 Task: Search one way flight ticket for 1 adult, 6 children, 1 infant in seat and 1 infant on lap in business from Omaha: Eppley Airfield to Greenville: Pitt-greenville Airport on 5-2-2023. Number of bags: 8 checked bags. Price is upto 75000. Outbound departure time preference is 11:45.
Action: Mouse moved to (337, 278)
Screenshot: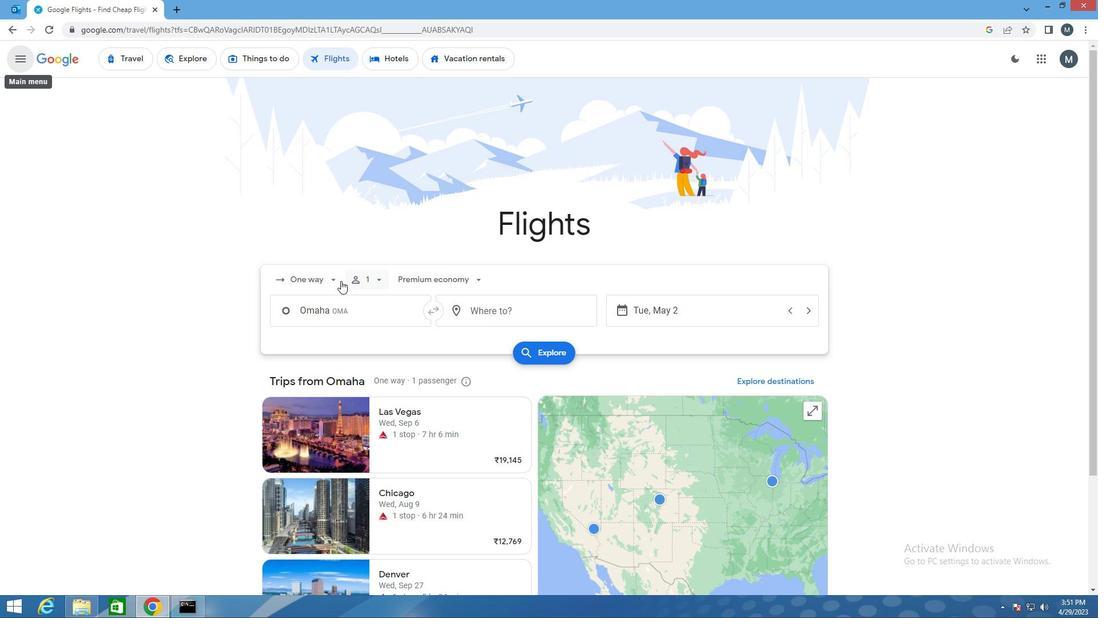 
Action: Mouse pressed left at (337, 278)
Screenshot: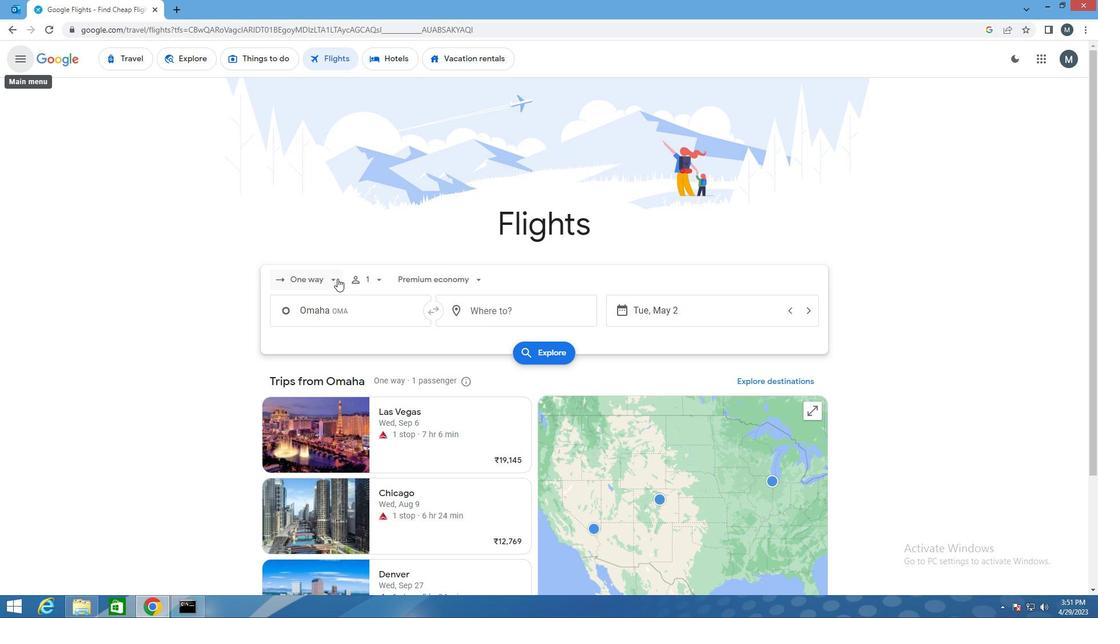 
Action: Mouse moved to (342, 331)
Screenshot: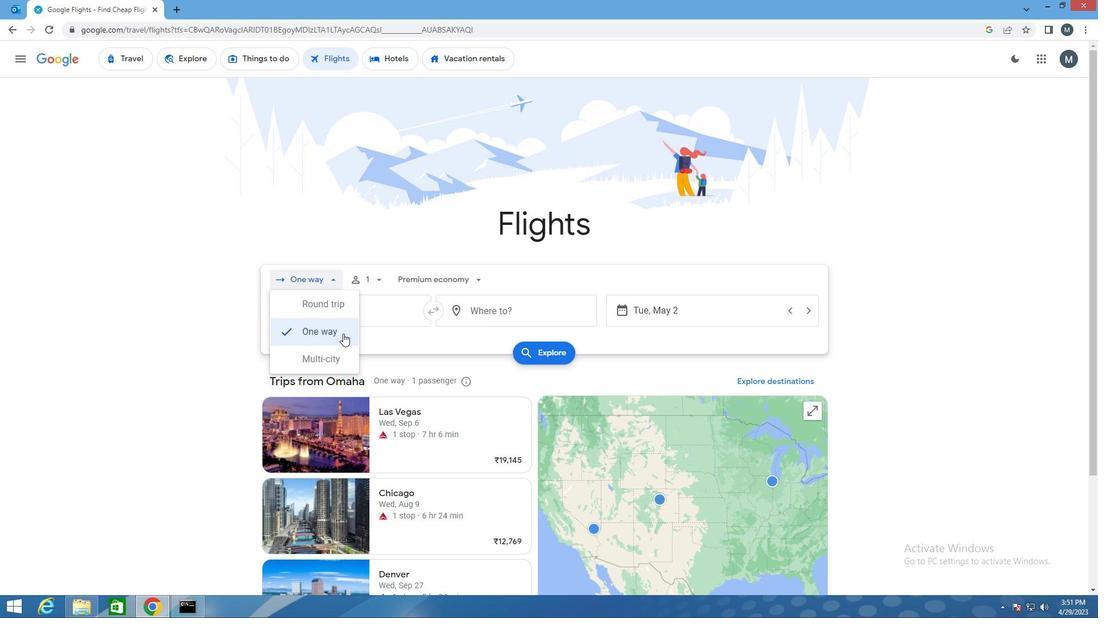 
Action: Mouse pressed left at (342, 331)
Screenshot: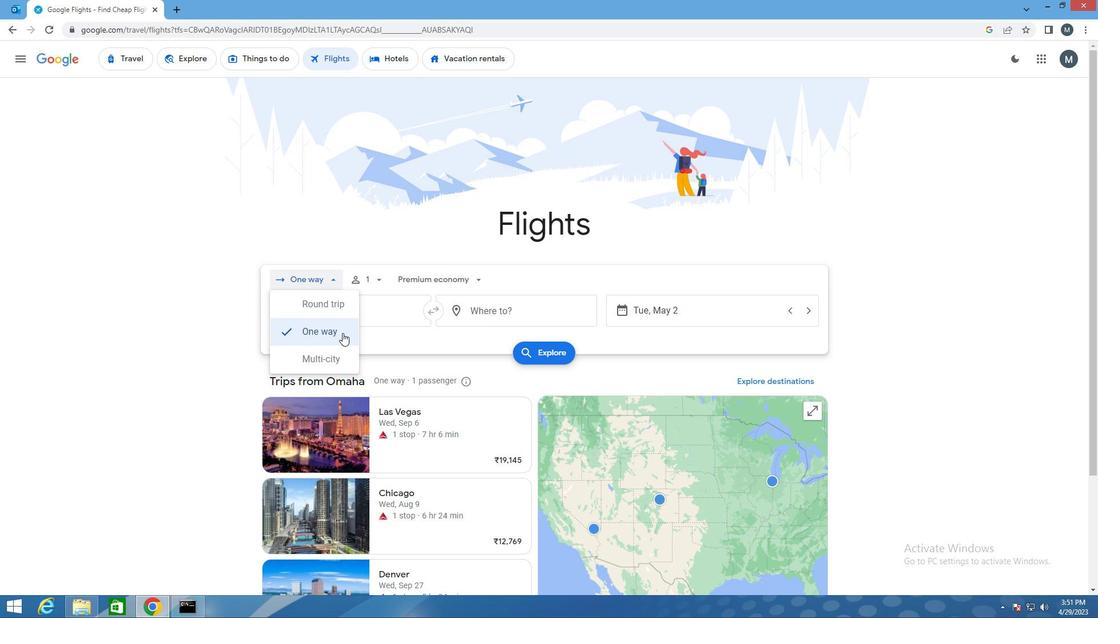 
Action: Mouse moved to (383, 285)
Screenshot: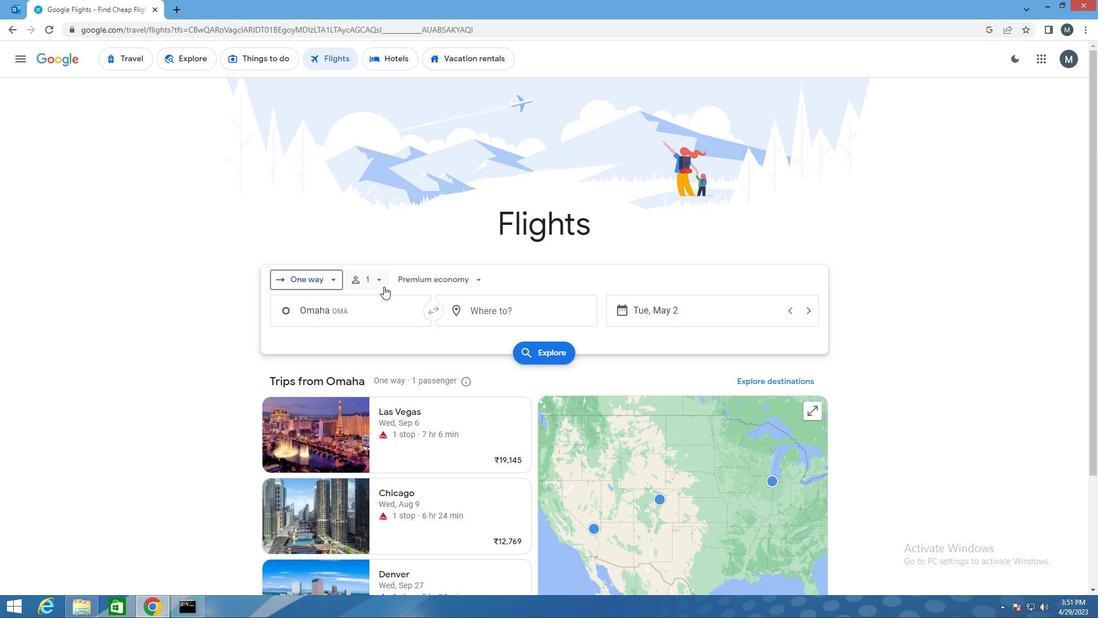 
Action: Mouse pressed left at (383, 285)
Screenshot: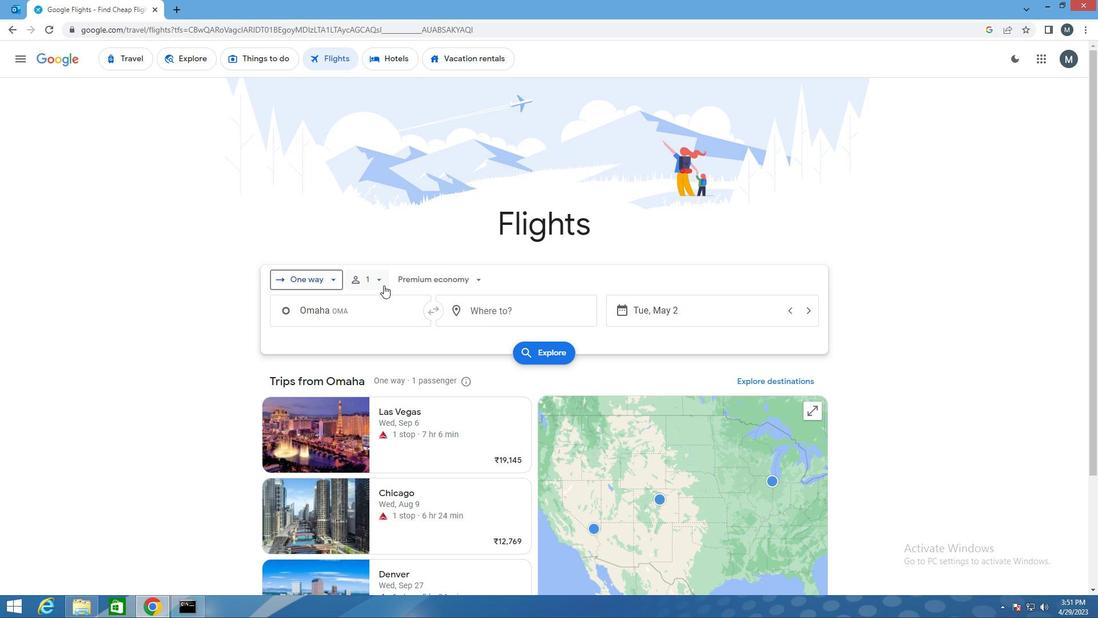 
Action: Mouse moved to (466, 335)
Screenshot: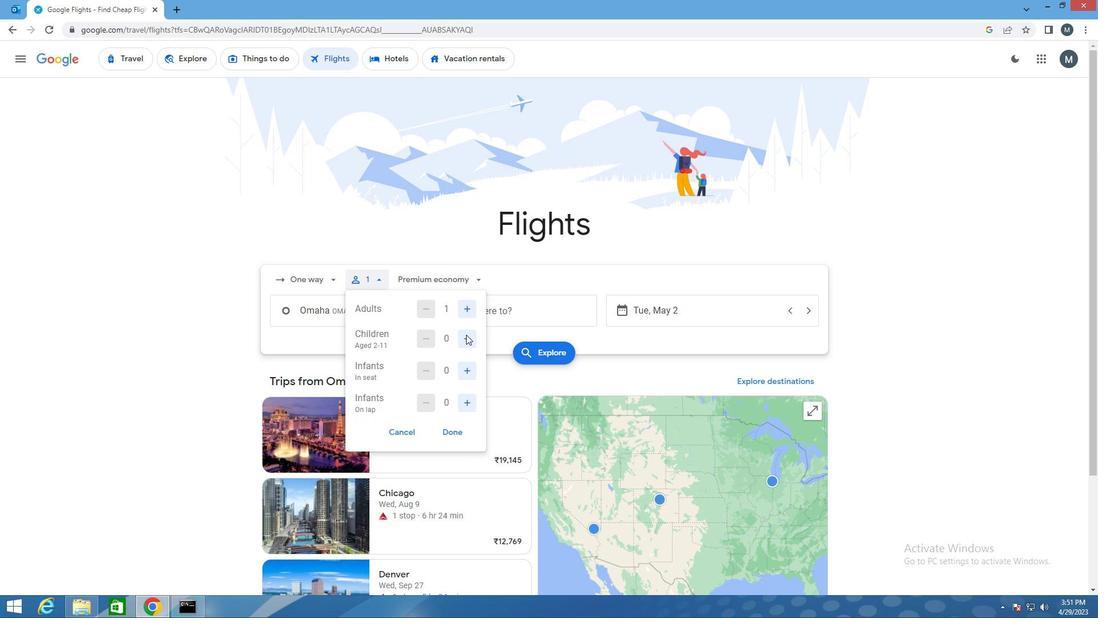 
Action: Mouse pressed left at (466, 335)
Screenshot: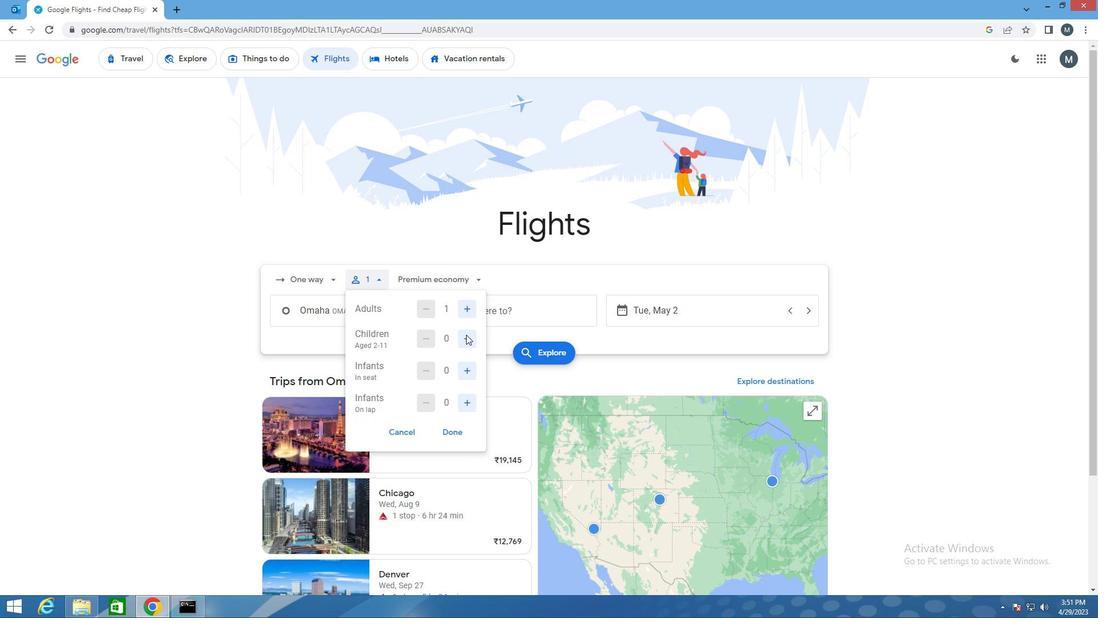 
Action: Mouse moved to (466, 337)
Screenshot: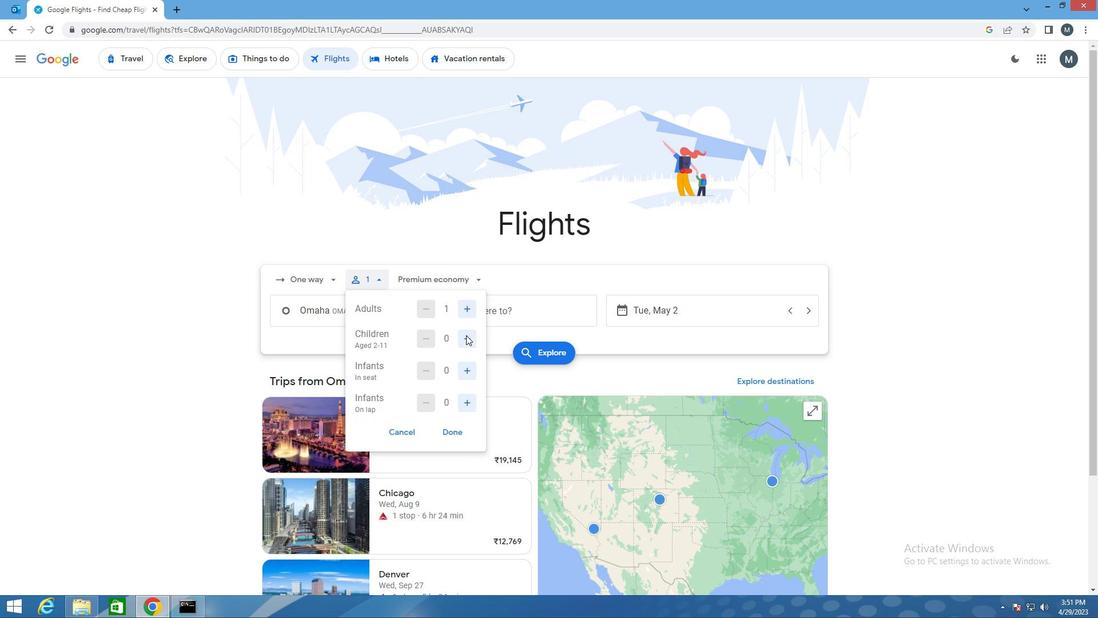 
Action: Mouse pressed left at (466, 337)
Screenshot: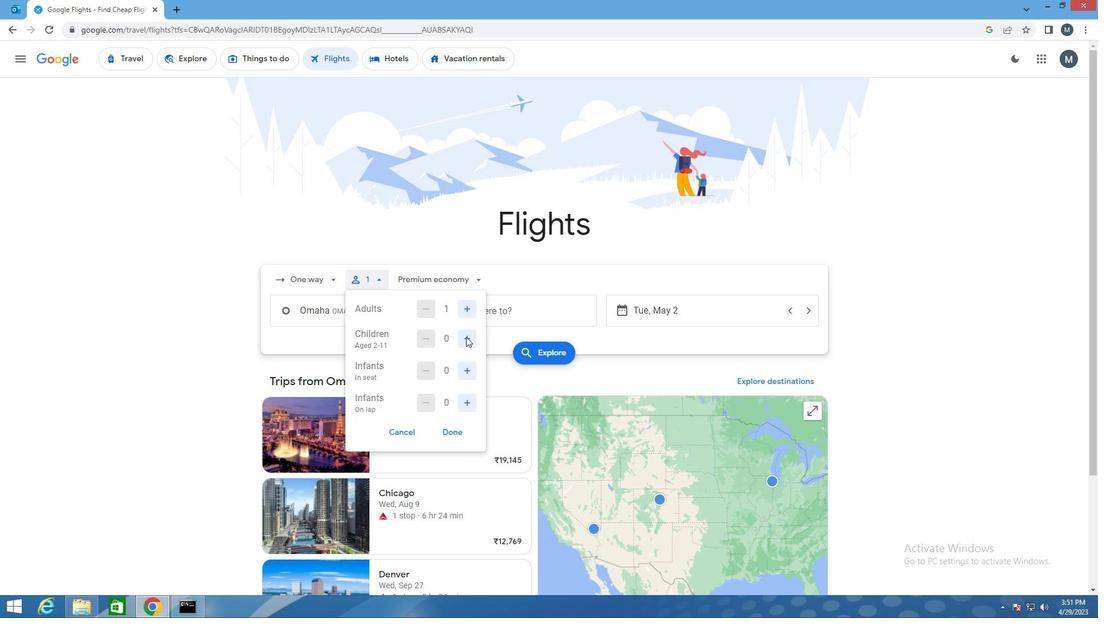 
Action: Mouse pressed left at (466, 337)
Screenshot: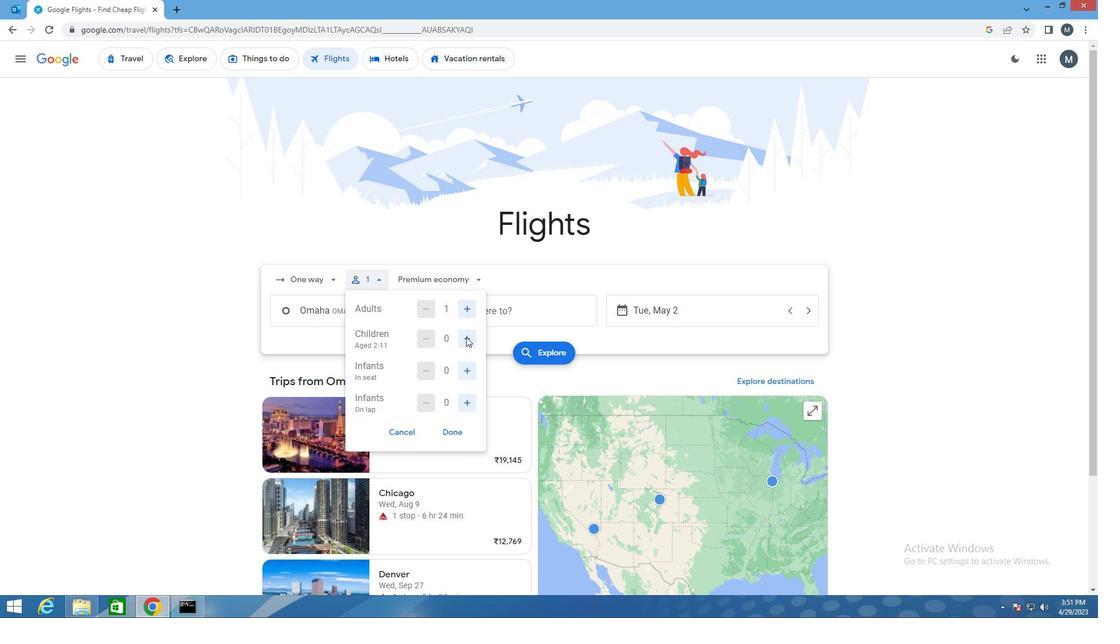 
Action: Mouse moved to (468, 342)
Screenshot: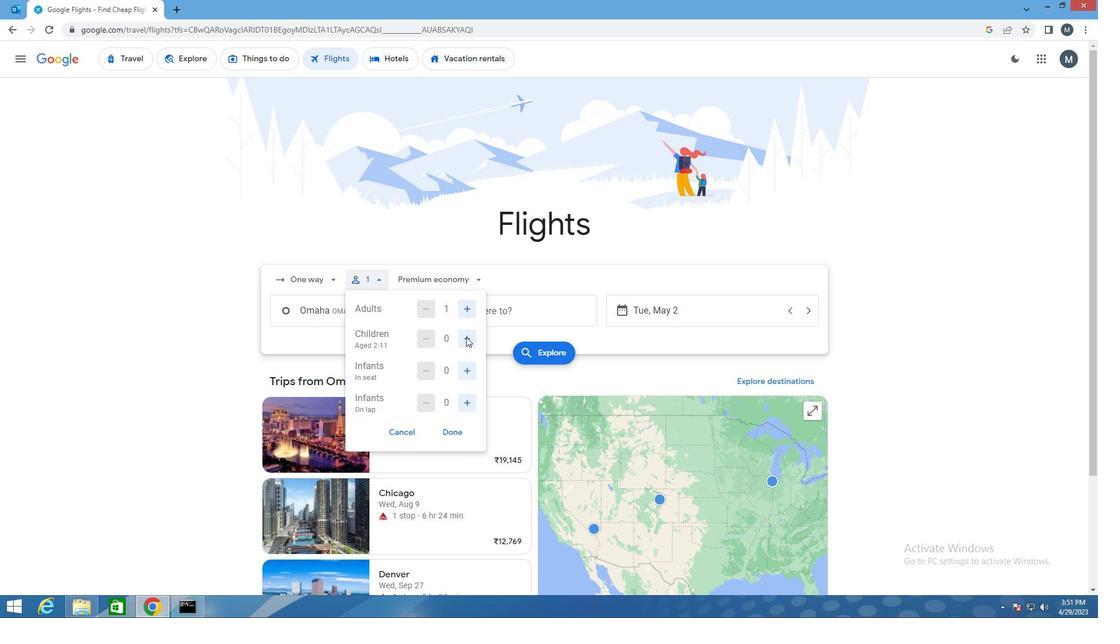
Action: Mouse pressed left at (468, 342)
Screenshot: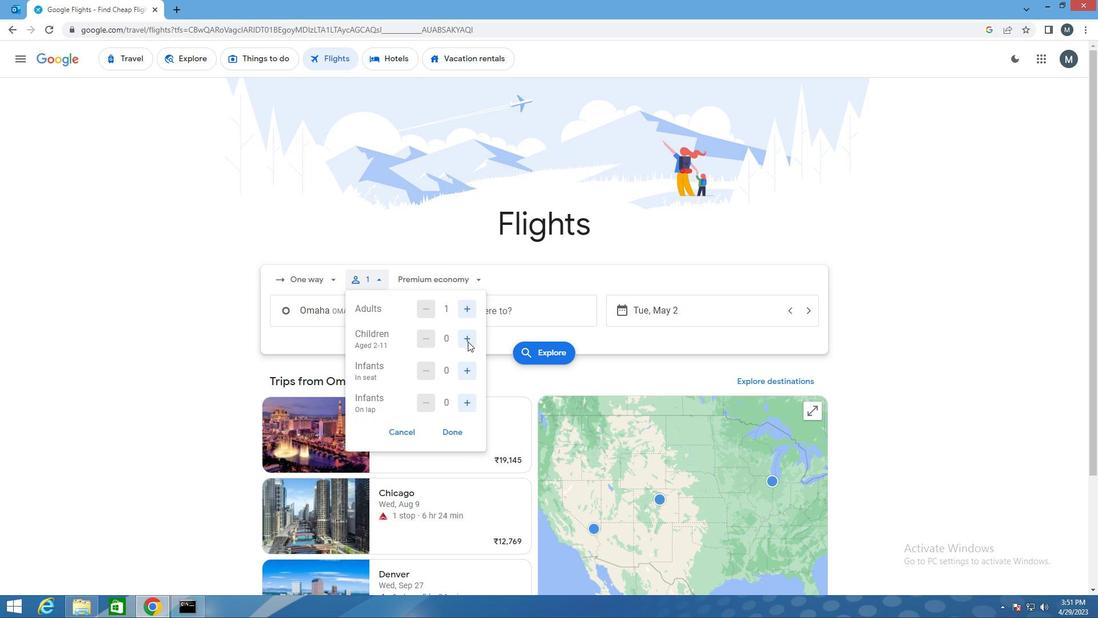 
Action: Mouse moved to (468, 342)
Screenshot: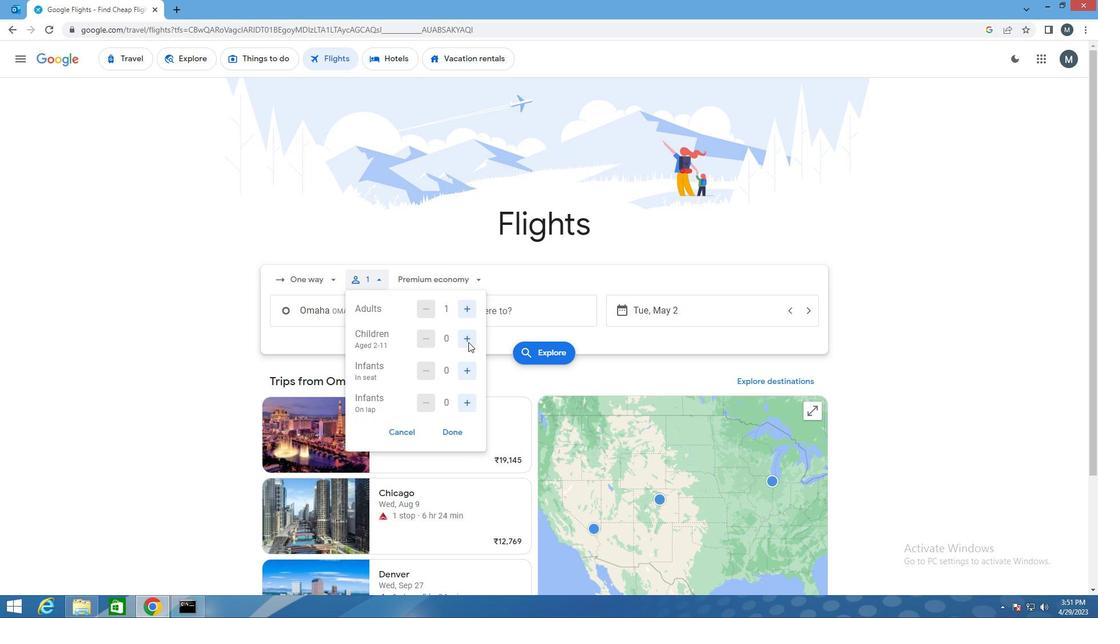 
Action: Mouse pressed left at (468, 342)
Screenshot: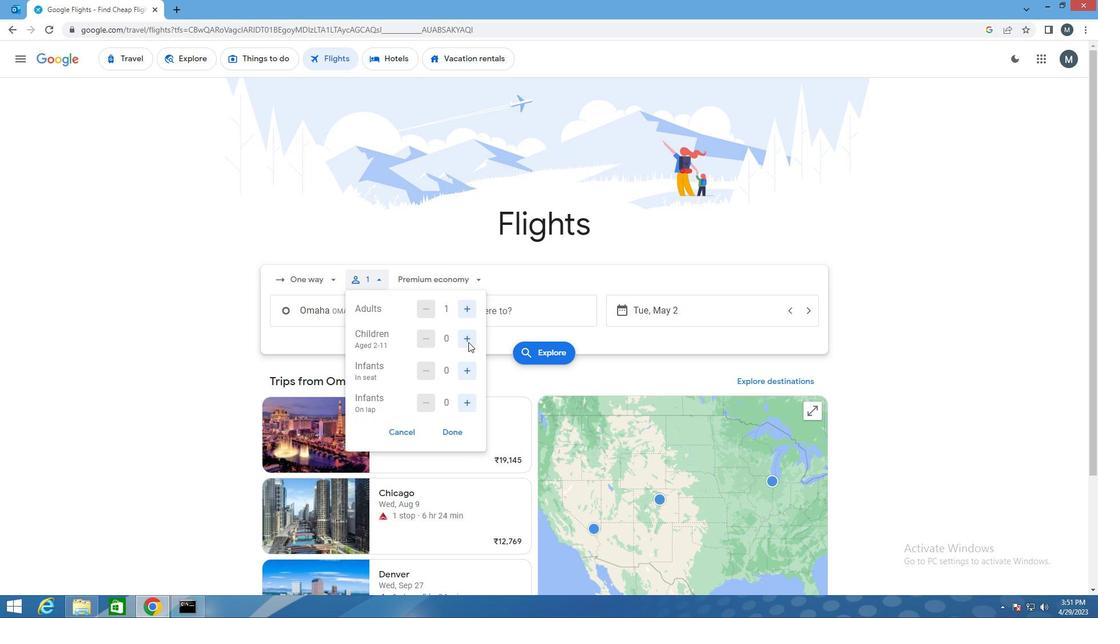 
Action: Mouse moved to (468, 339)
Screenshot: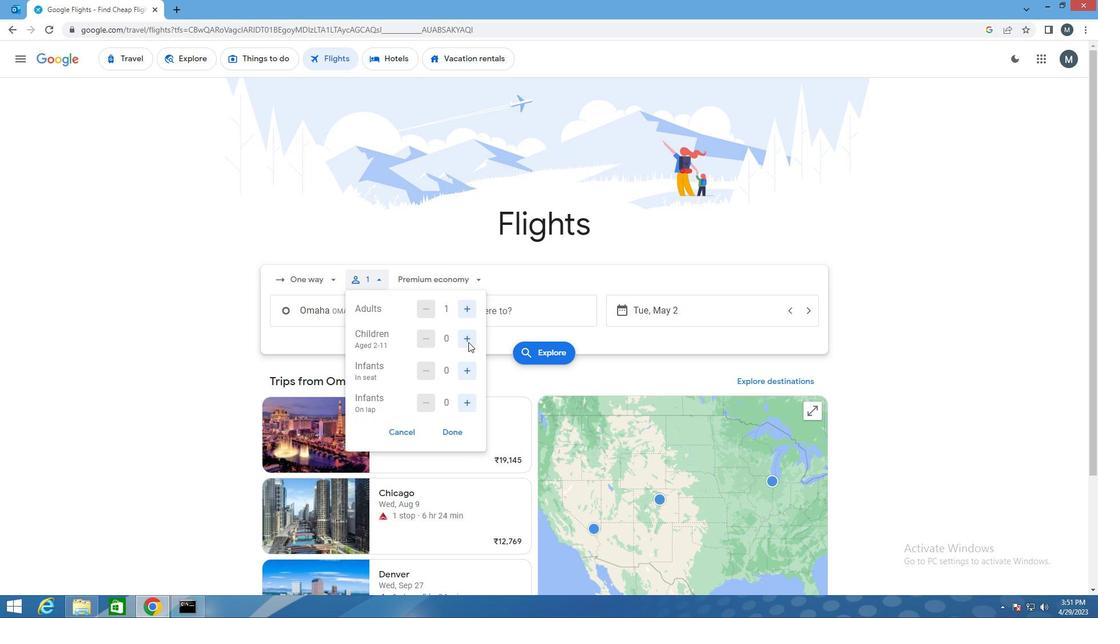 
Action: Mouse pressed left at (468, 339)
Screenshot: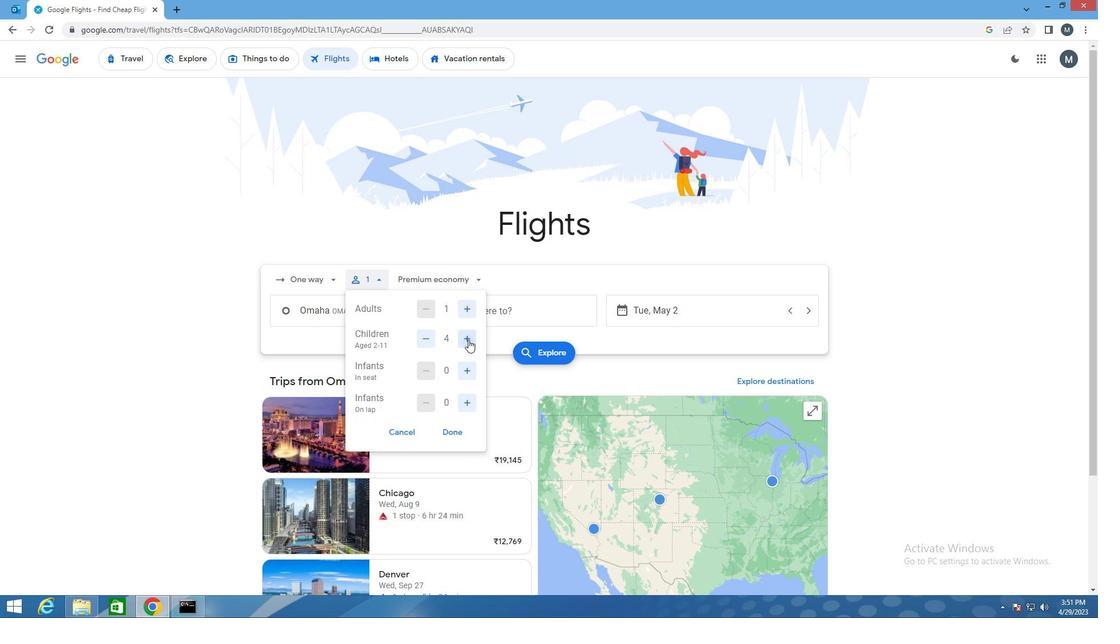 
Action: Mouse moved to (468, 369)
Screenshot: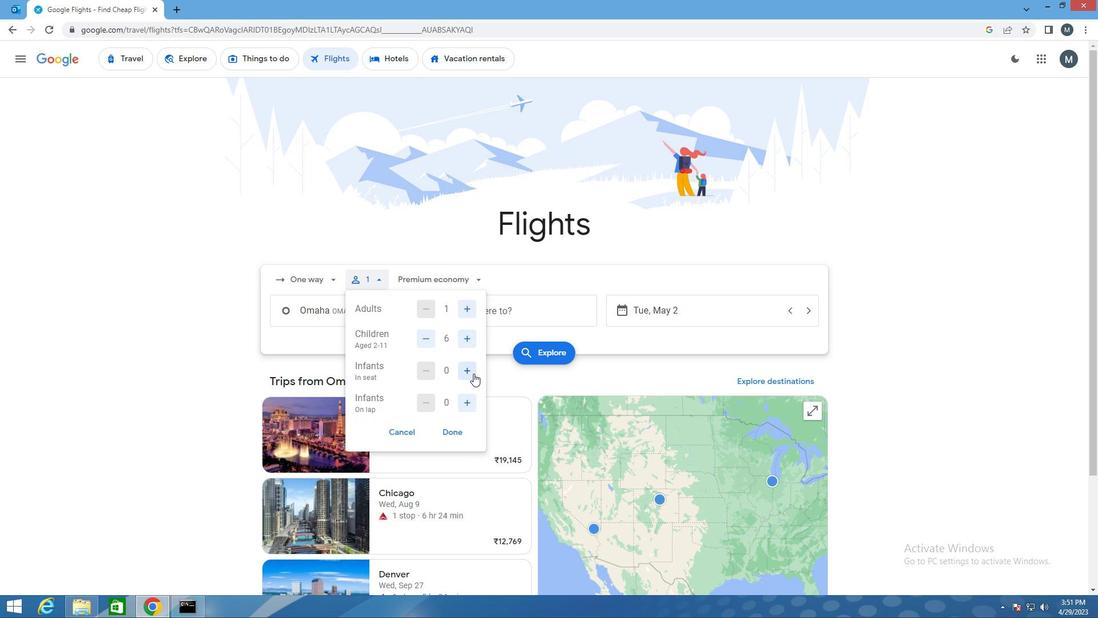 
Action: Mouse pressed left at (468, 369)
Screenshot: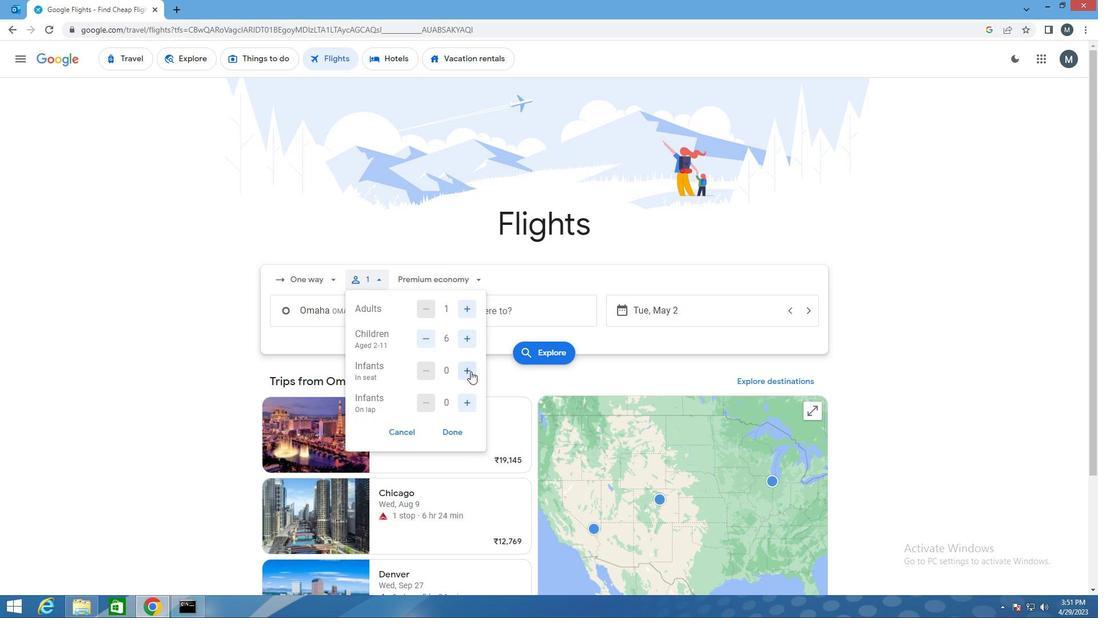 
Action: Mouse moved to (464, 404)
Screenshot: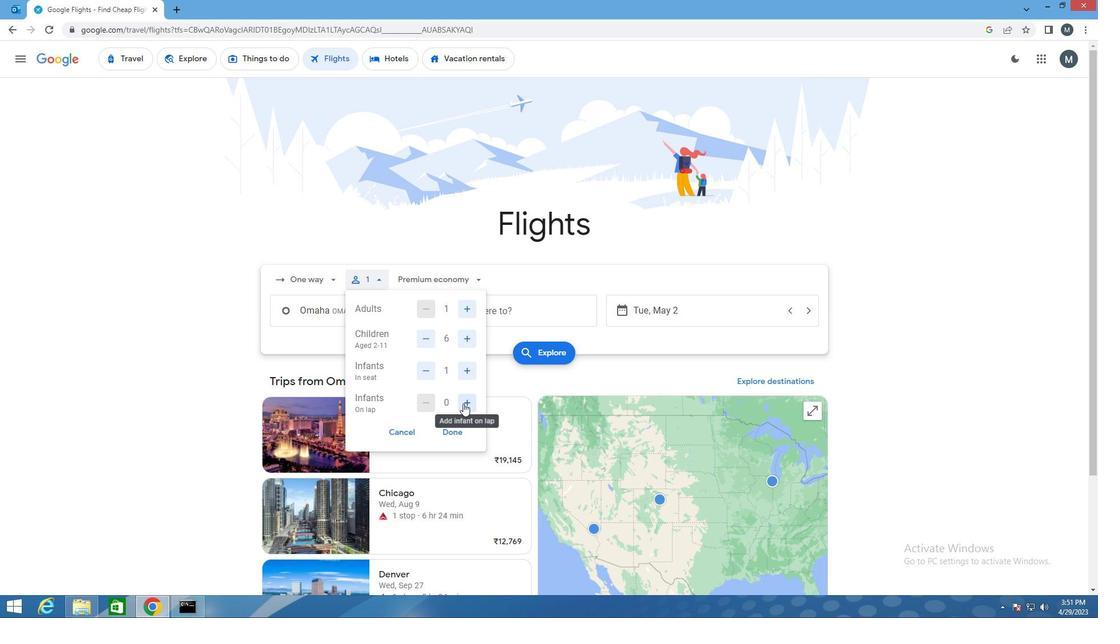 
Action: Mouse pressed left at (464, 404)
Screenshot: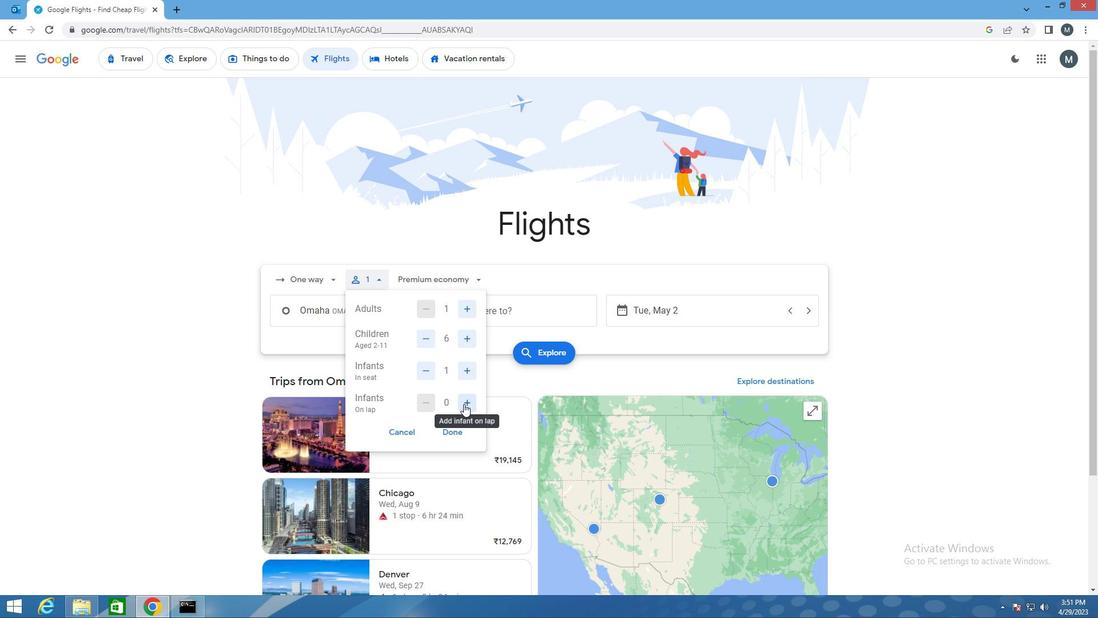 
Action: Mouse moved to (448, 420)
Screenshot: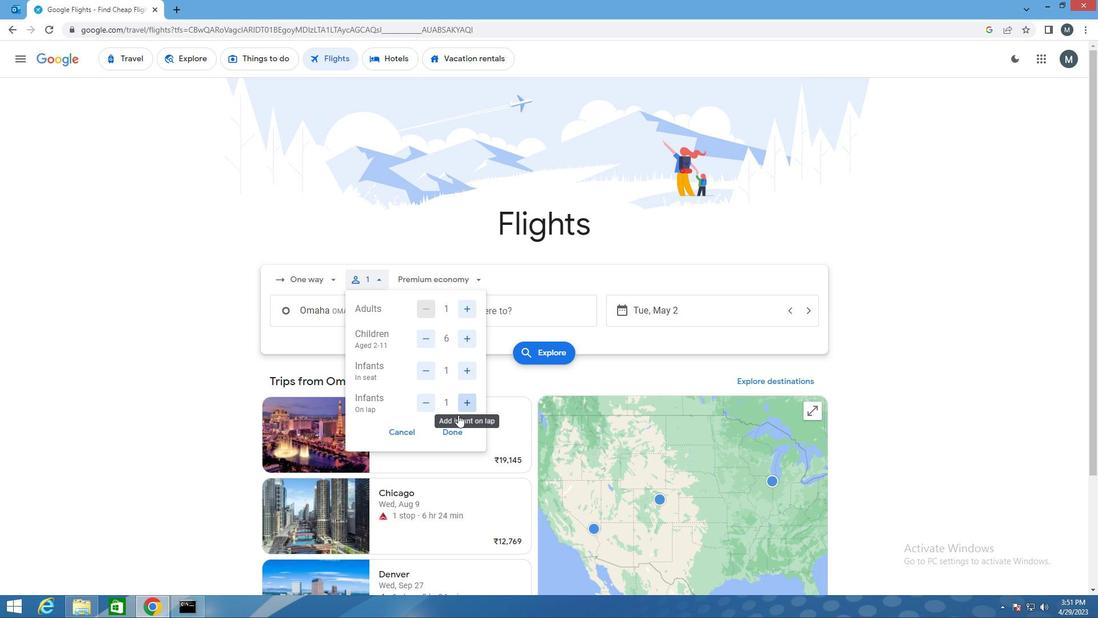 
Action: Mouse pressed left at (448, 420)
Screenshot: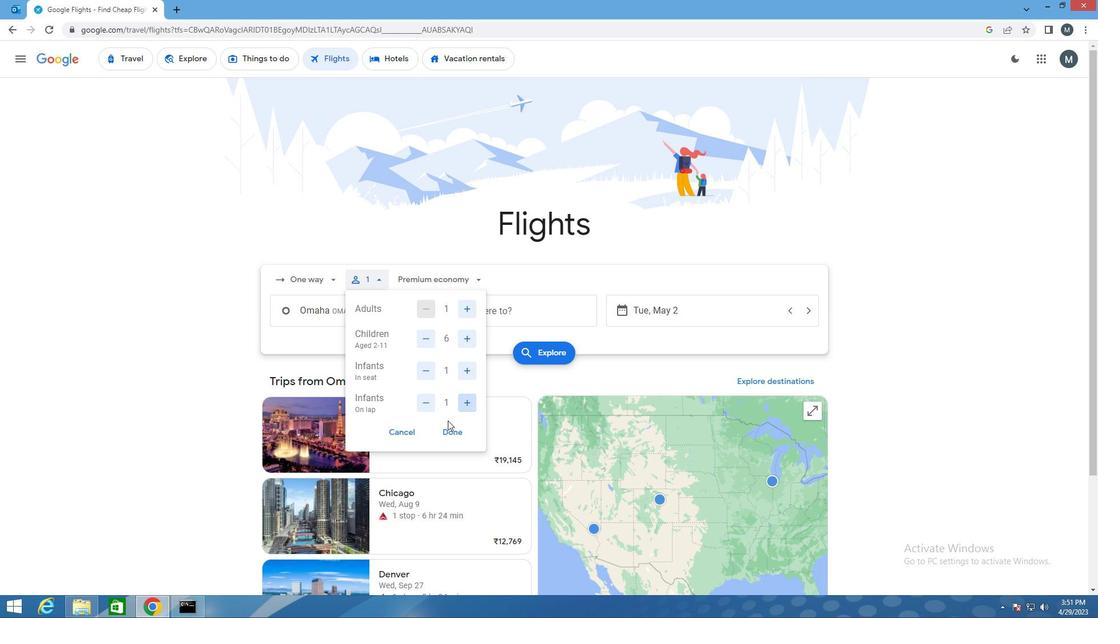 
Action: Mouse moved to (451, 432)
Screenshot: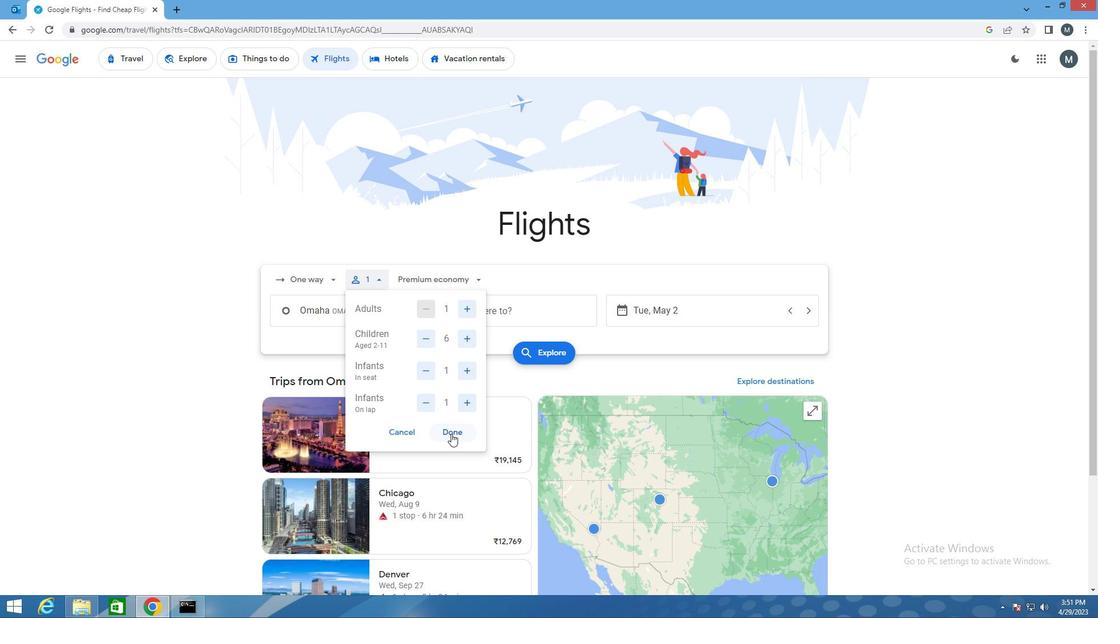 
Action: Mouse pressed left at (451, 432)
Screenshot: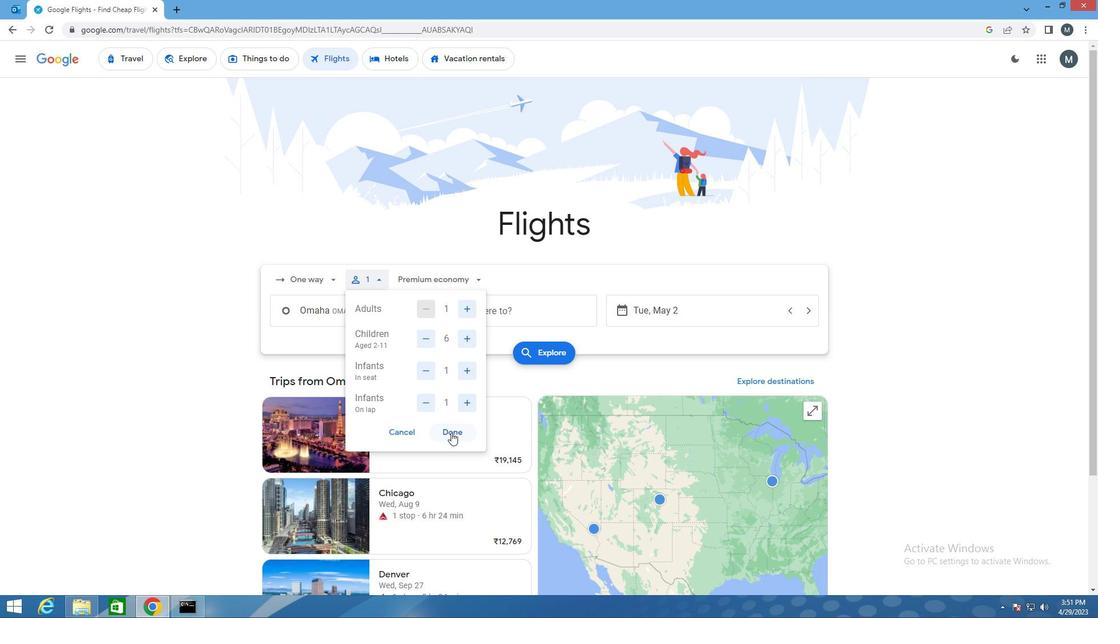 
Action: Mouse moved to (440, 278)
Screenshot: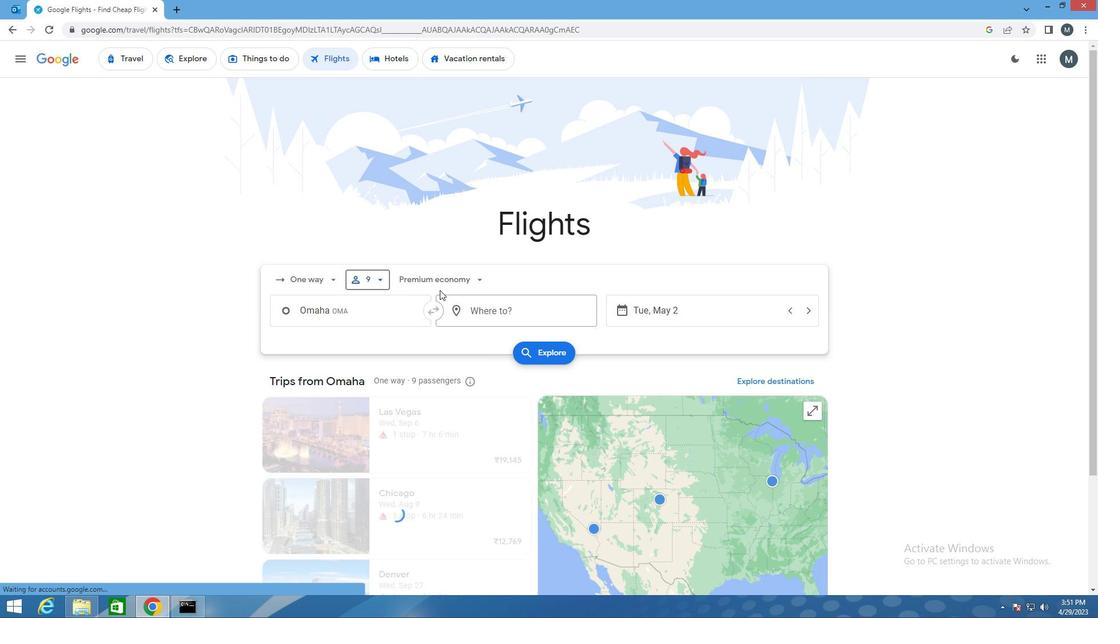 
Action: Mouse pressed left at (440, 278)
Screenshot: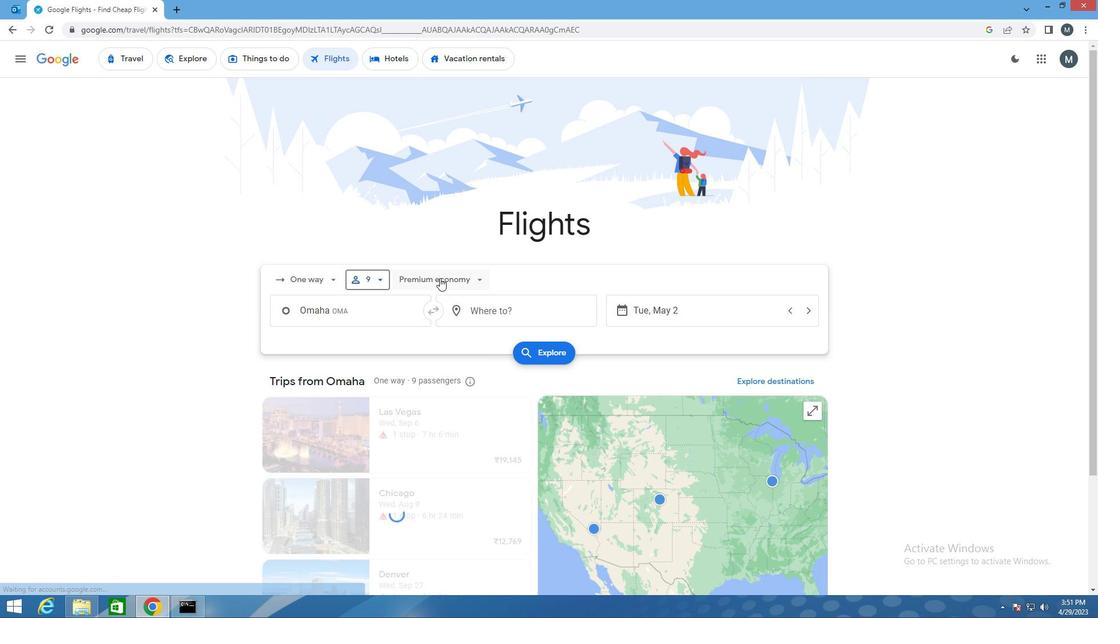 
Action: Mouse moved to (446, 362)
Screenshot: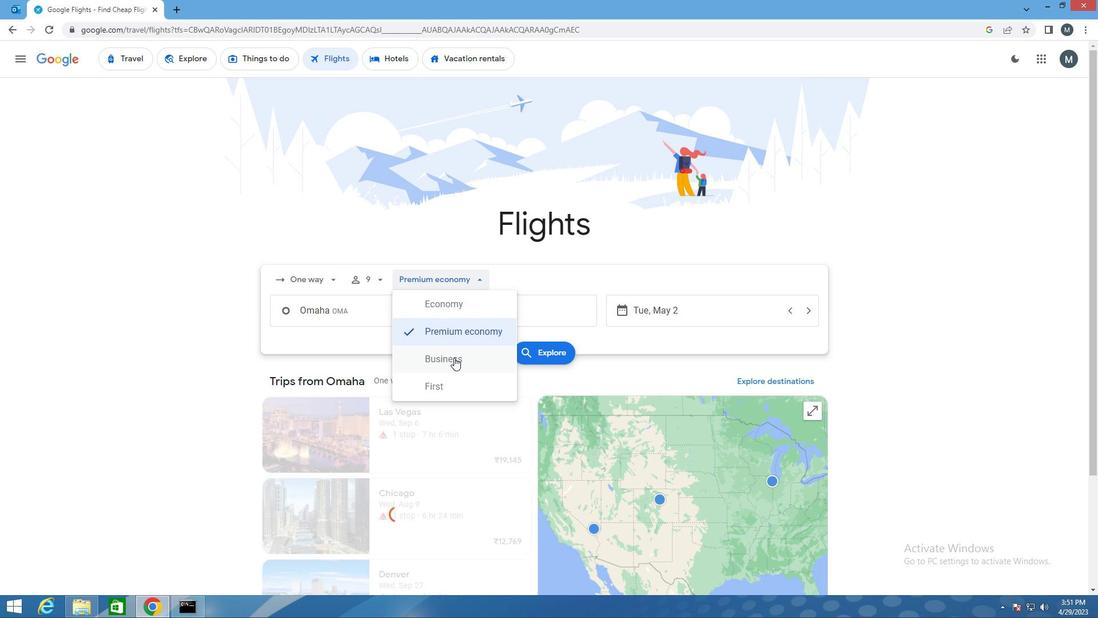
Action: Mouse pressed left at (446, 362)
Screenshot: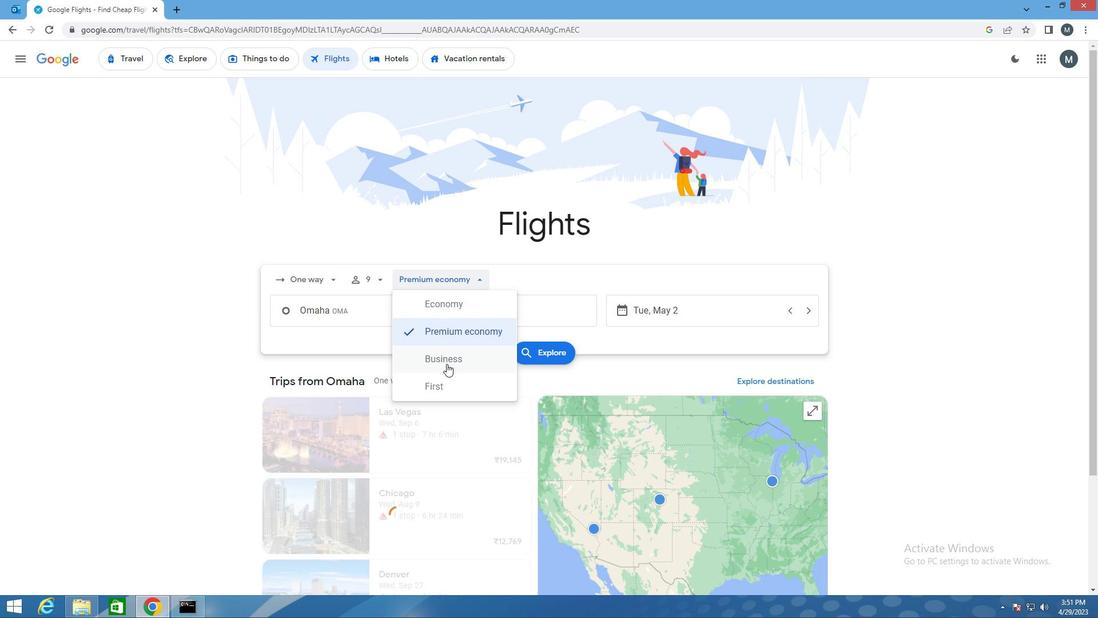 
Action: Mouse moved to (358, 315)
Screenshot: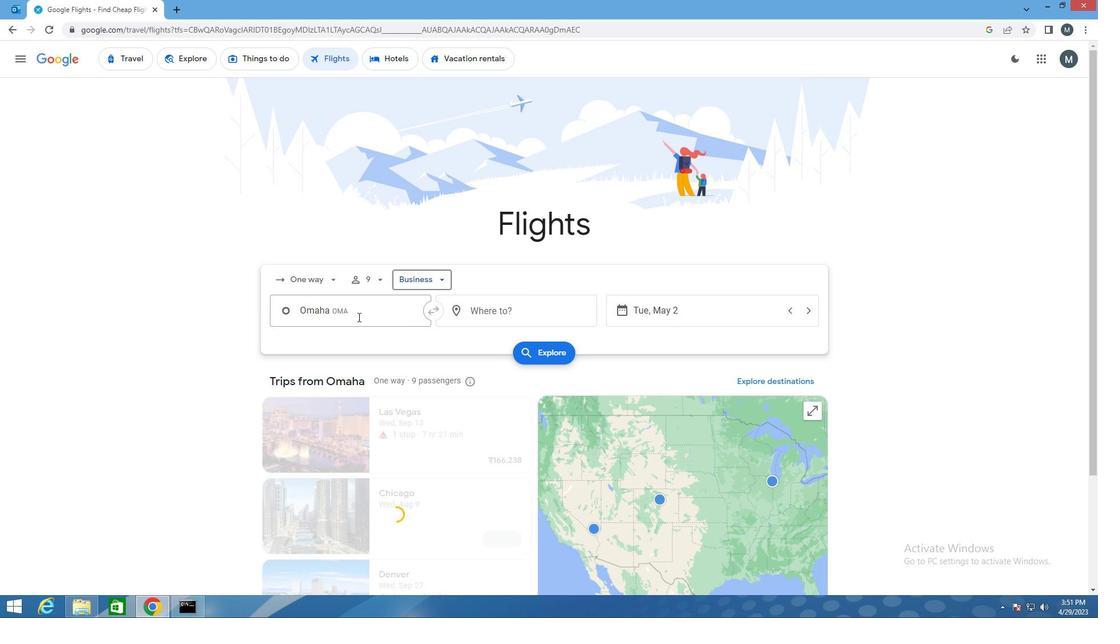 
Action: Mouse pressed left at (358, 315)
Screenshot: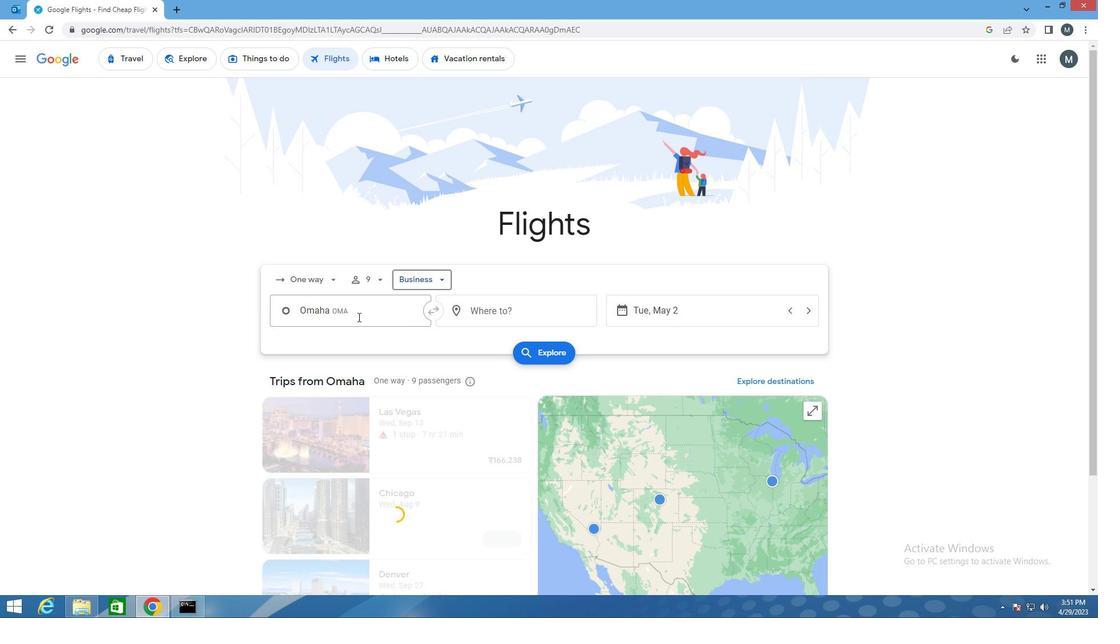 
Action: Key pressed oma
Screenshot: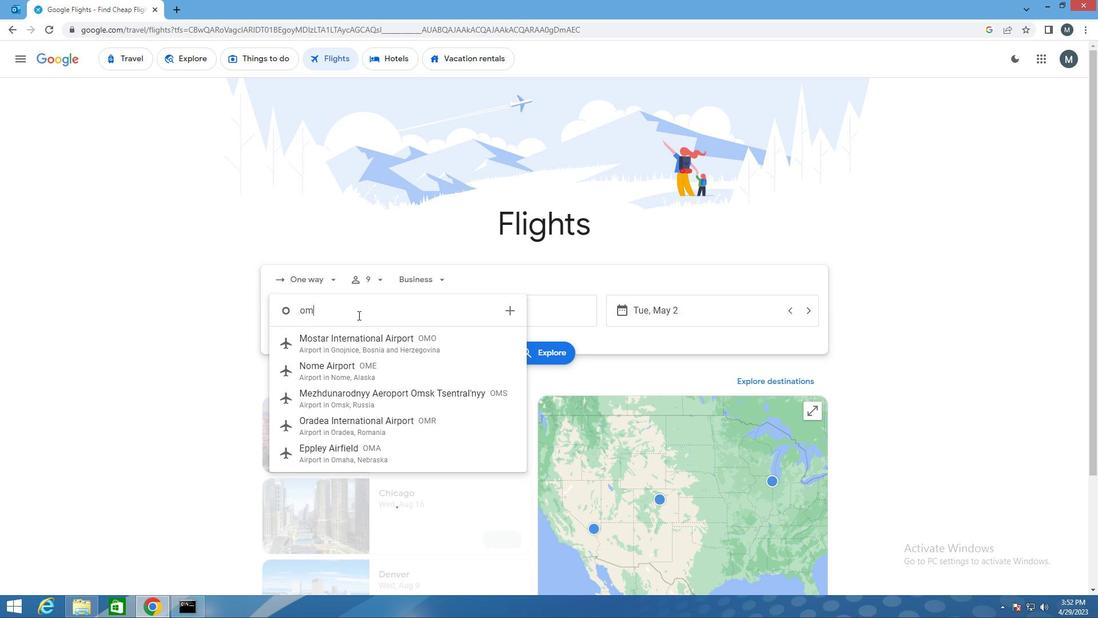 
Action: Mouse moved to (367, 342)
Screenshot: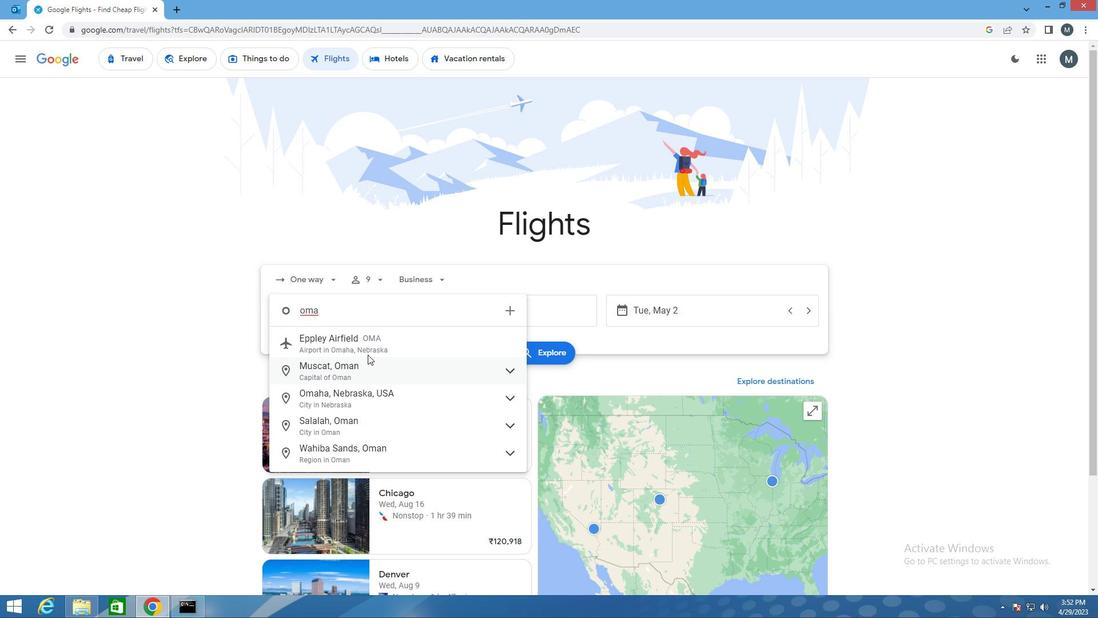 
Action: Mouse pressed left at (367, 342)
Screenshot: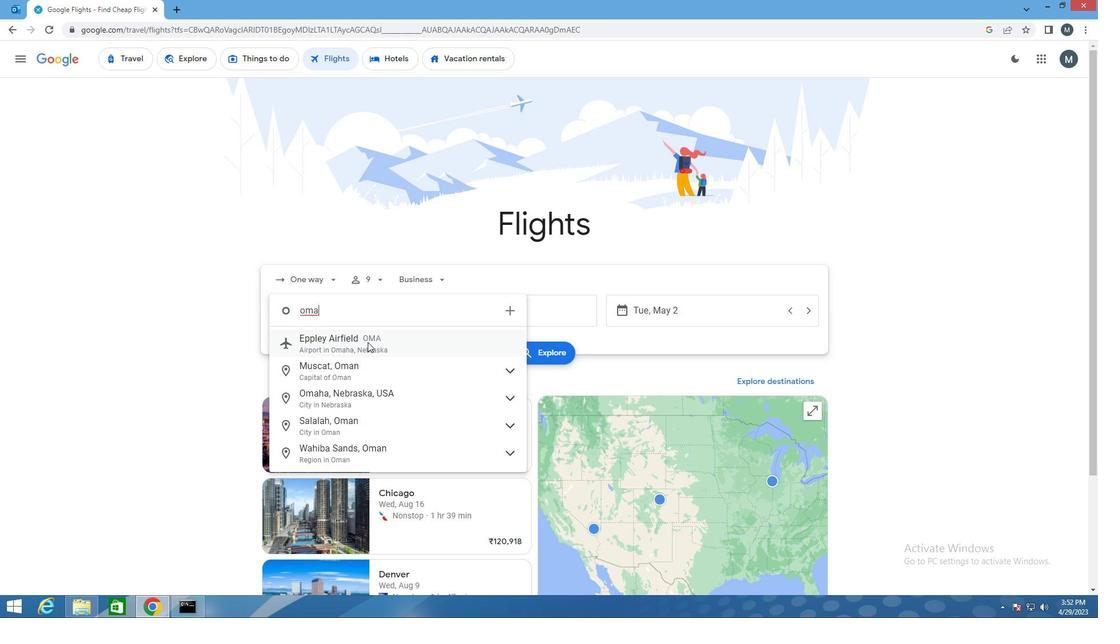 
Action: Mouse moved to (482, 313)
Screenshot: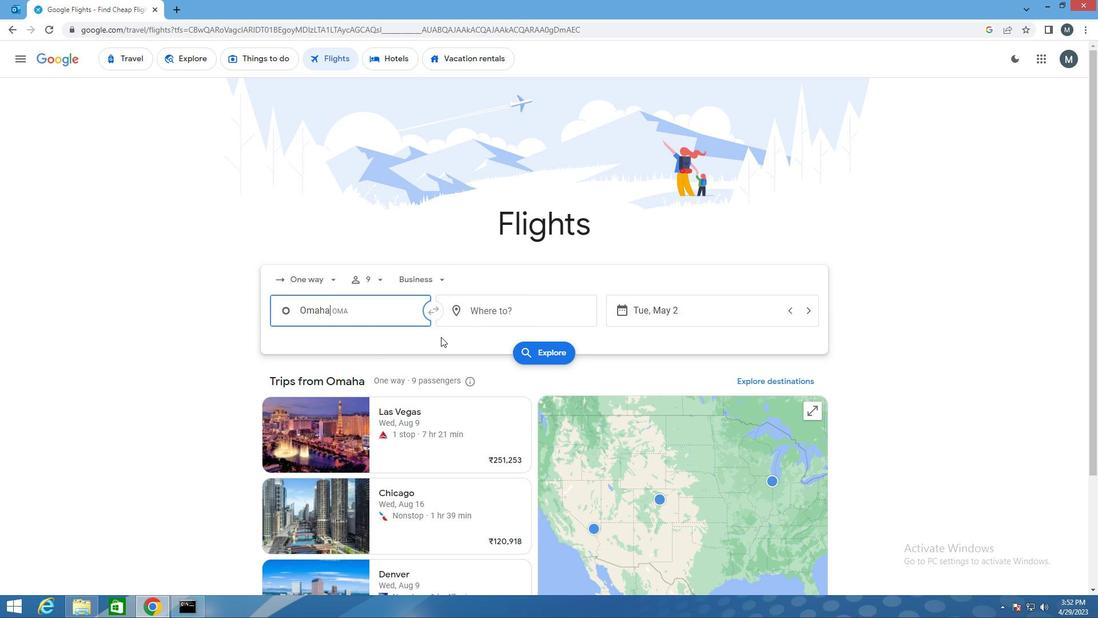 
Action: Mouse pressed left at (482, 313)
Screenshot: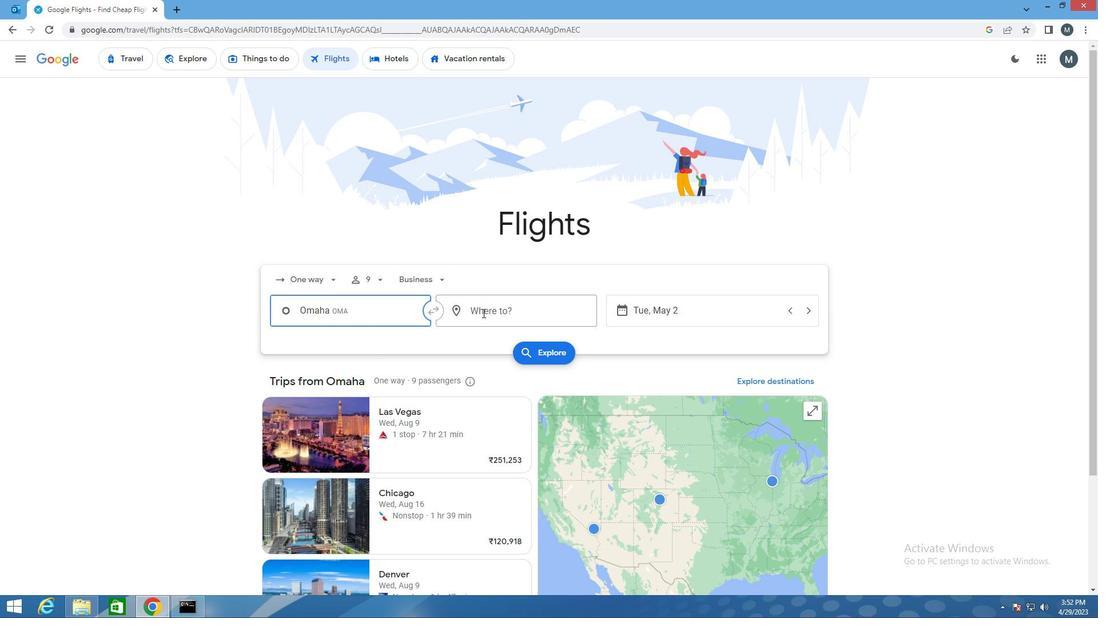 
Action: Mouse moved to (482, 311)
Screenshot: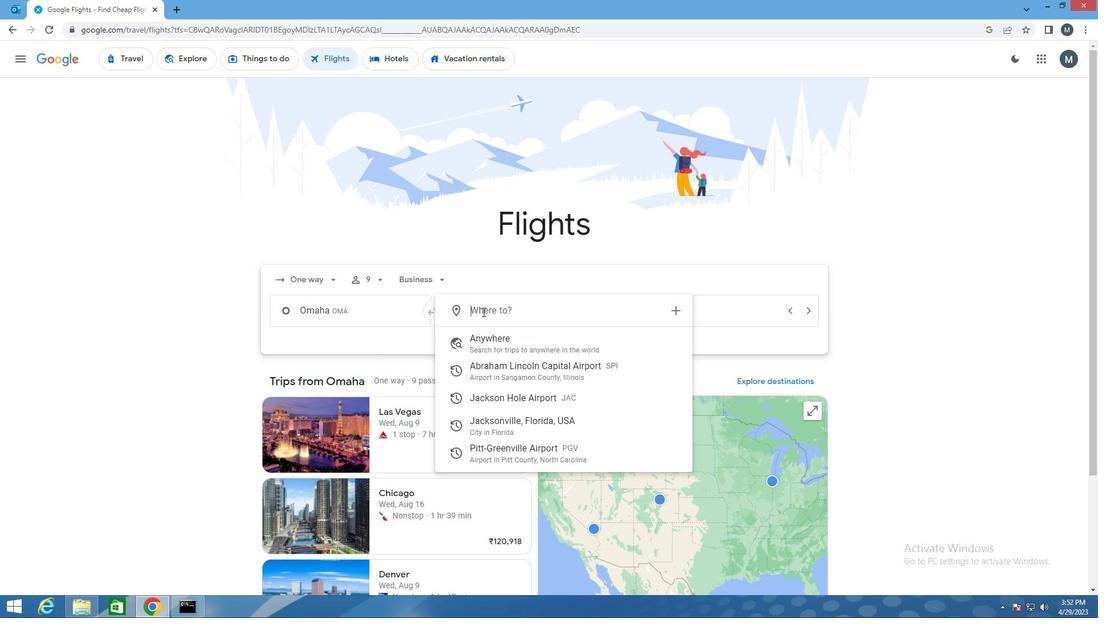 
Action: Key pressed pgv
Screenshot: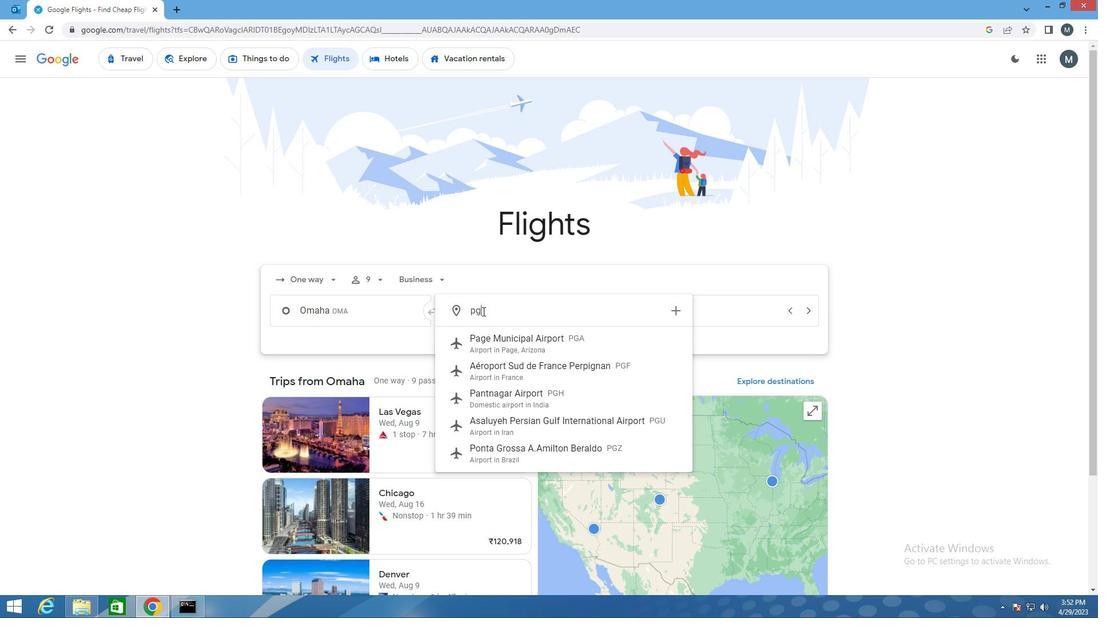
Action: Mouse moved to (499, 349)
Screenshot: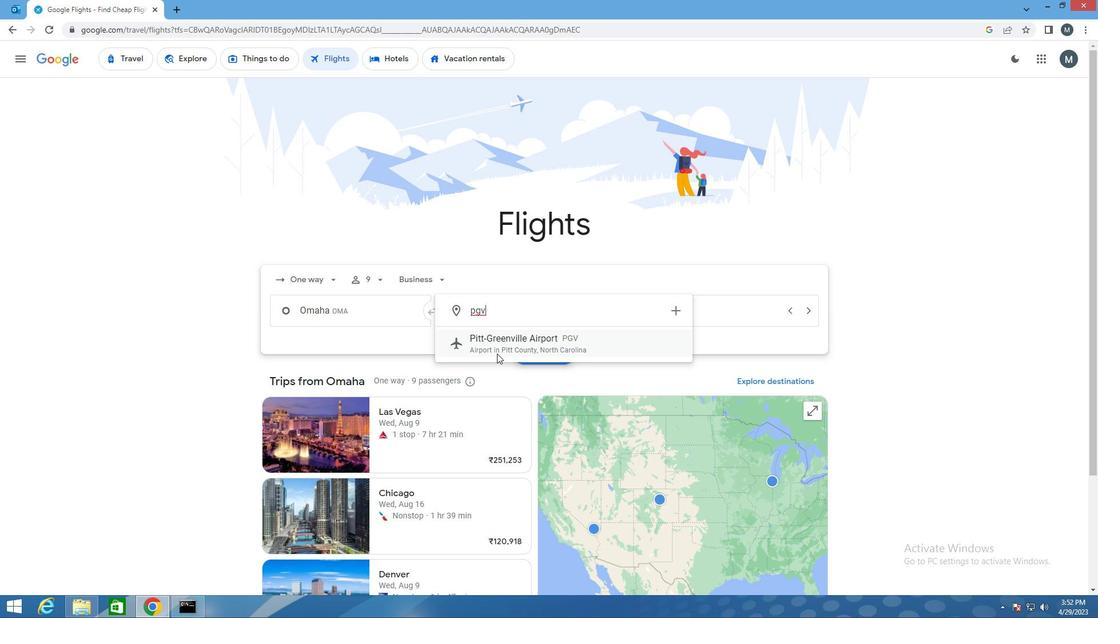 
Action: Mouse pressed left at (499, 349)
Screenshot: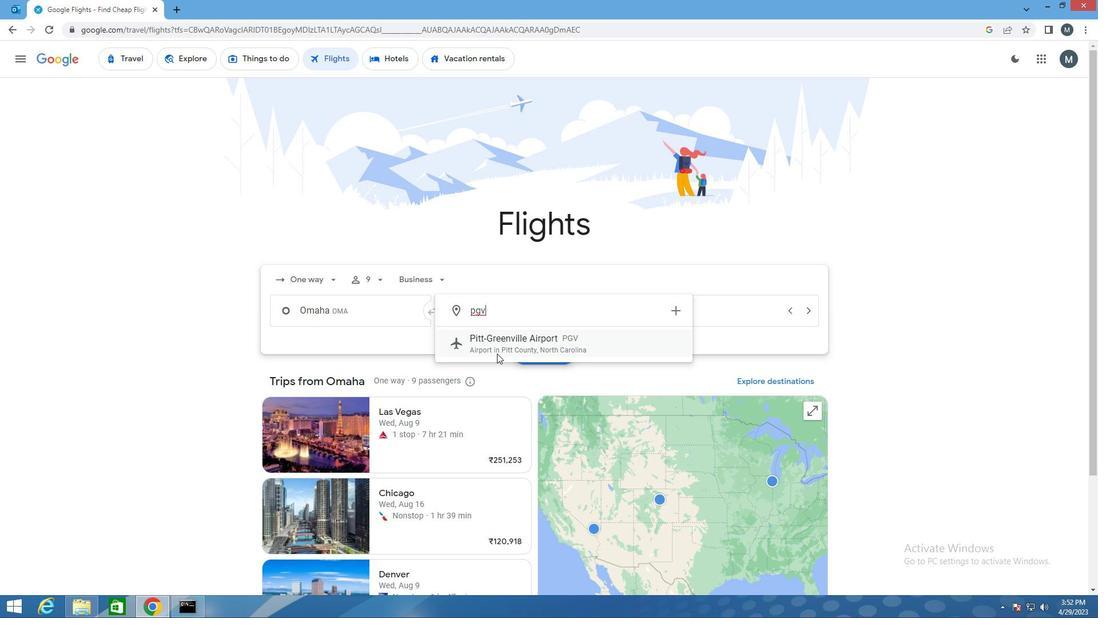 
Action: Mouse moved to (714, 314)
Screenshot: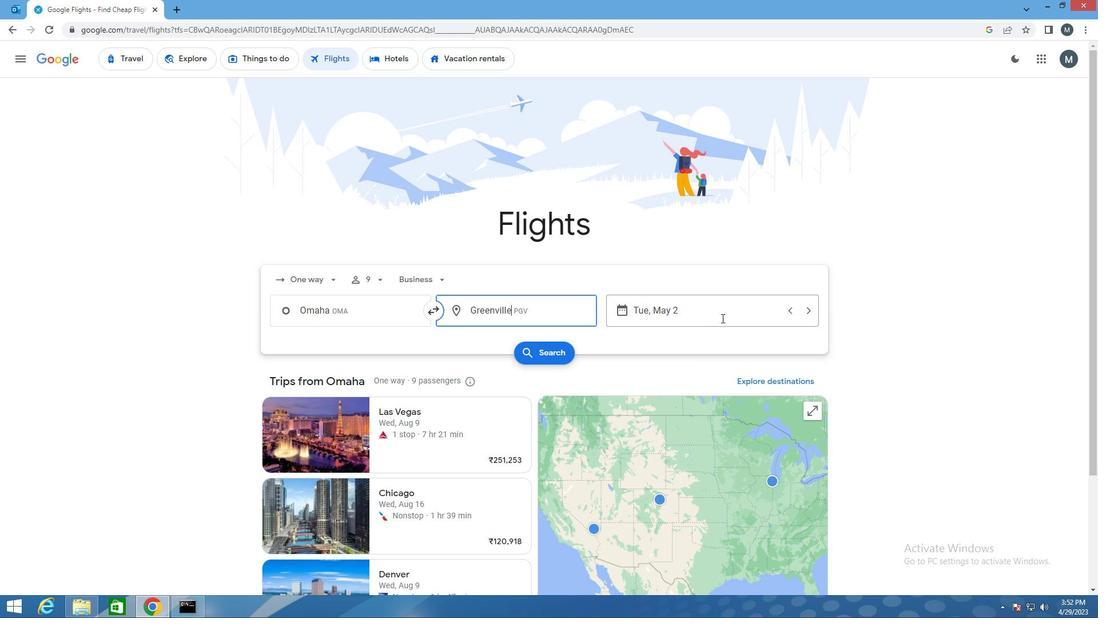 
Action: Mouse pressed left at (714, 314)
Screenshot: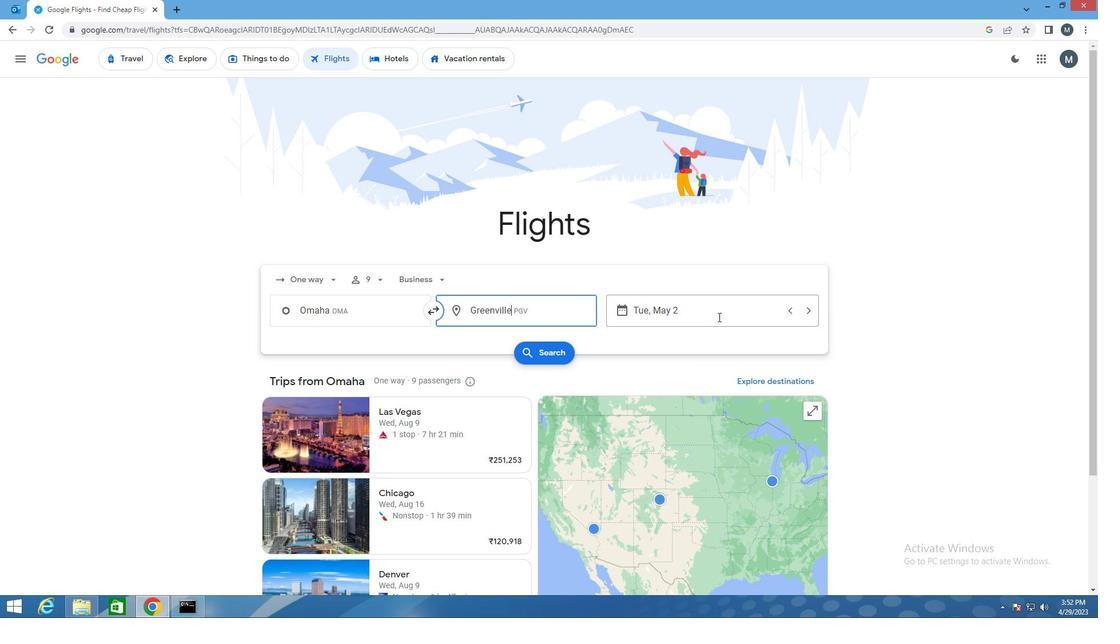 
Action: Mouse moved to (682, 390)
Screenshot: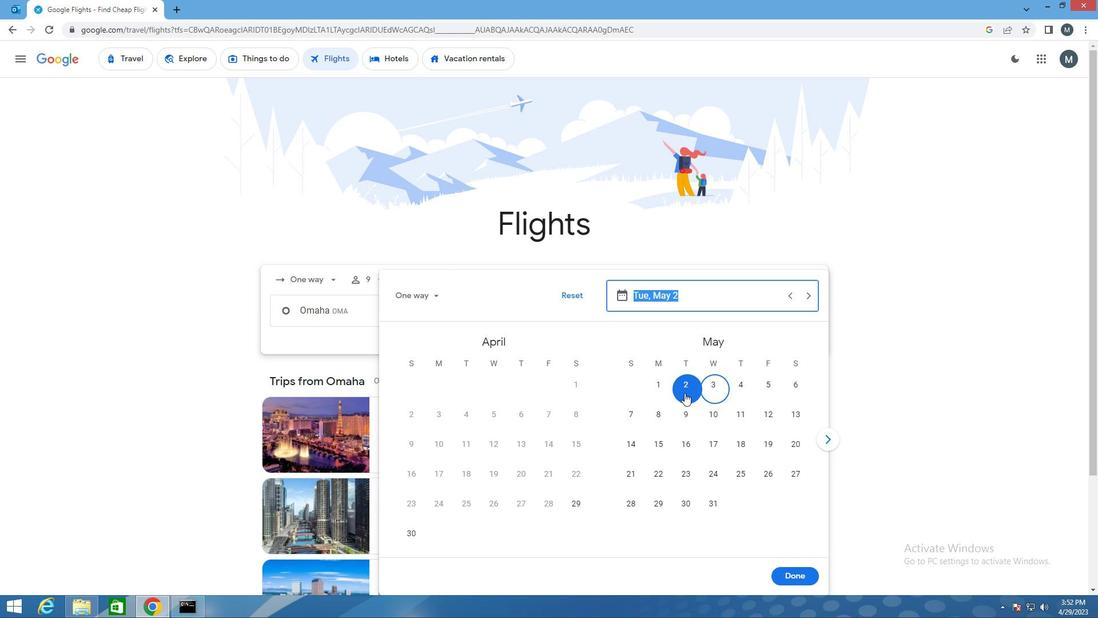 
Action: Mouse pressed left at (682, 390)
Screenshot: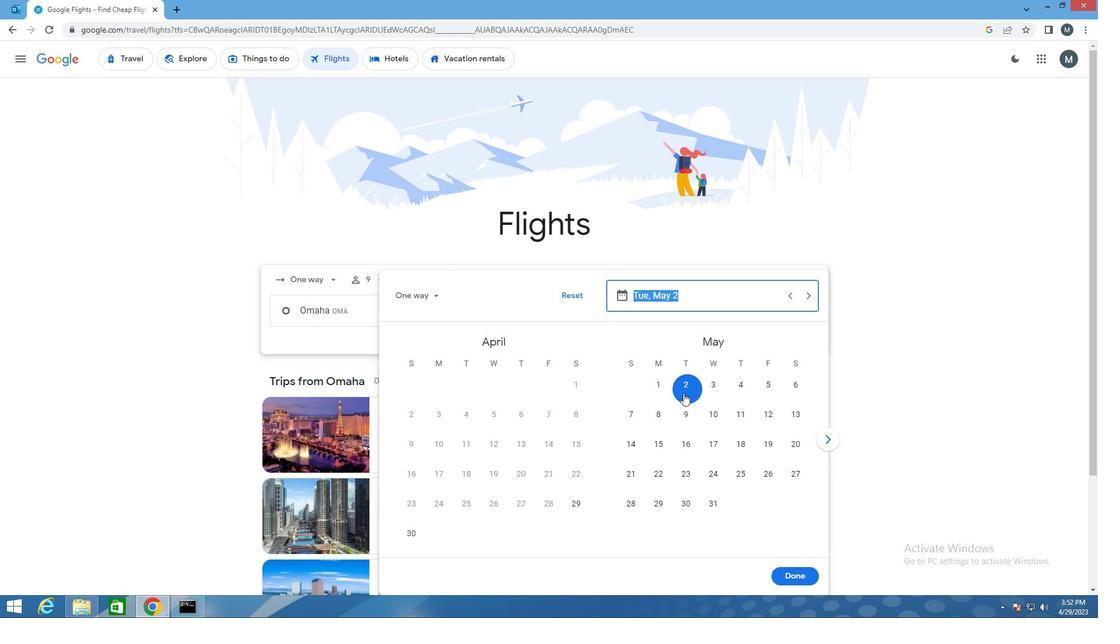 
Action: Mouse moved to (800, 578)
Screenshot: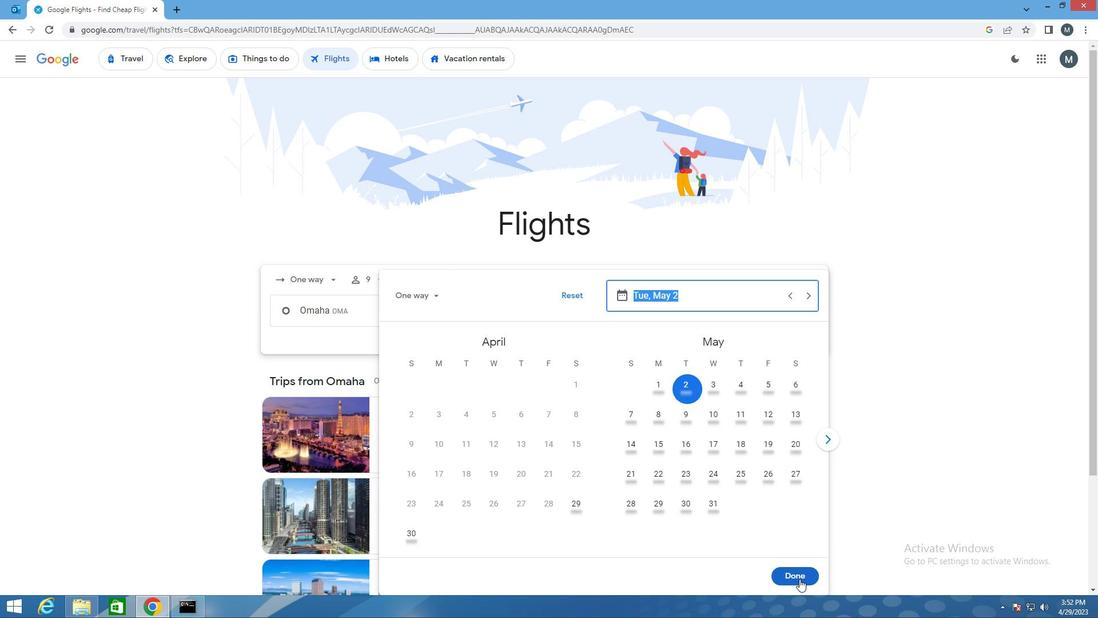 
Action: Mouse pressed left at (800, 578)
Screenshot: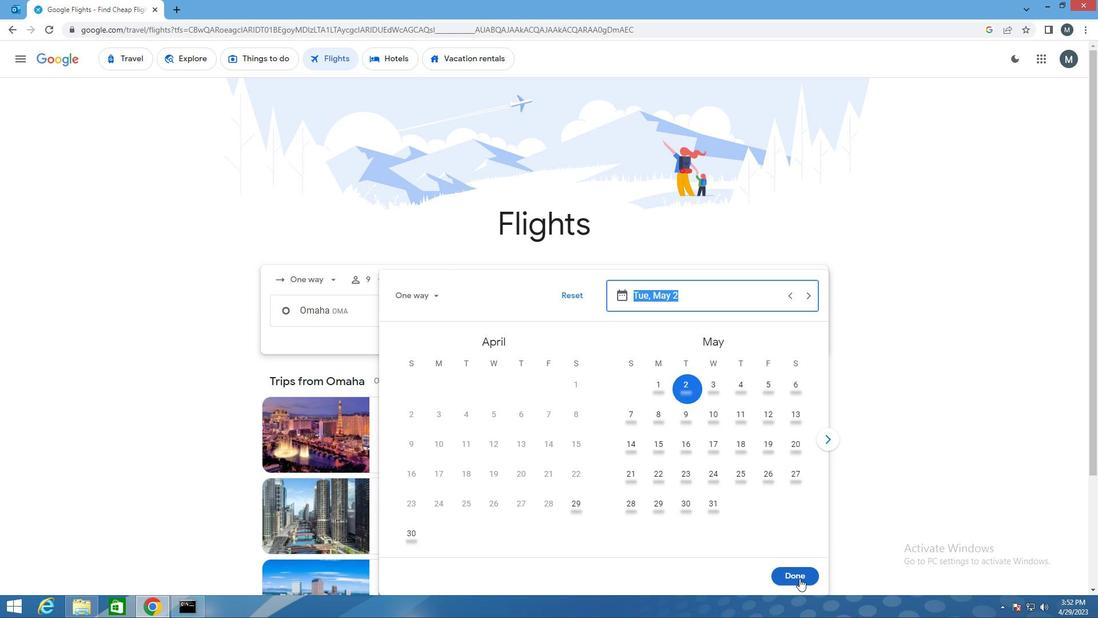 
Action: Mouse moved to (544, 345)
Screenshot: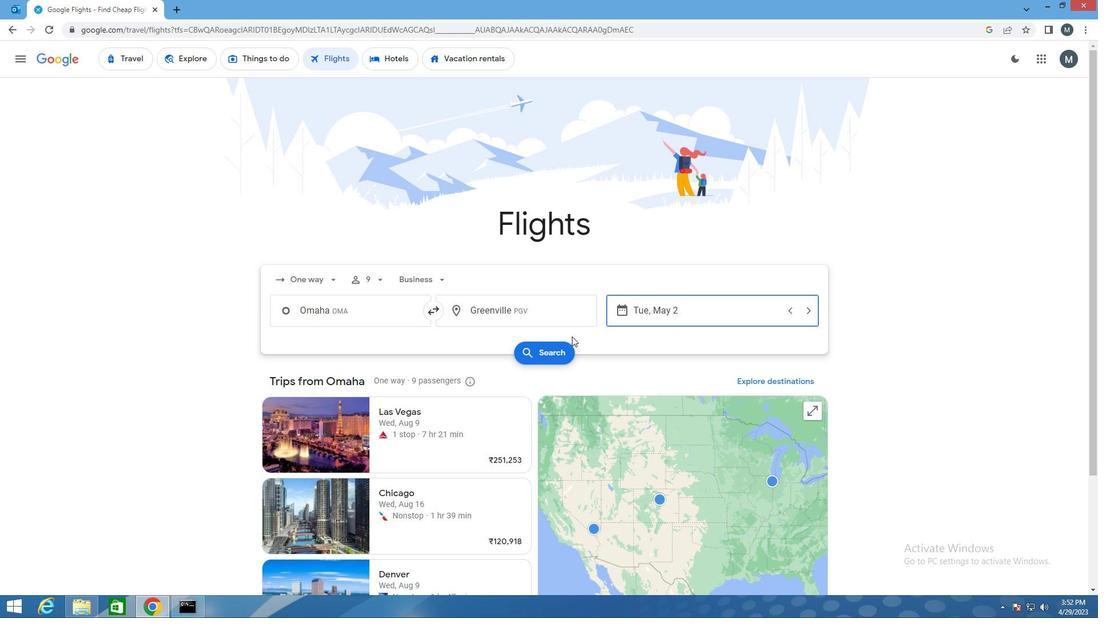 
Action: Mouse pressed left at (544, 345)
Screenshot: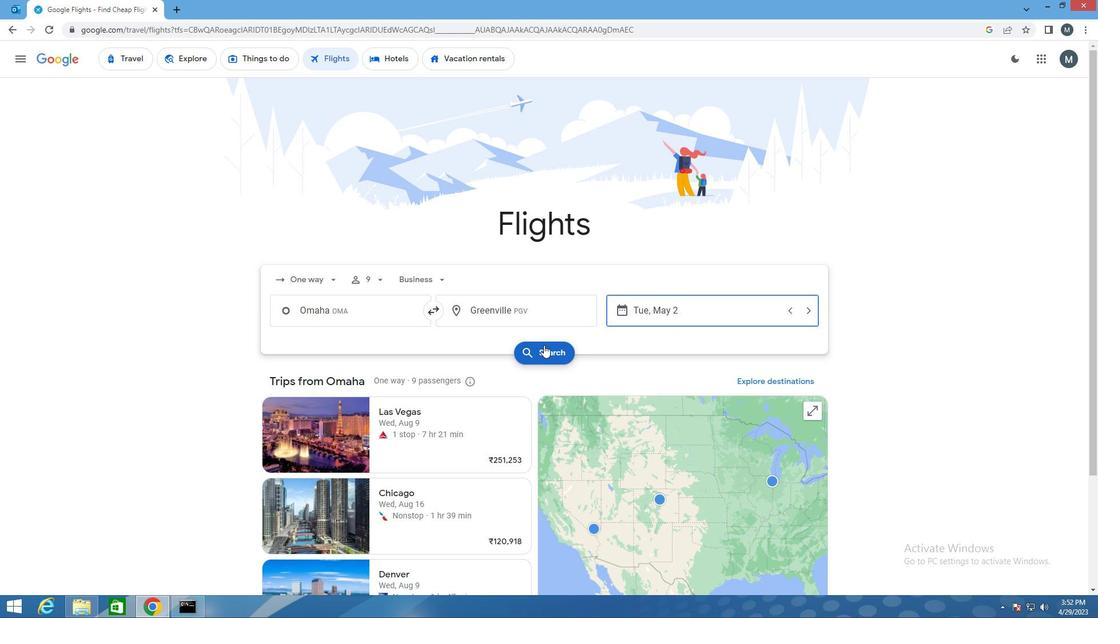 
Action: Mouse moved to (298, 161)
Screenshot: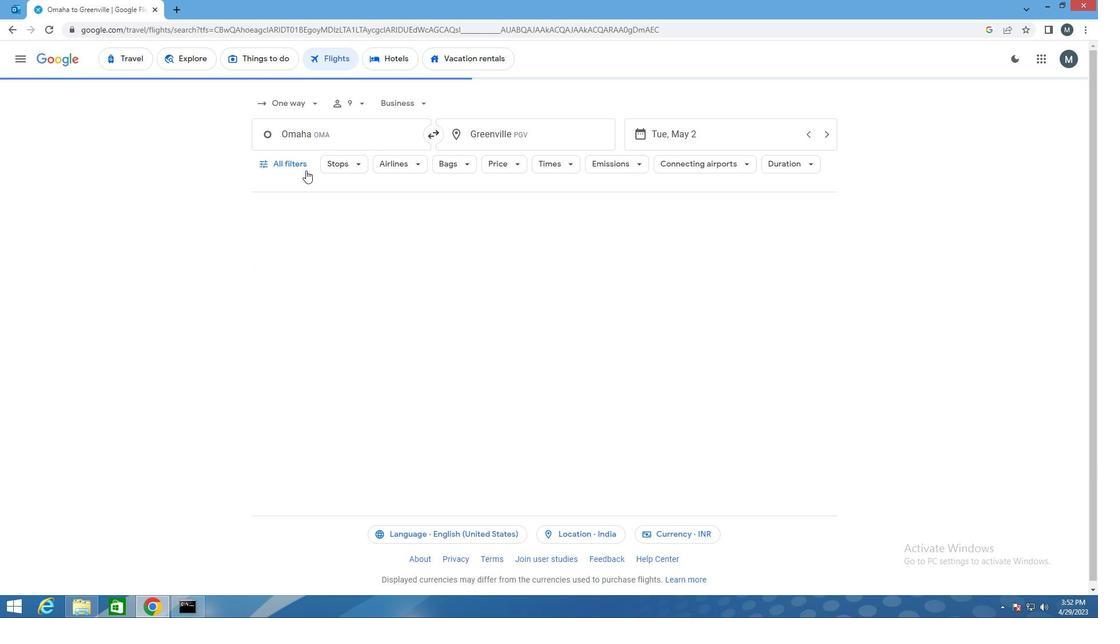 
Action: Mouse pressed left at (298, 161)
Screenshot: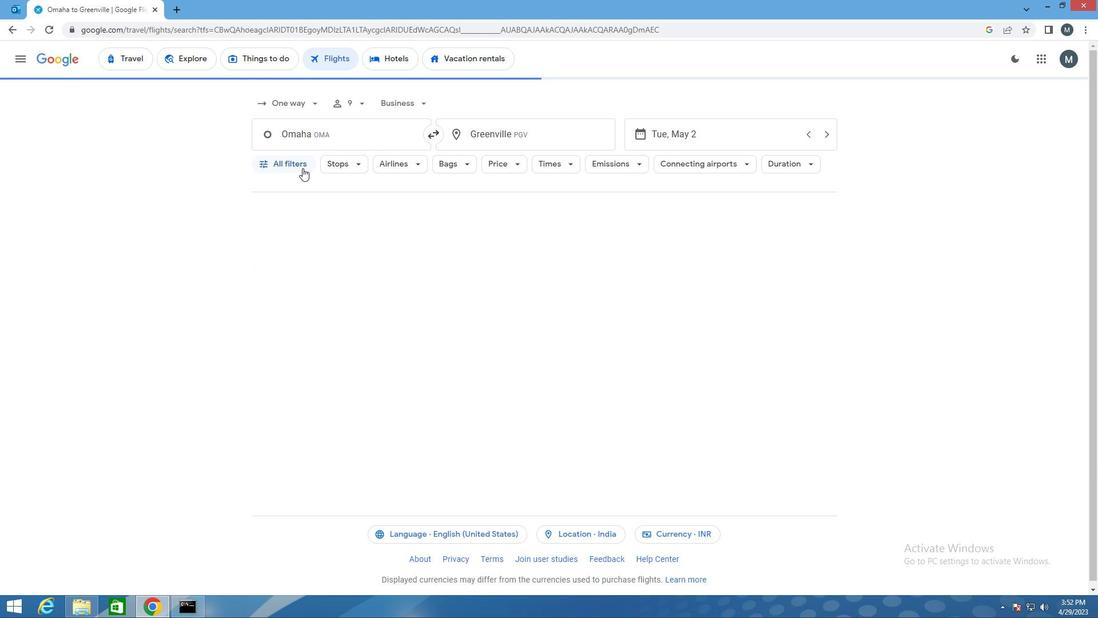
Action: Mouse moved to (315, 303)
Screenshot: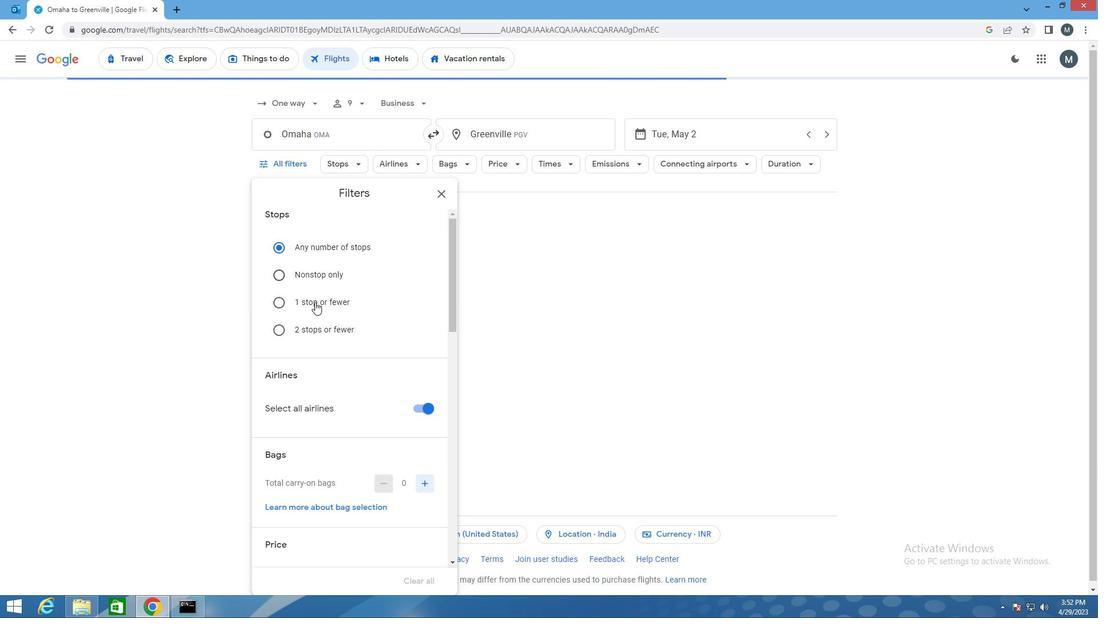 
Action: Mouse scrolled (315, 303) with delta (0, 0)
Screenshot: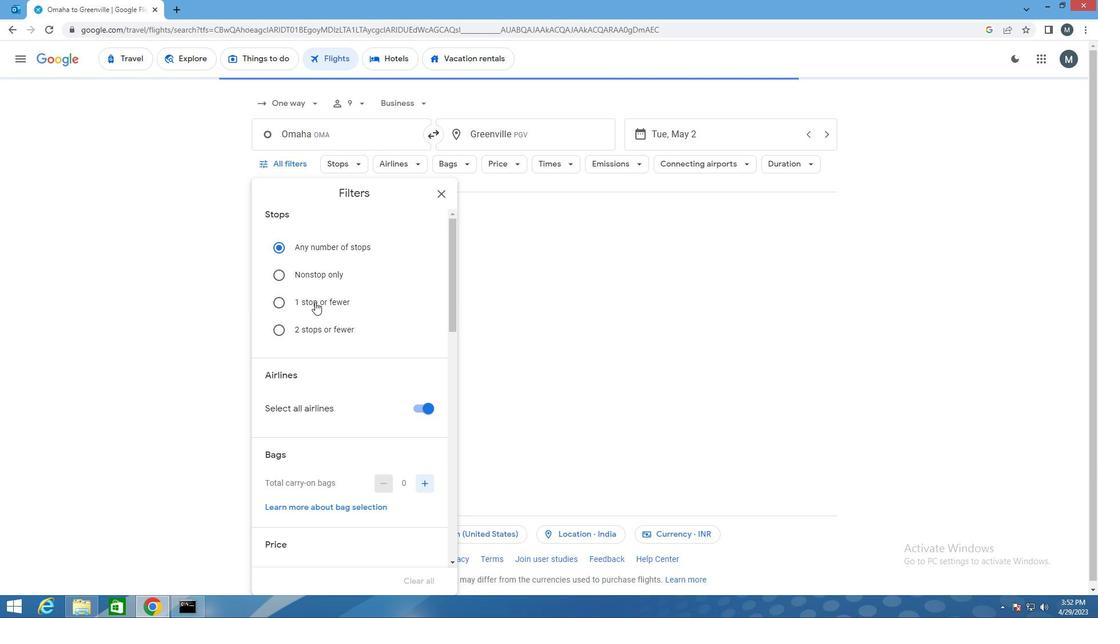 
Action: Mouse moved to (420, 342)
Screenshot: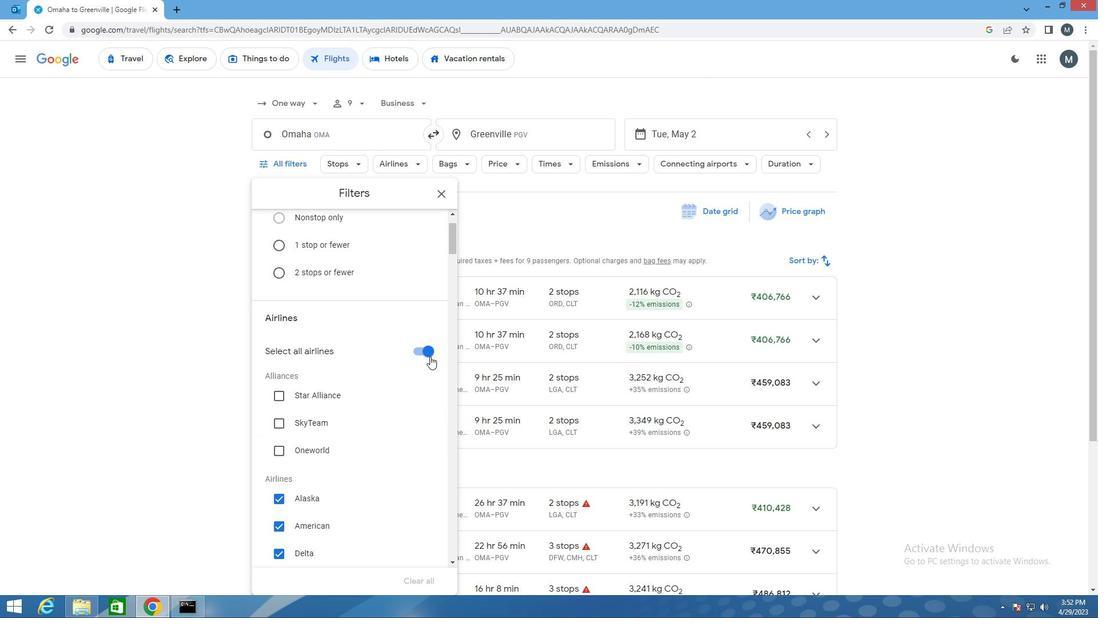 
Action: Mouse pressed left at (420, 342)
Screenshot: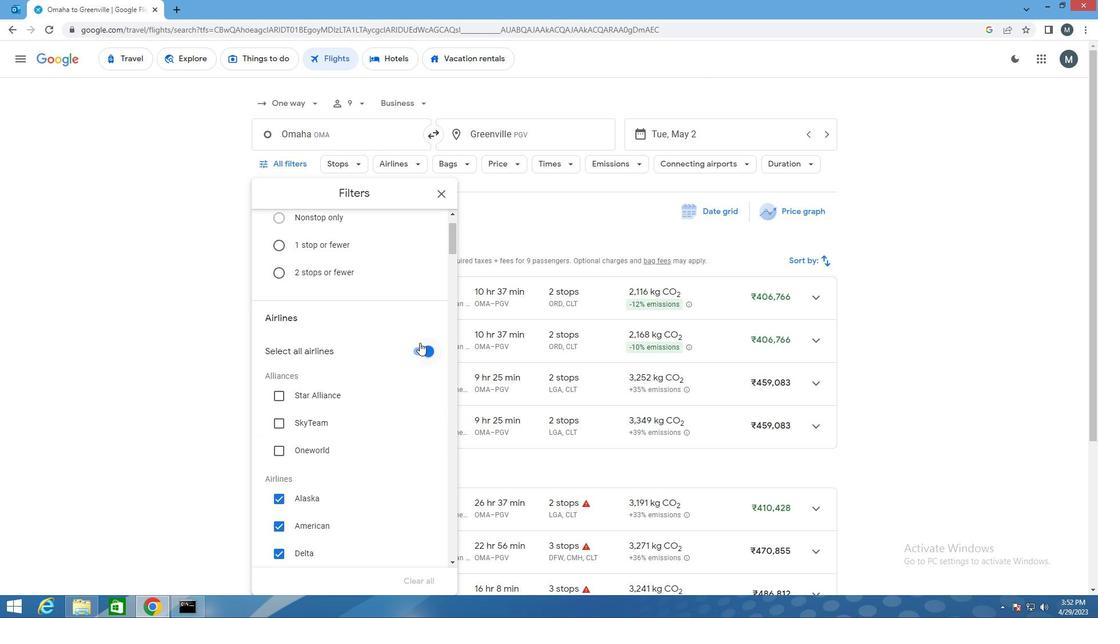 
Action: Mouse moved to (377, 358)
Screenshot: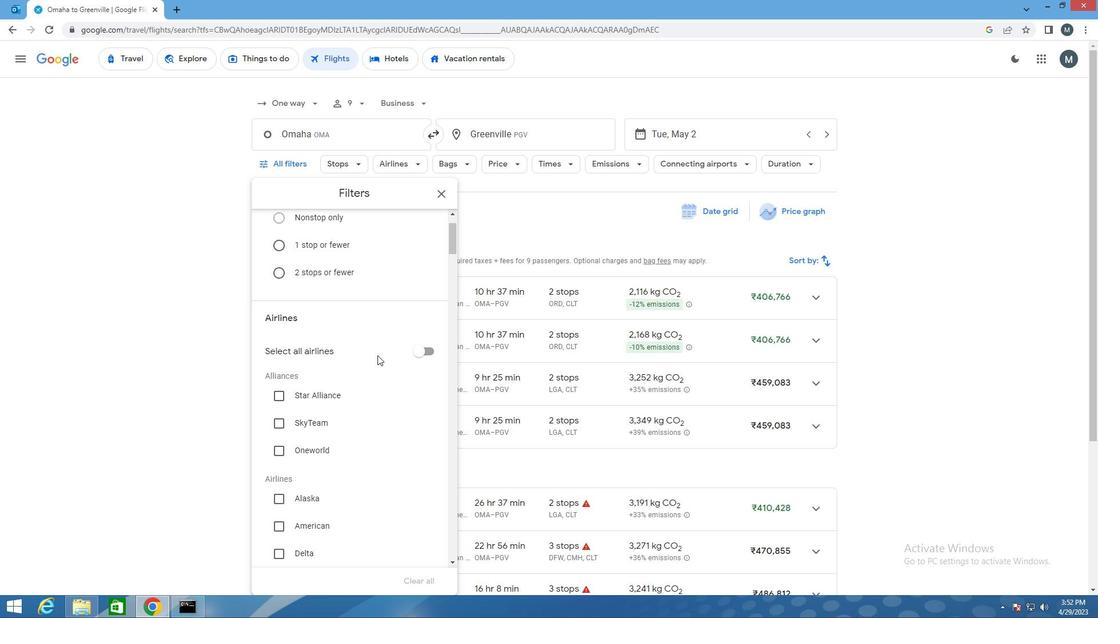
Action: Mouse scrolled (377, 357) with delta (0, 0)
Screenshot: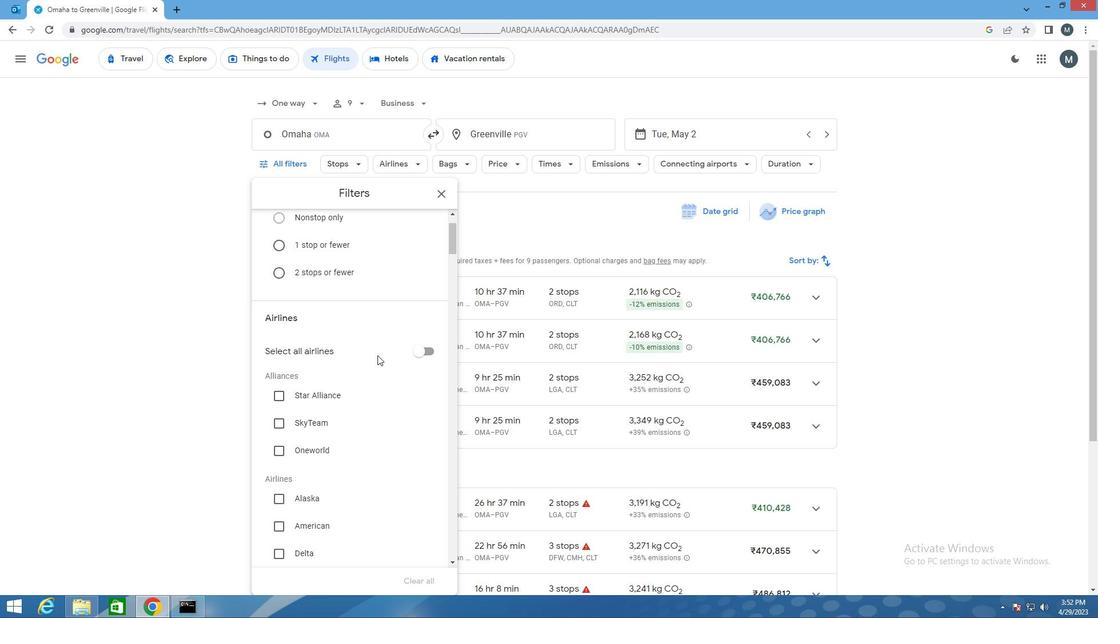 
Action: Mouse moved to (362, 363)
Screenshot: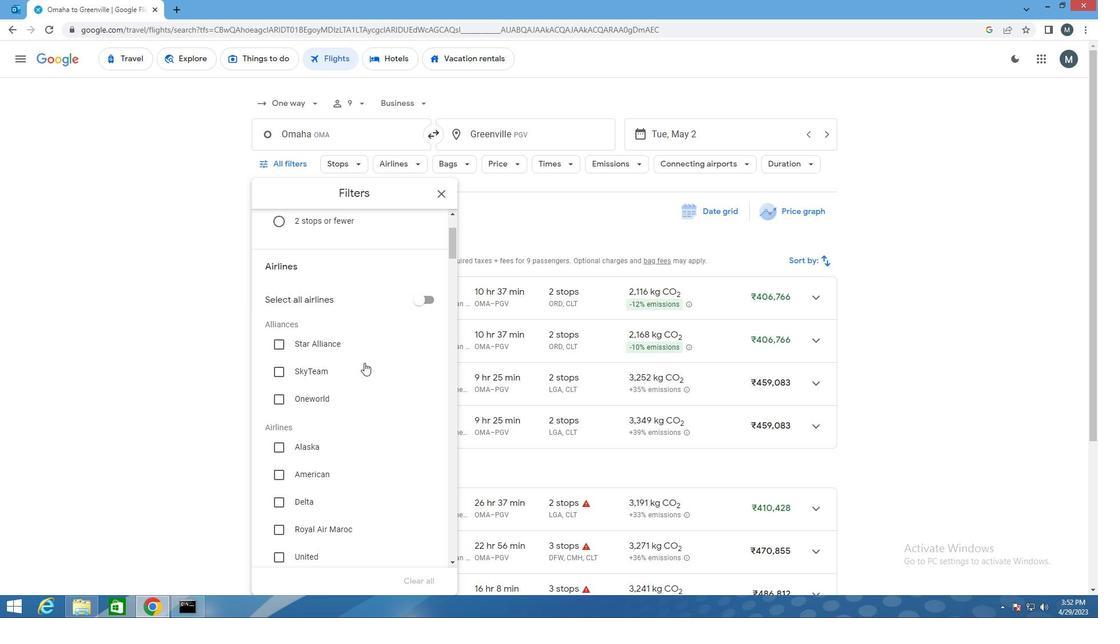 
Action: Mouse scrolled (362, 363) with delta (0, 0)
Screenshot: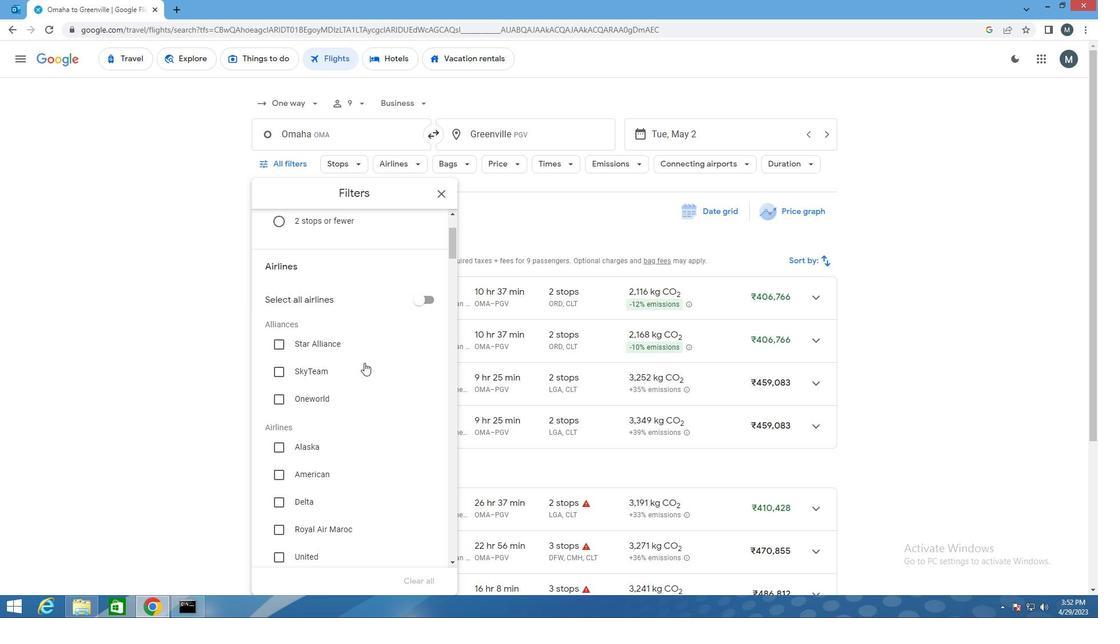 
Action: Mouse moved to (360, 366)
Screenshot: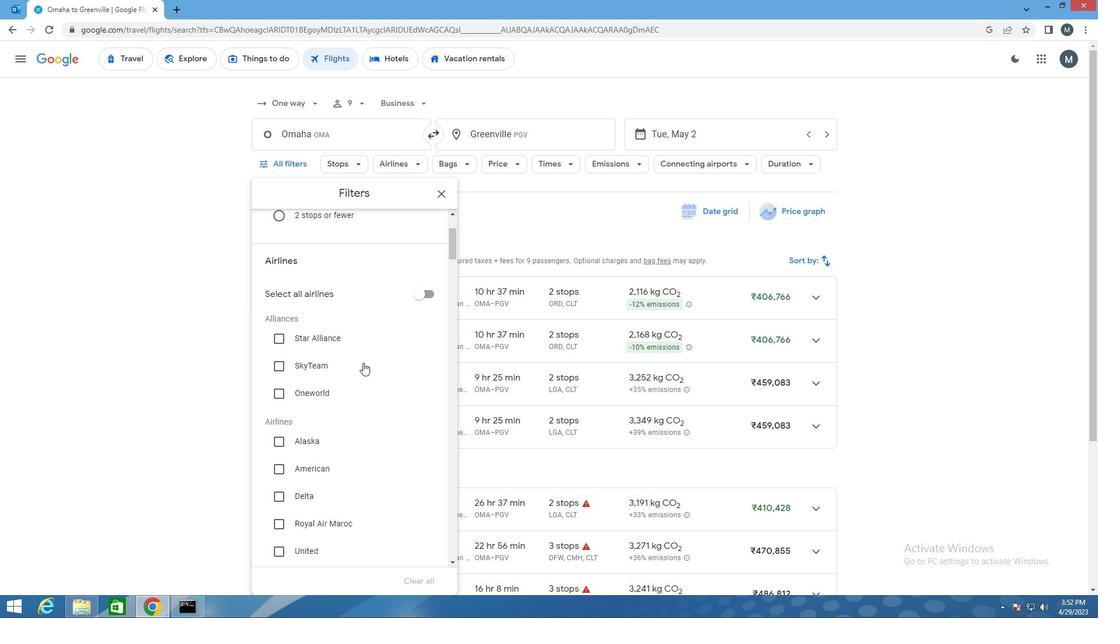 
Action: Mouse scrolled (360, 365) with delta (0, 0)
Screenshot: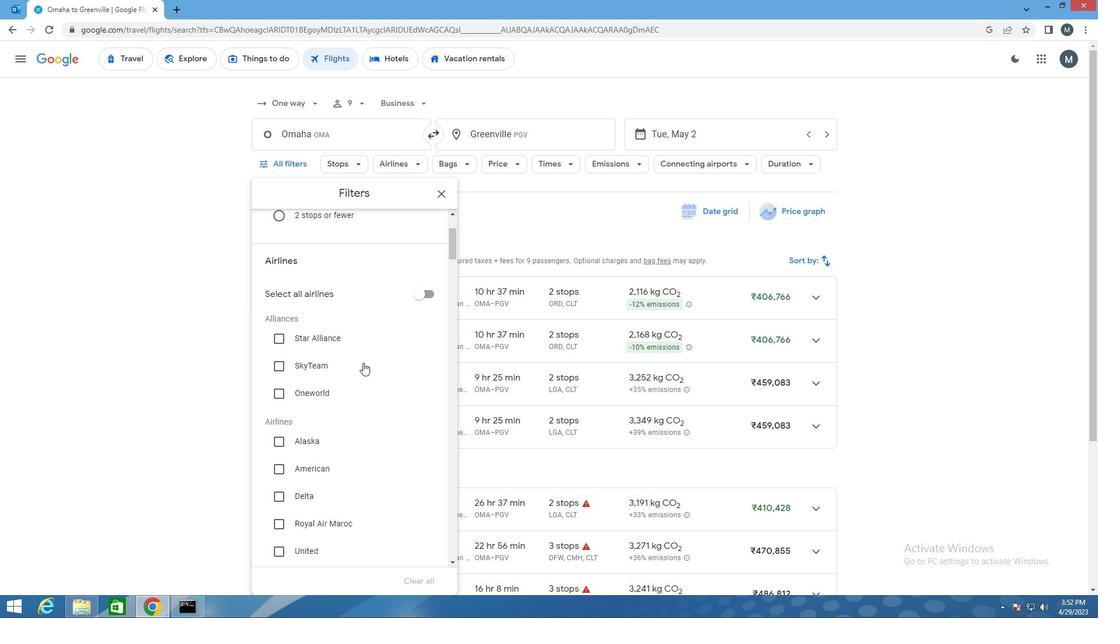 
Action: Mouse moved to (359, 367)
Screenshot: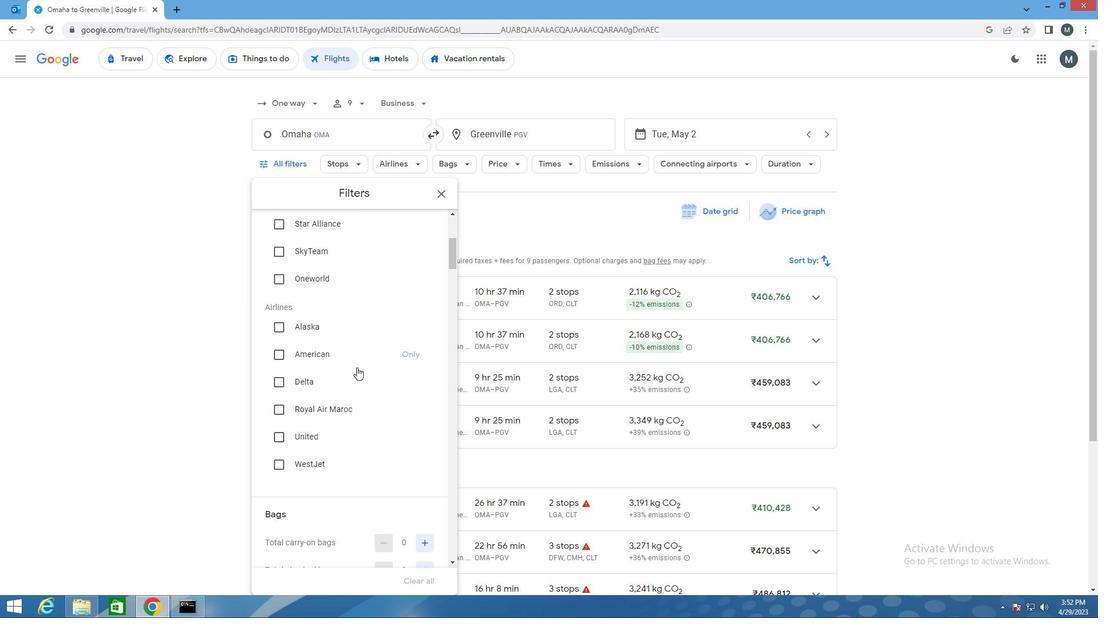 
Action: Mouse scrolled (359, 366) with delta (0, 0)
Screenshot: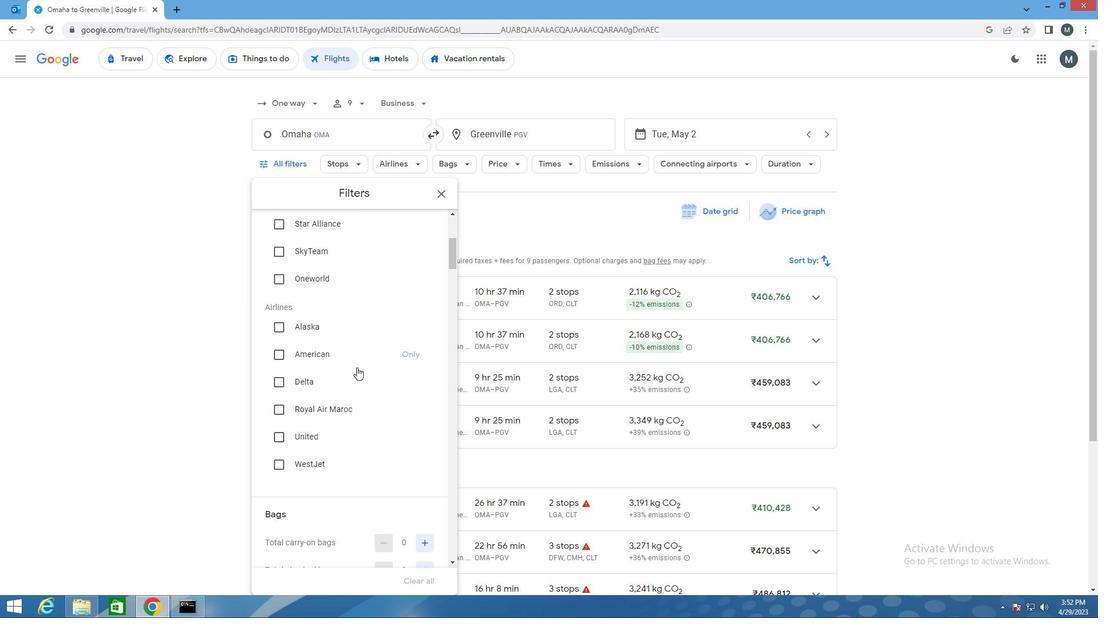 
Action: Mouse moved to (361, 367)
Screenshot: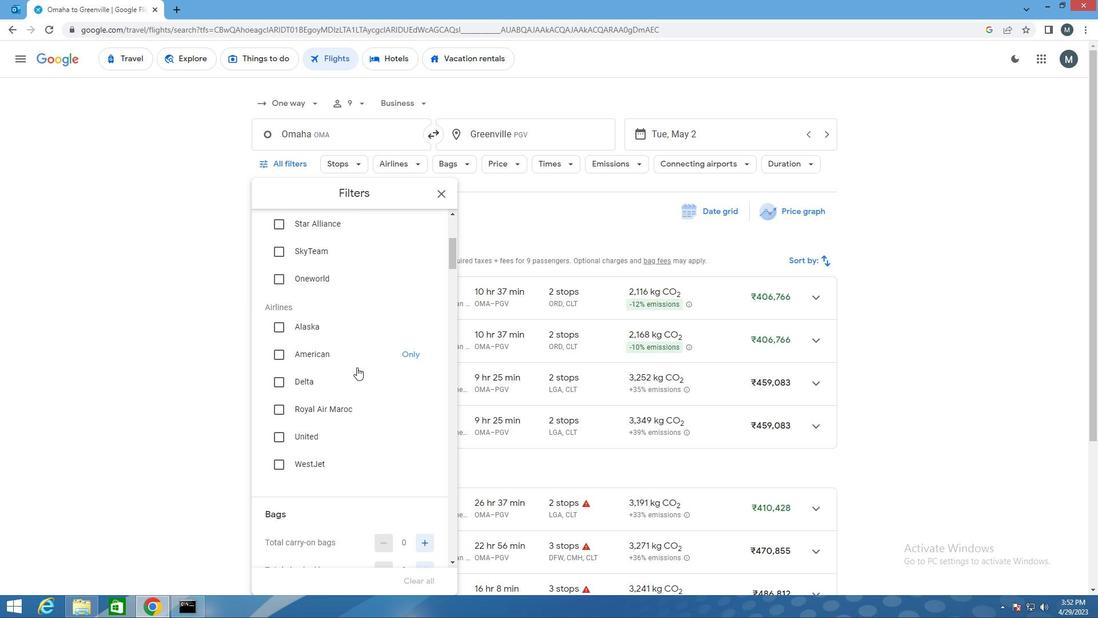 
Action: Mouse scrolled (361, 367) with delta (0, 0)
Screenshot: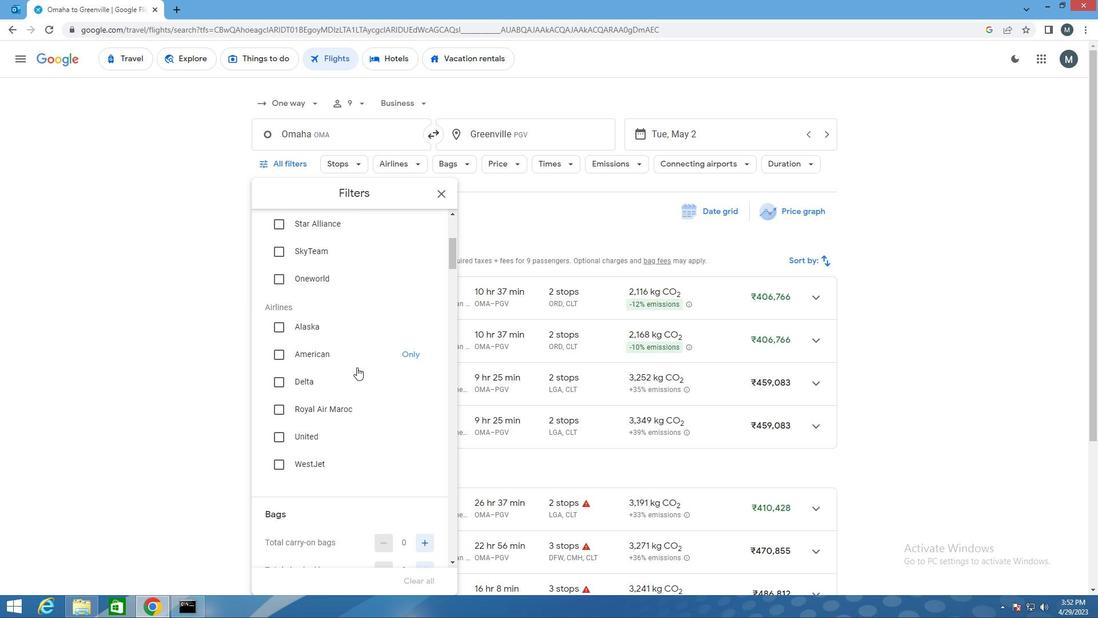 
Action: Mouse moved to (426, 458)
Screenshot: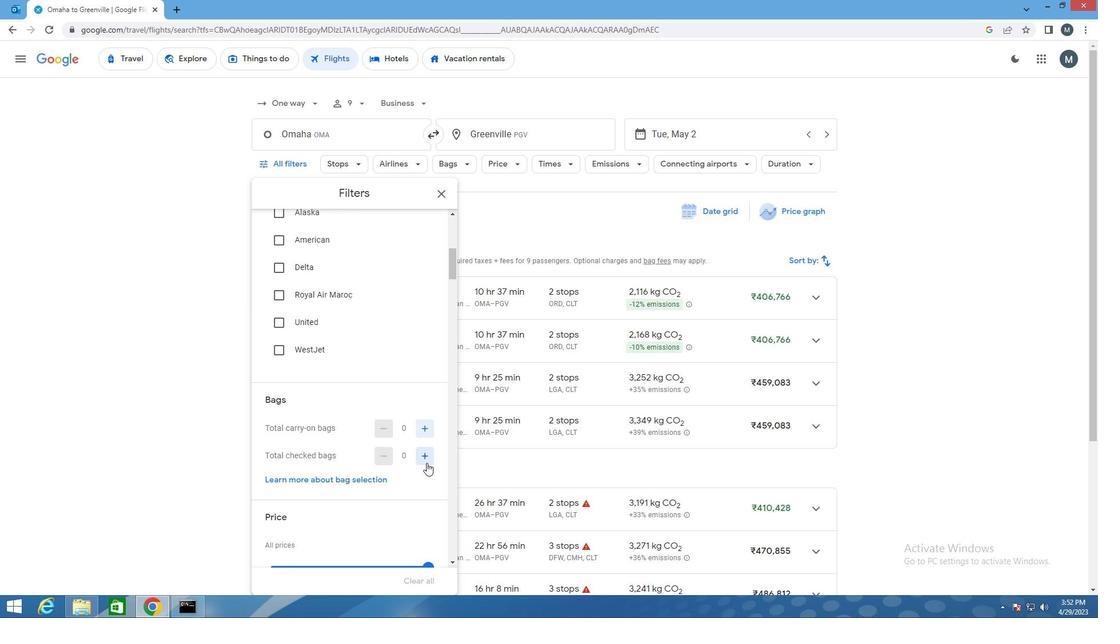 
Action: Mouse pressed left at (426, 458)
Screenshot: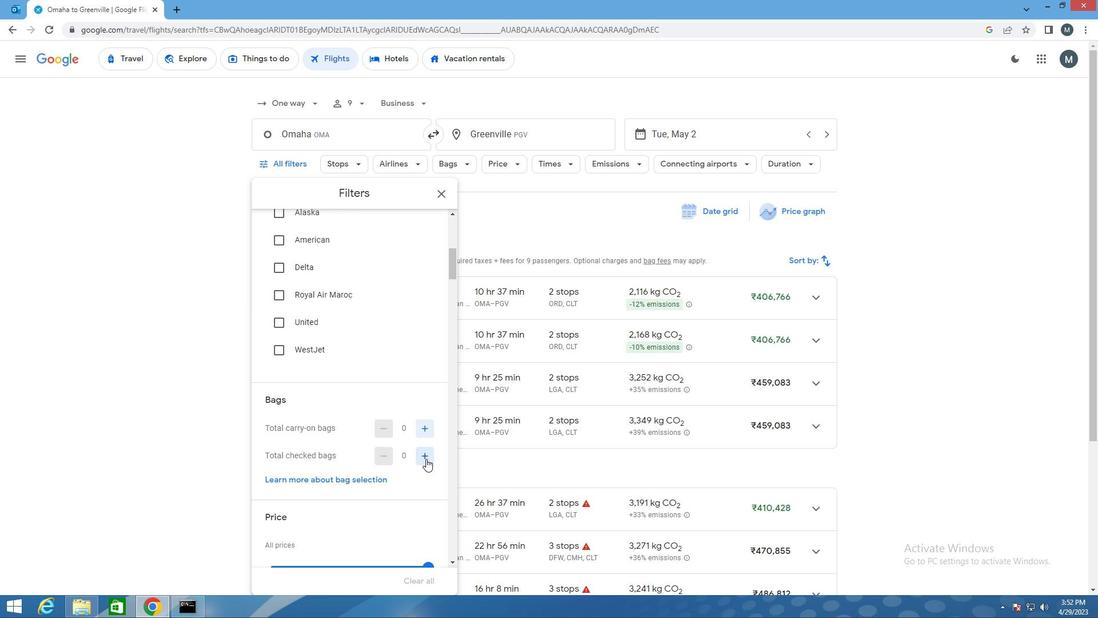 
Action: Mouse pressed left at (426, 458)
Screenshot: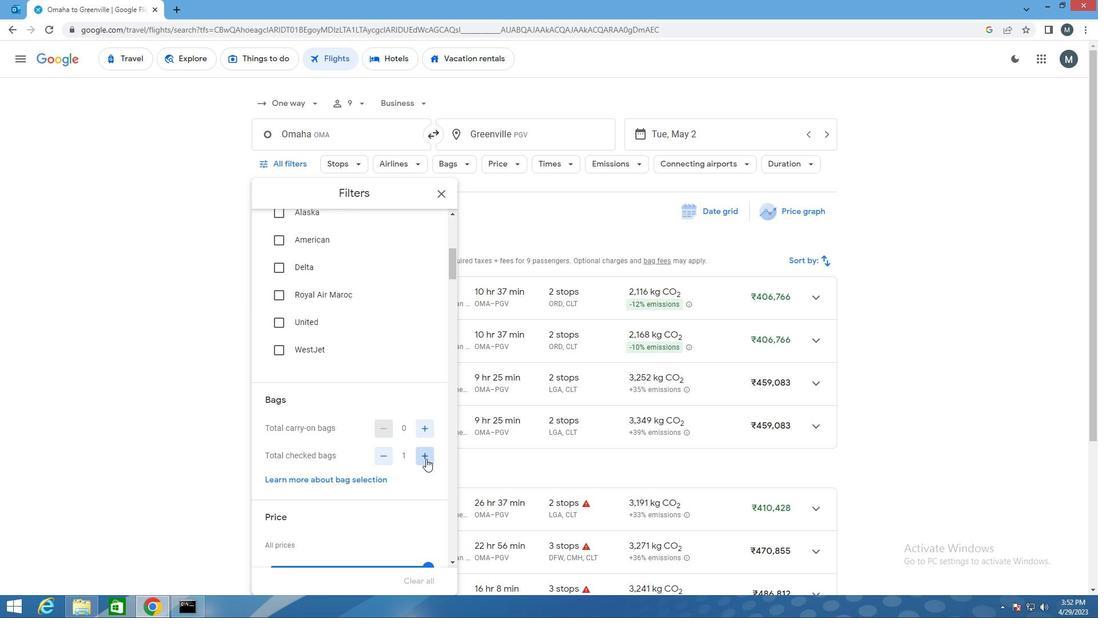 
Action: Mouse pressed left at (426, 458)
Screenshot: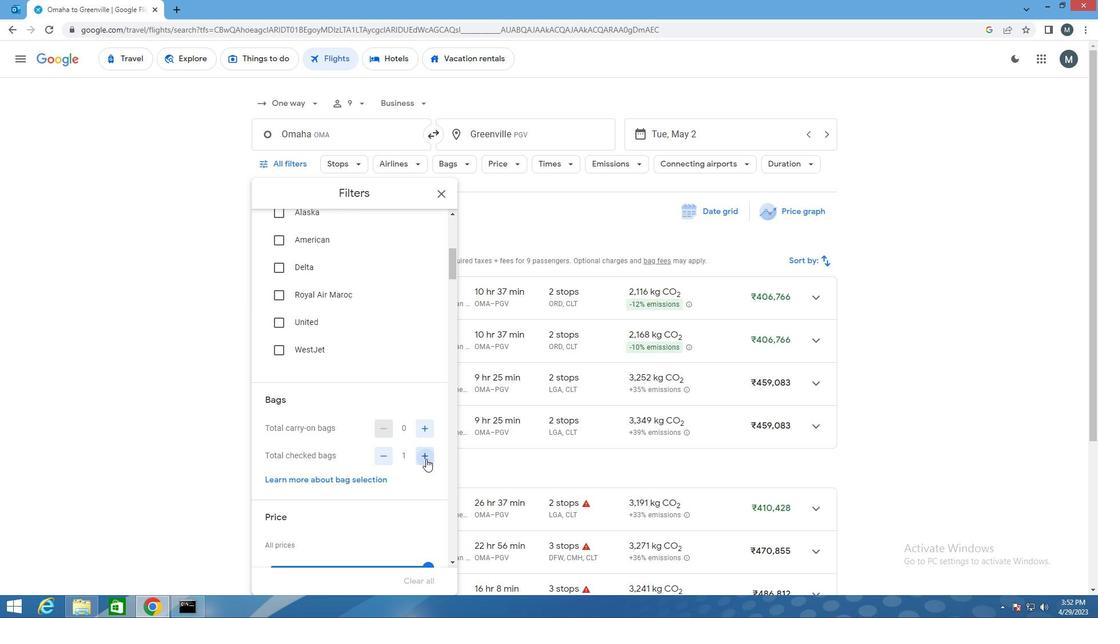 
Action: Mouse moved to (426, 458)
Screenshot: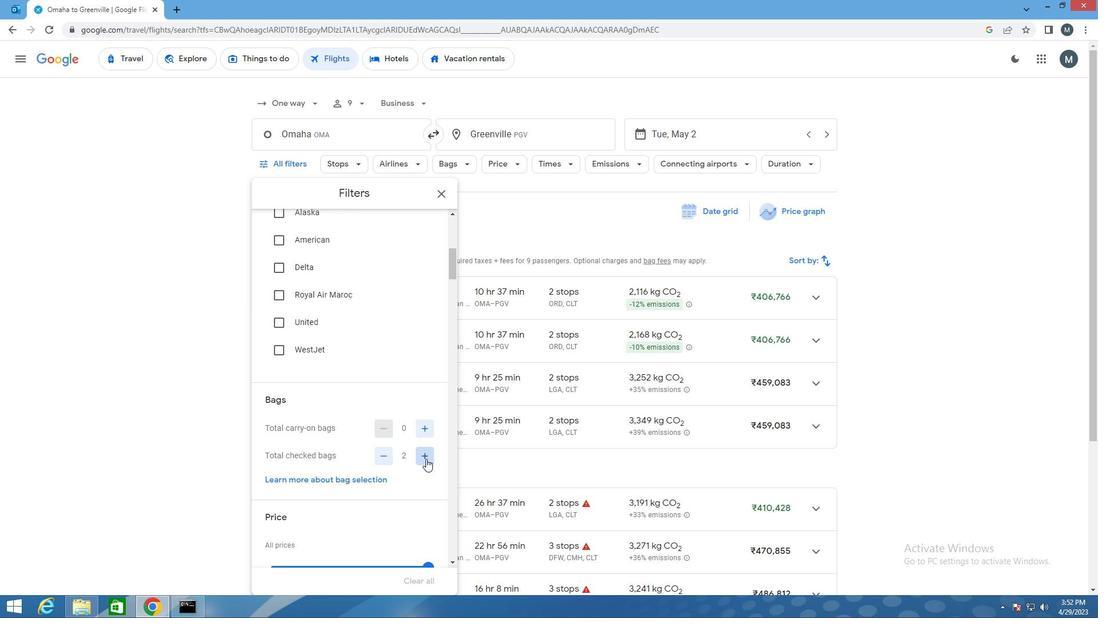 
Action: Mouse pressed left at (426, 458)
Screenshot: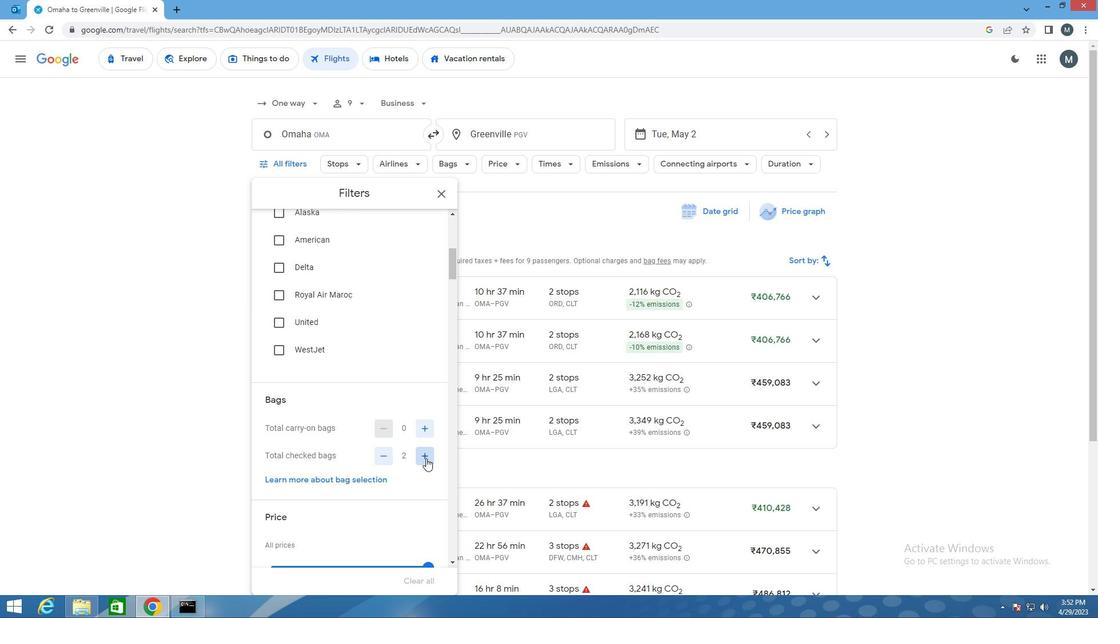 
Action: Mouse pressed left at (426, 458)
Screenshot: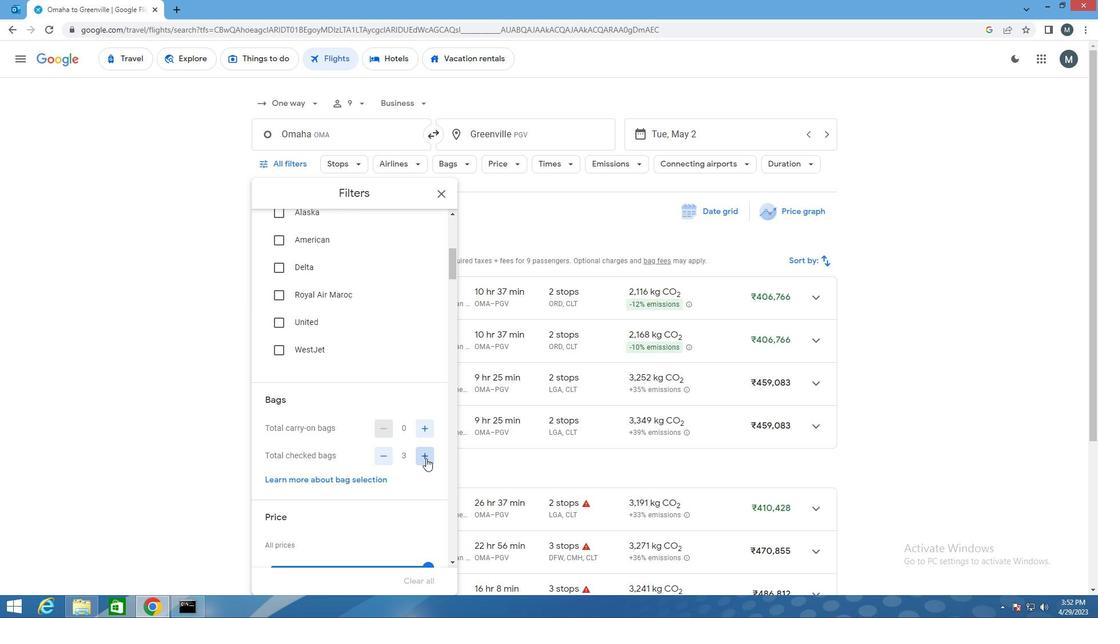 
Action: Mouse moved to (426, 458)
Screenshot: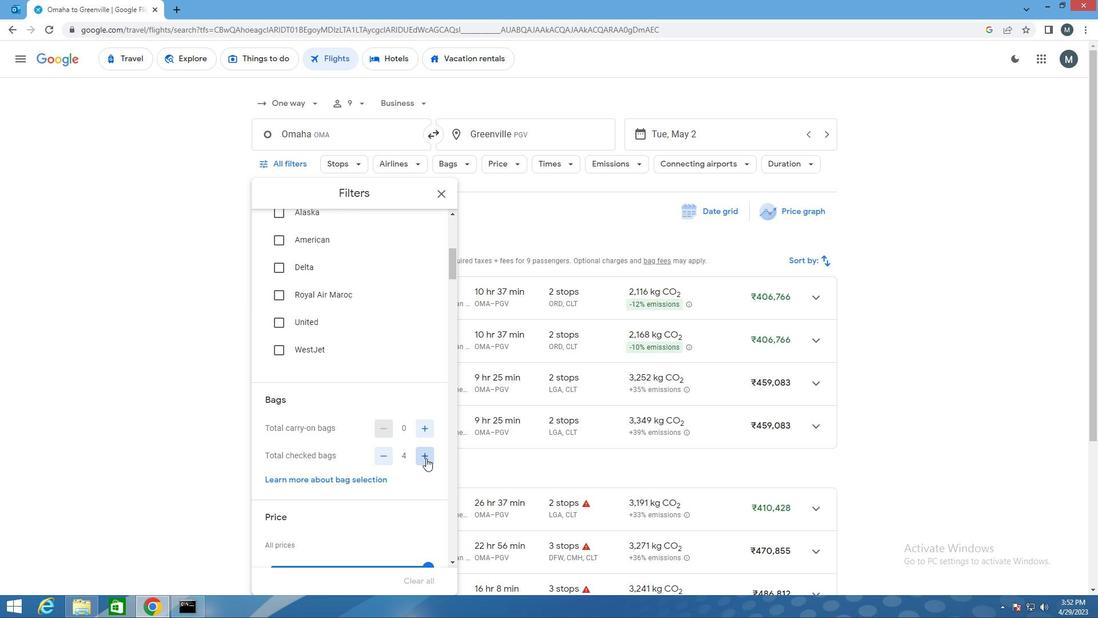 
Action: Mouse pressed left at (426, 458)
Screenshot: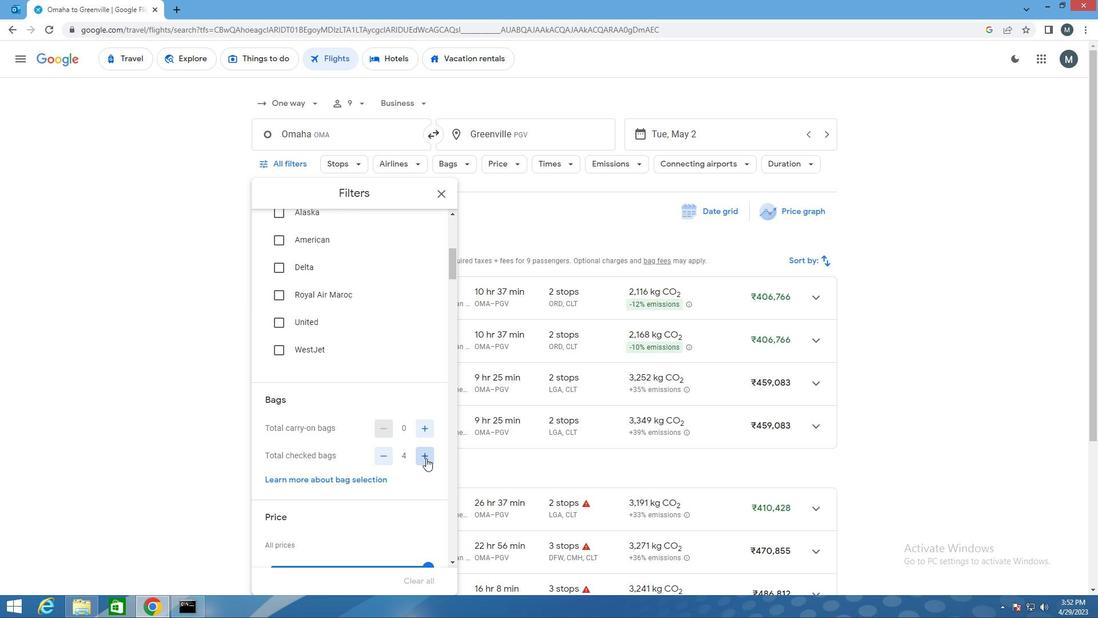 
Action: Mouse pressed left at (426, 458)
Screenshot: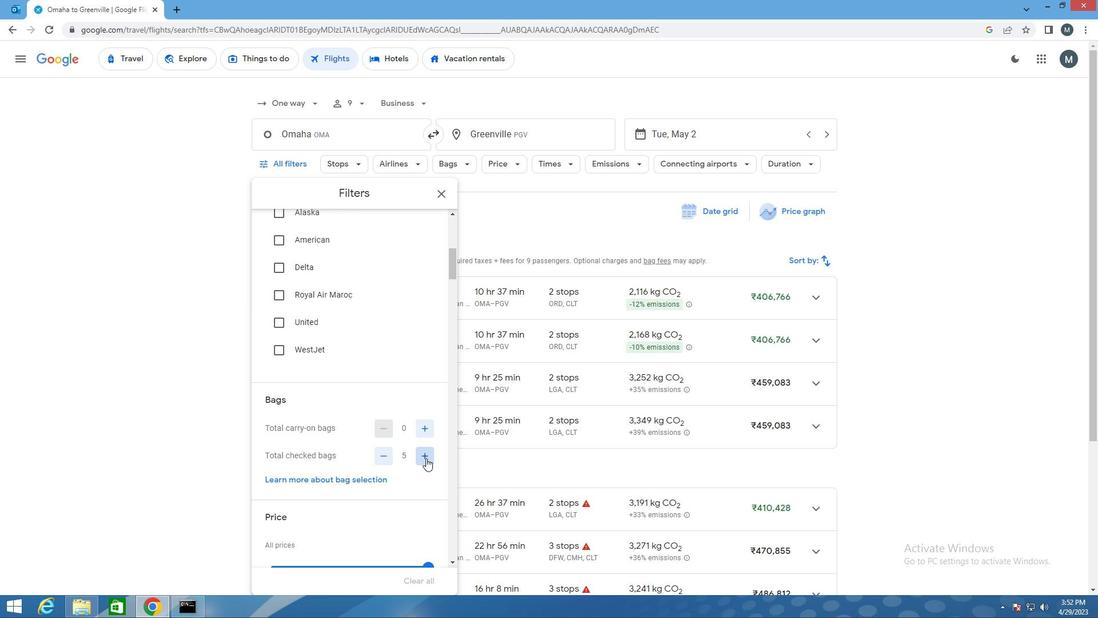 
Action: Mouse pressed left at (426, 458)
Screenshot: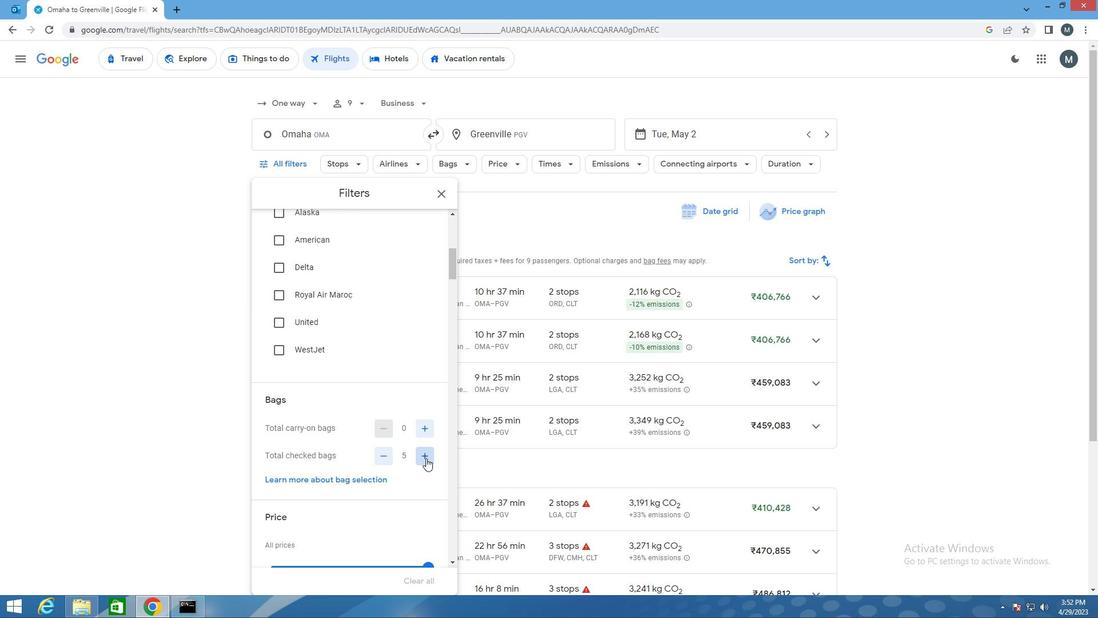 
Action: Mouse pressed left at (426, 458)
Screenshot: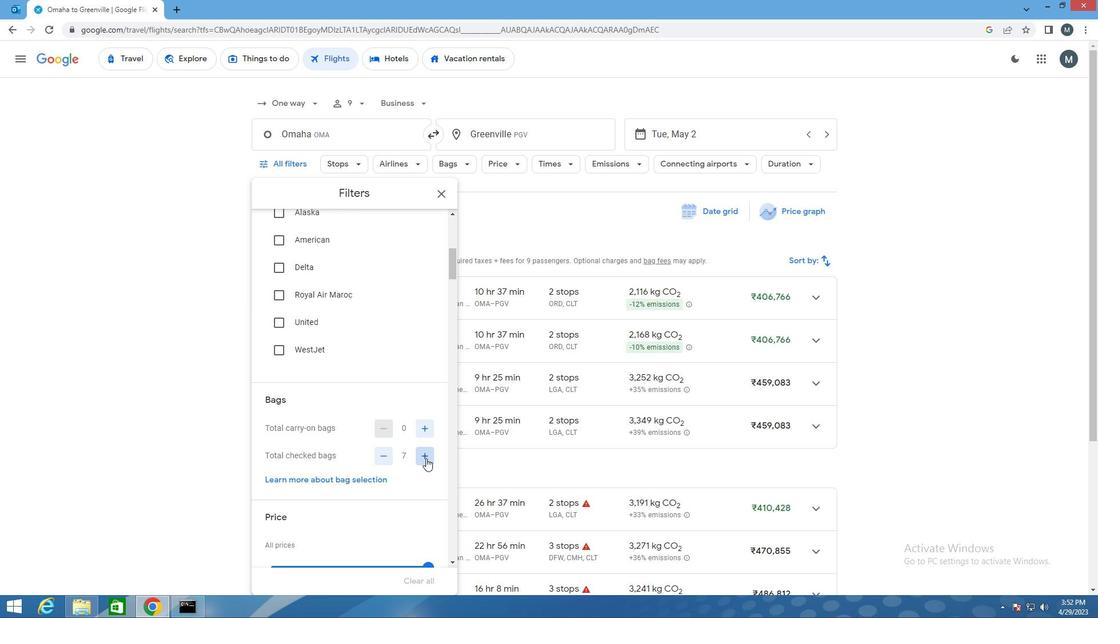 
Action: Mouse pressed left at (426, 458)
Screenshot: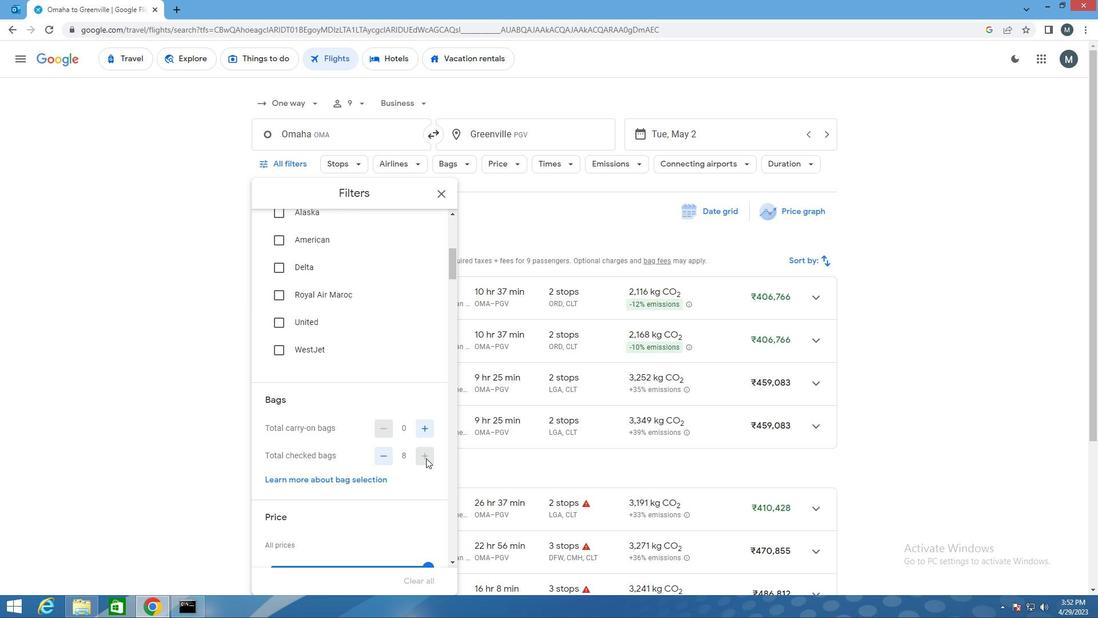 
Action: Mouse moved to (339, 426)
Screenshot: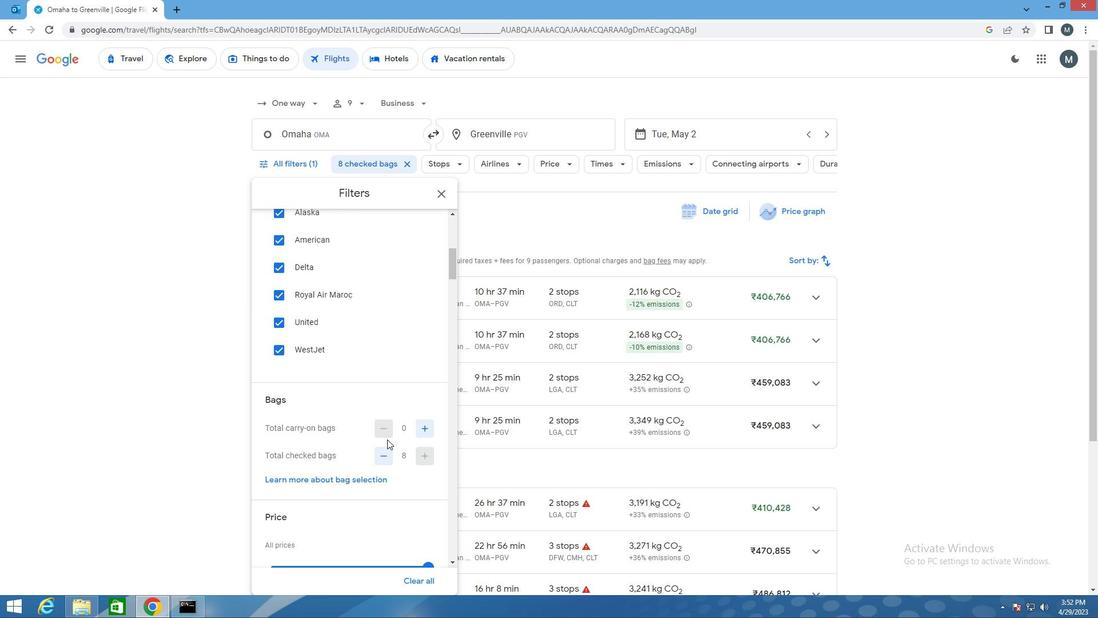 
Action: Mouse scrolled (339, 425) with delta (0, 0)
Screenshot: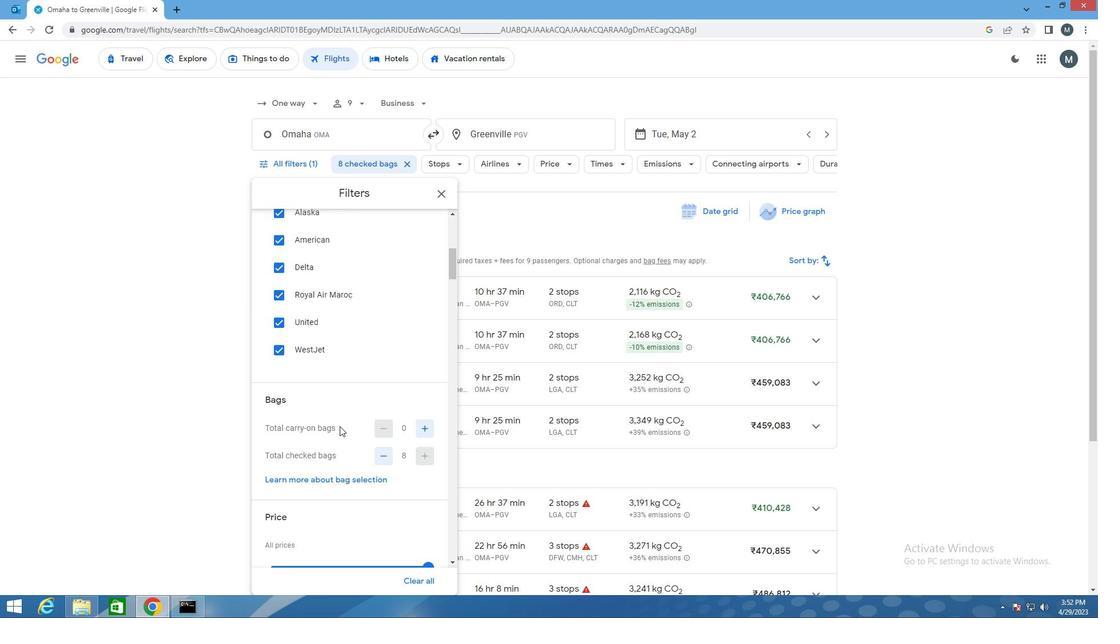 
Action: Mouse moved to (339, 426)
Screenshot: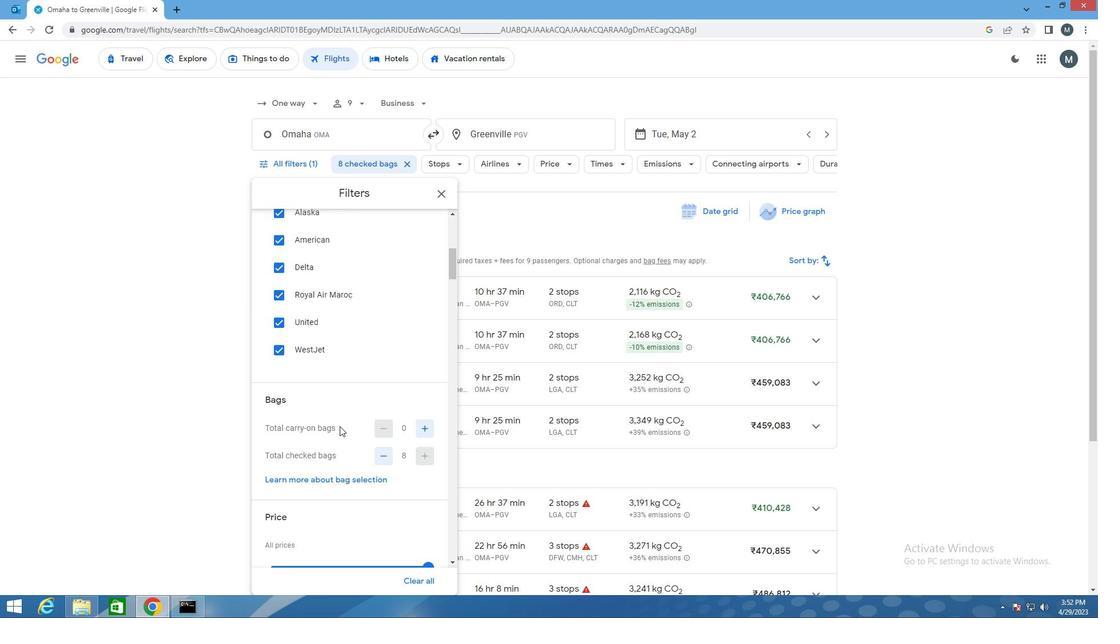 
Action: Mouse scrolled (339, 425) with delta (0, 0)
Screenshot: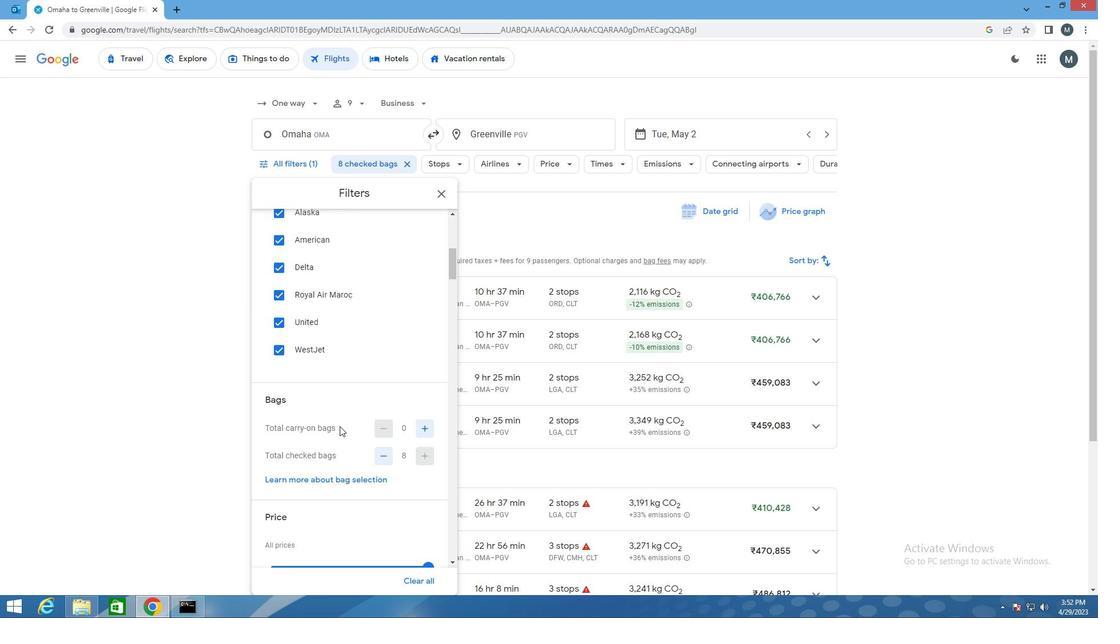 
Action: Mouse moved to (377, 450)
Screenshot: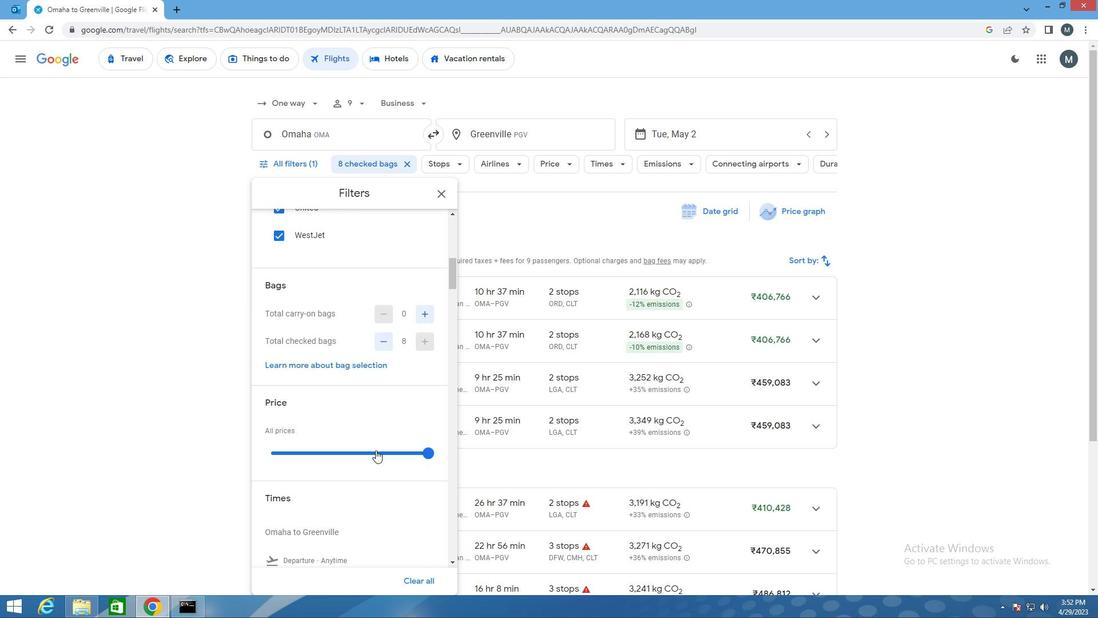 
Action: Mouse pressed left at (377, 450)
Screenshot: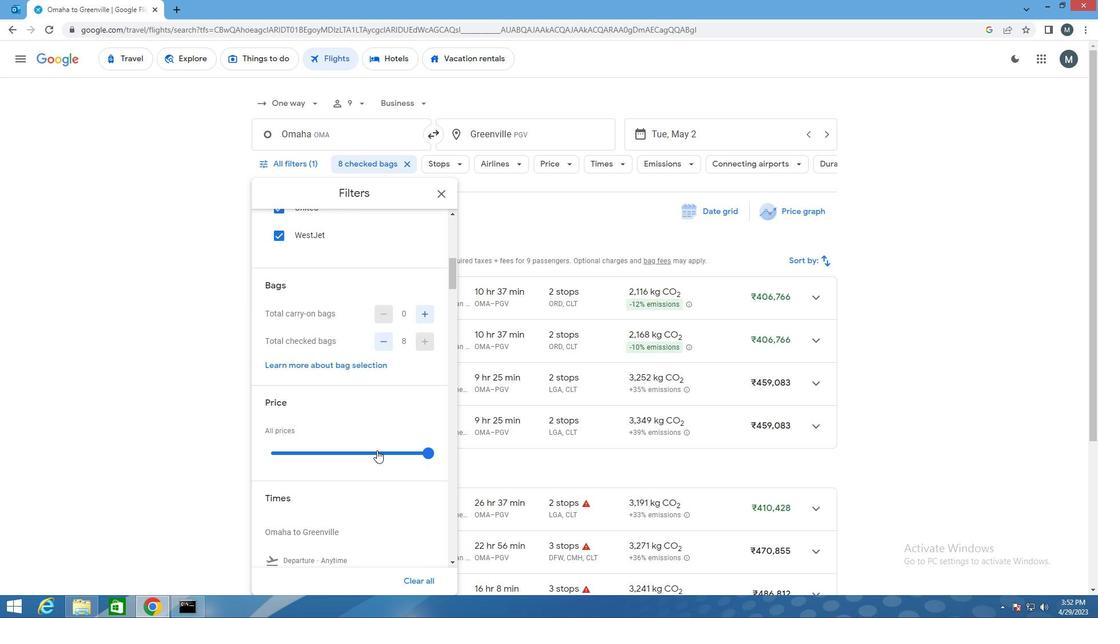 
Action: Mouse moved to (377, 450)
Screenshot: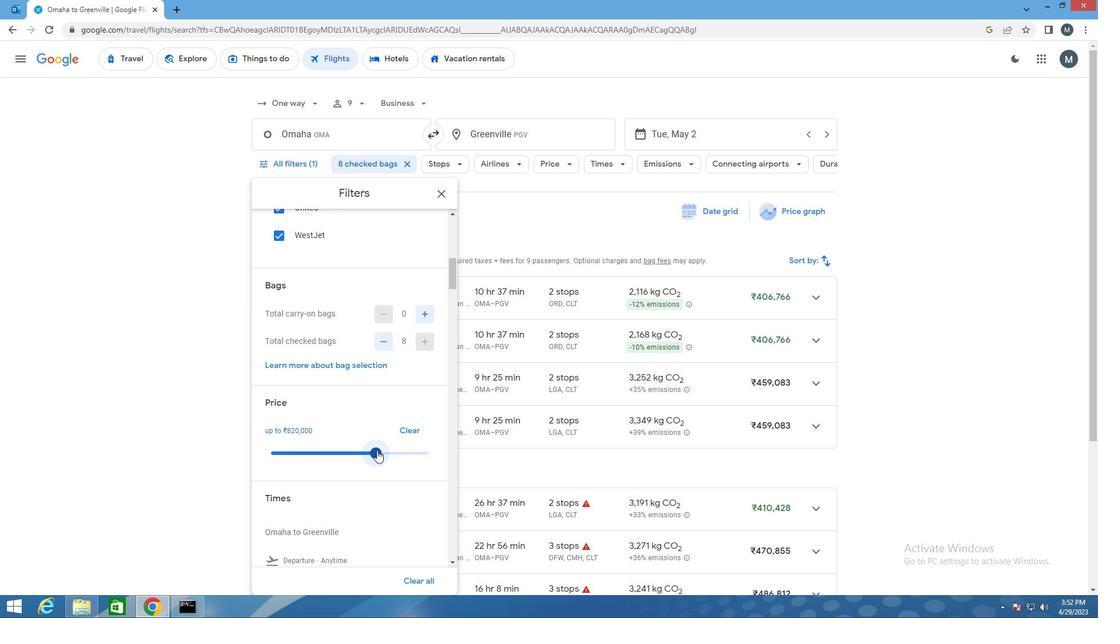 
Action: Mouse pressed left at (377, 450)
Screenshot: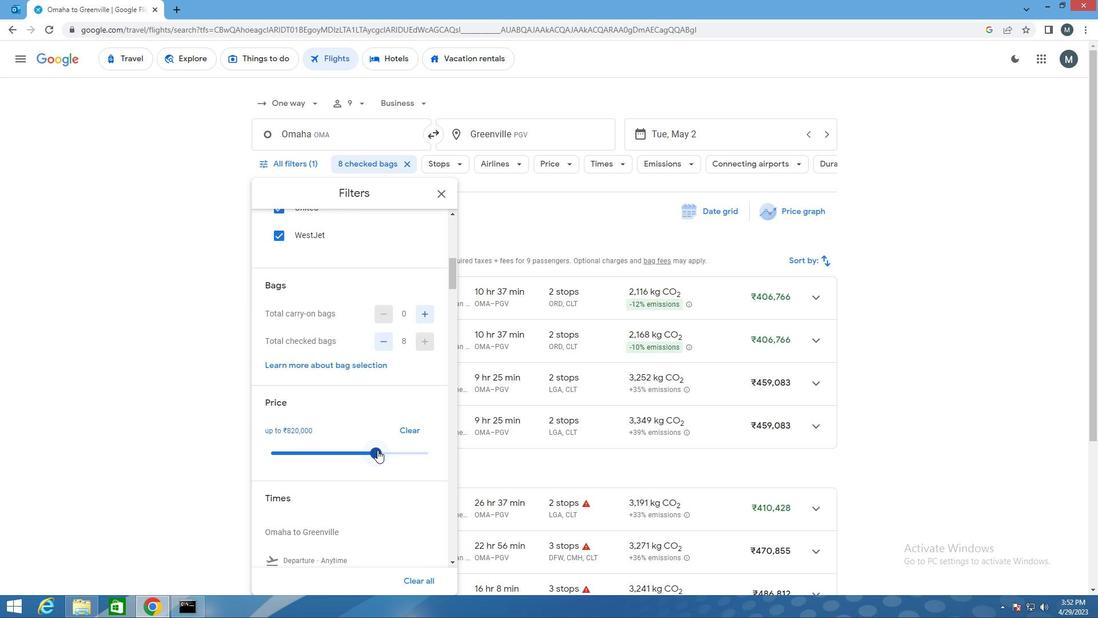 
Action: Mouse moved to (362, 408)
Screenshot: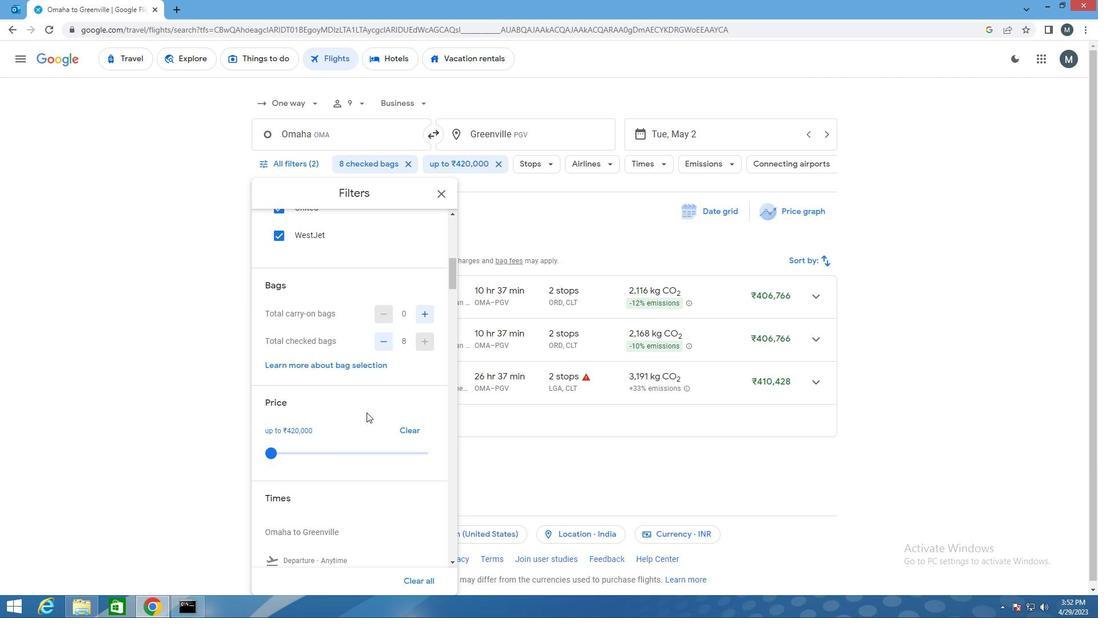 
Action: Mouse scrolled (362, 407) with delta (0, 0)
Screenshot: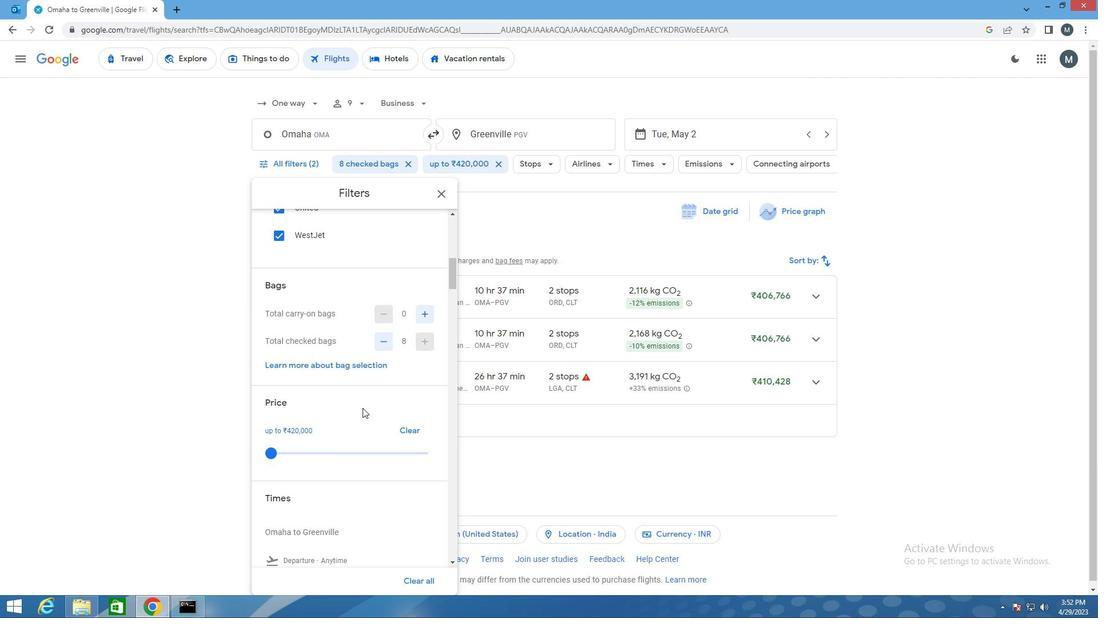 
Action: Mouse moved to (360, 409)
Screenshot: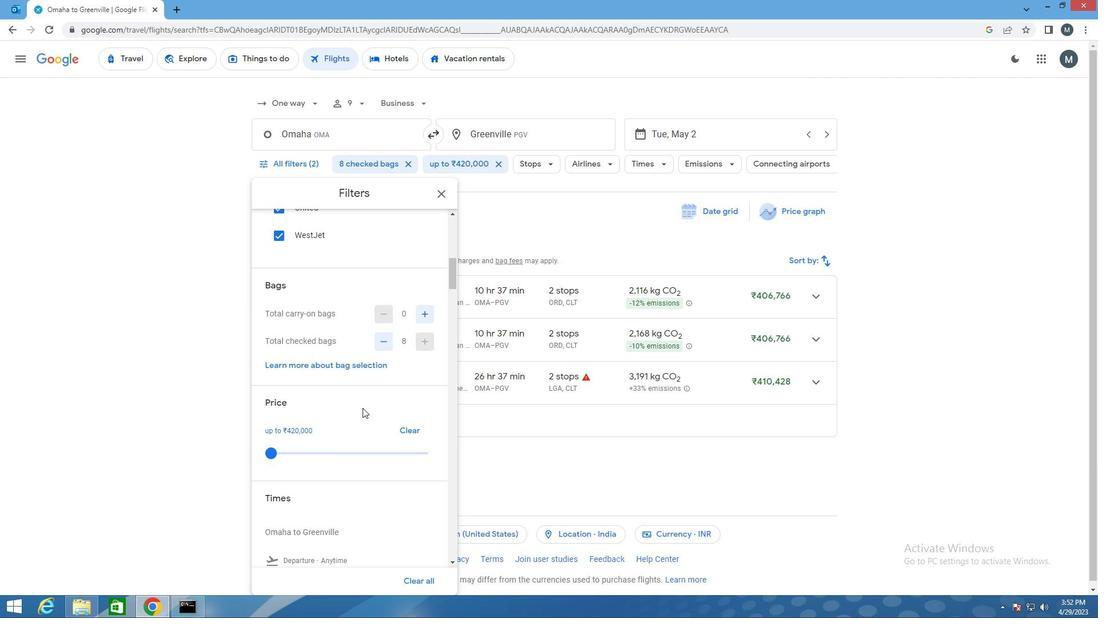 
Action: Mouse scrolled (360, 409) with delta (0, 0)
Screenshot: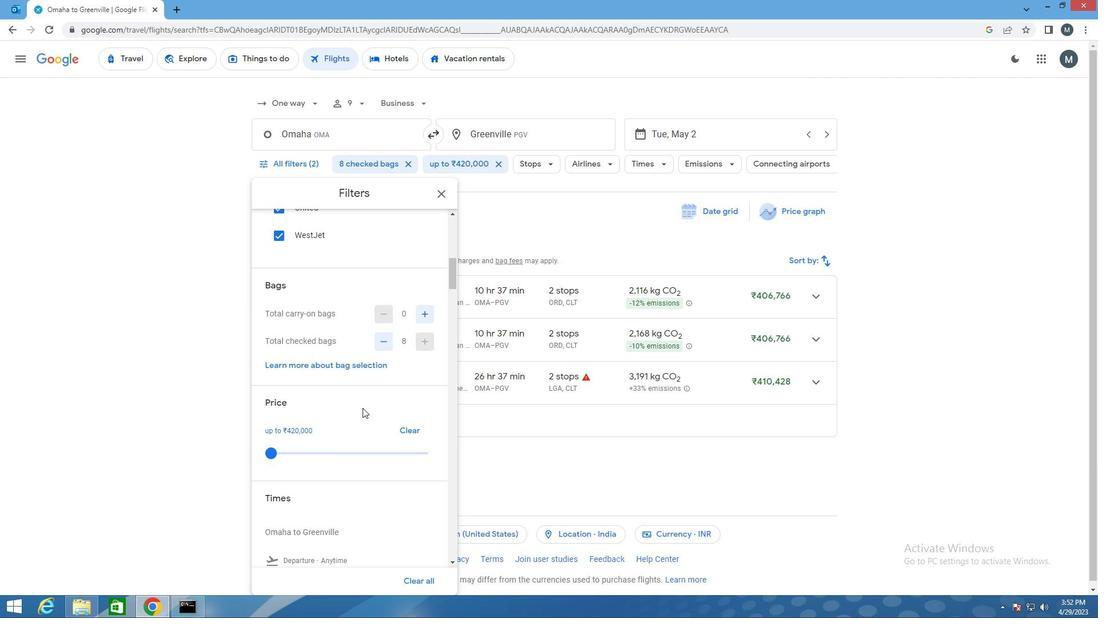 
Action: Mouse moved to (339, 416)
Screenshot: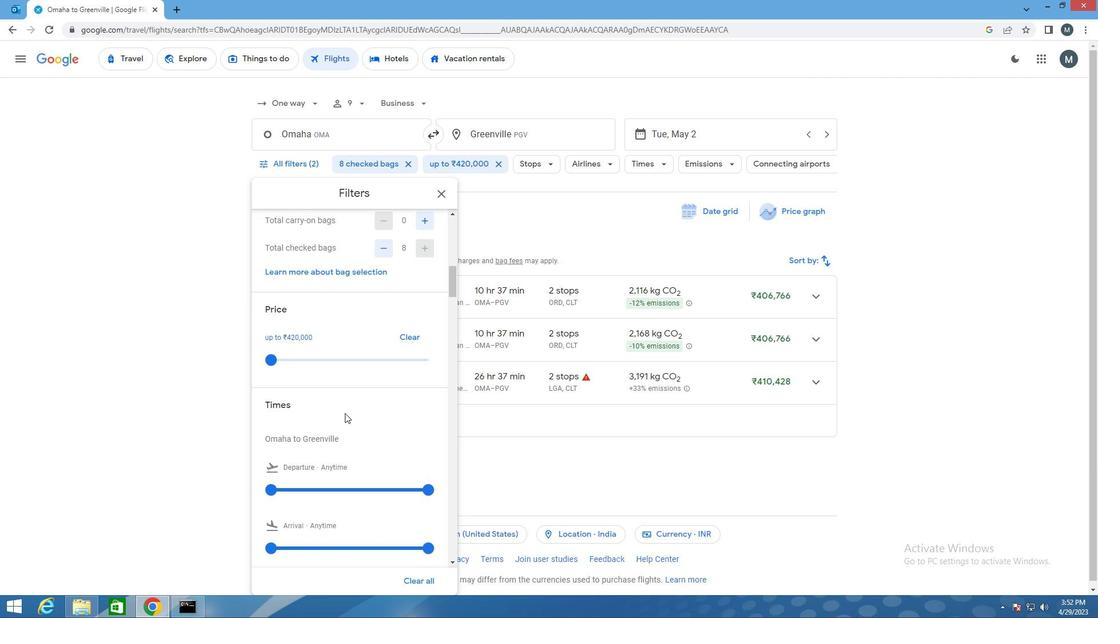 
Action: Mouse scrolled (339, 415) with delta (0, 0)
Screenshot: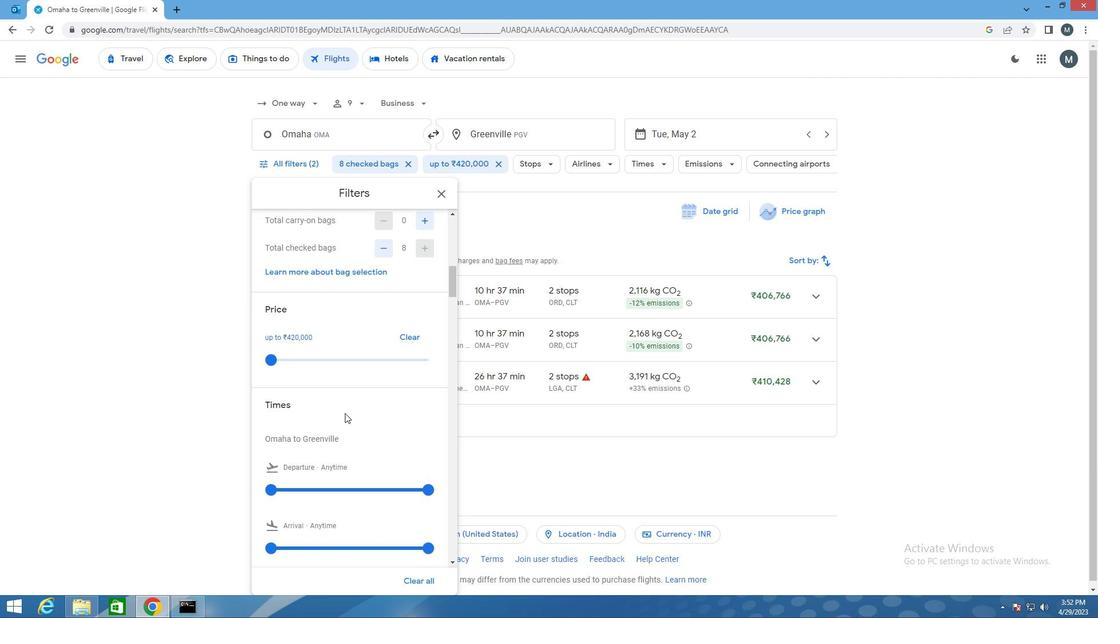 
Action: Mouse moved to (264, 408)
Screenshot: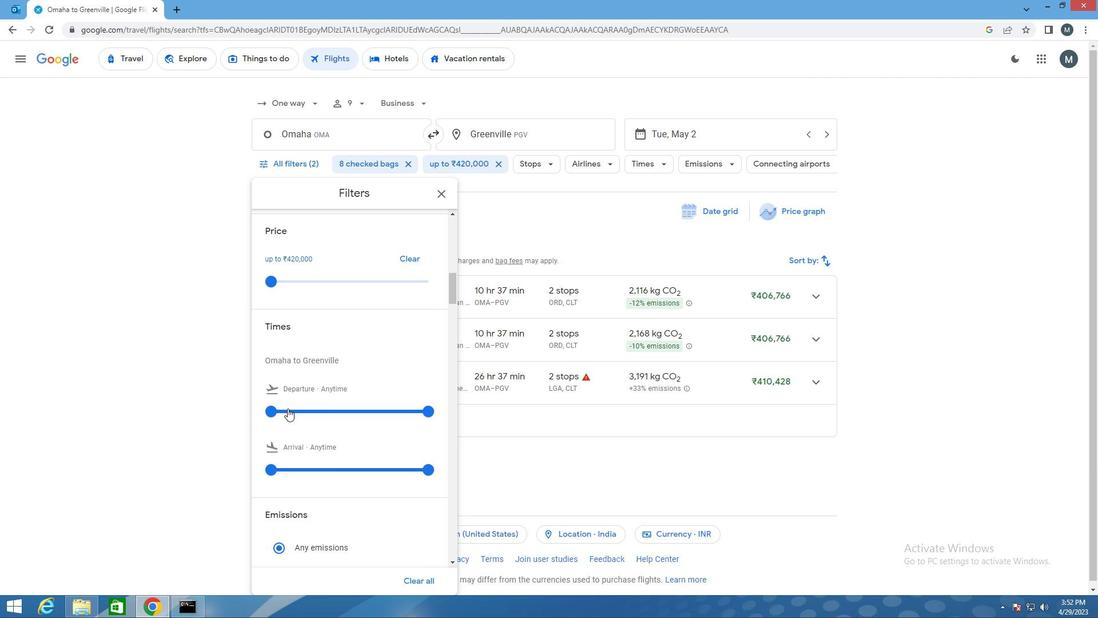 
Action: Mouse pressed left at (264, 408)
Screenshot: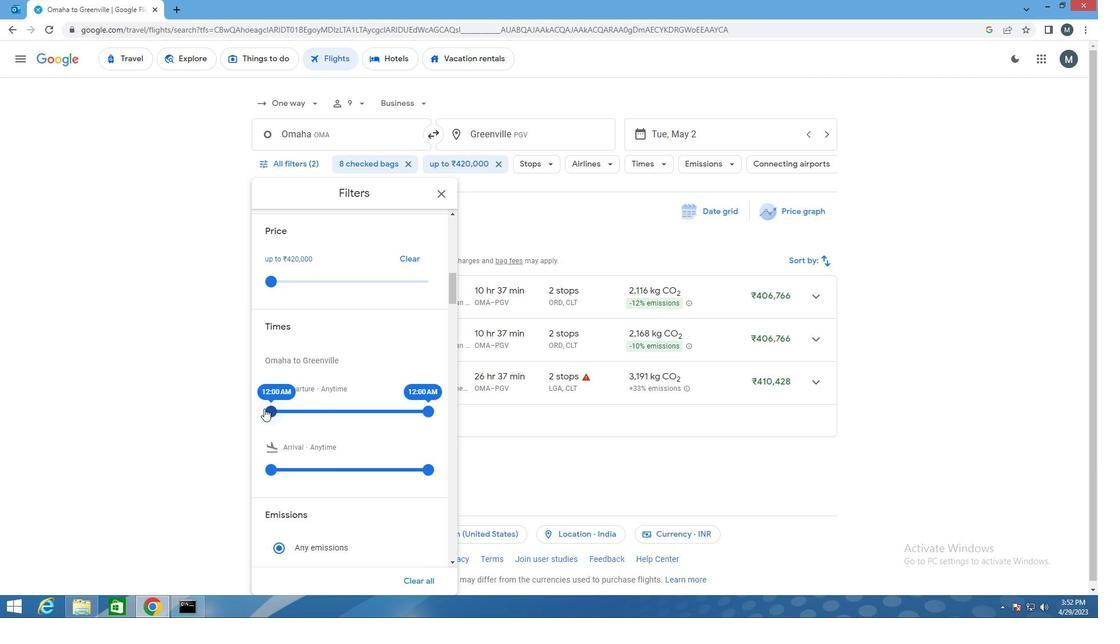 
Action: Mouse moved to (426, 410)
Screenshot: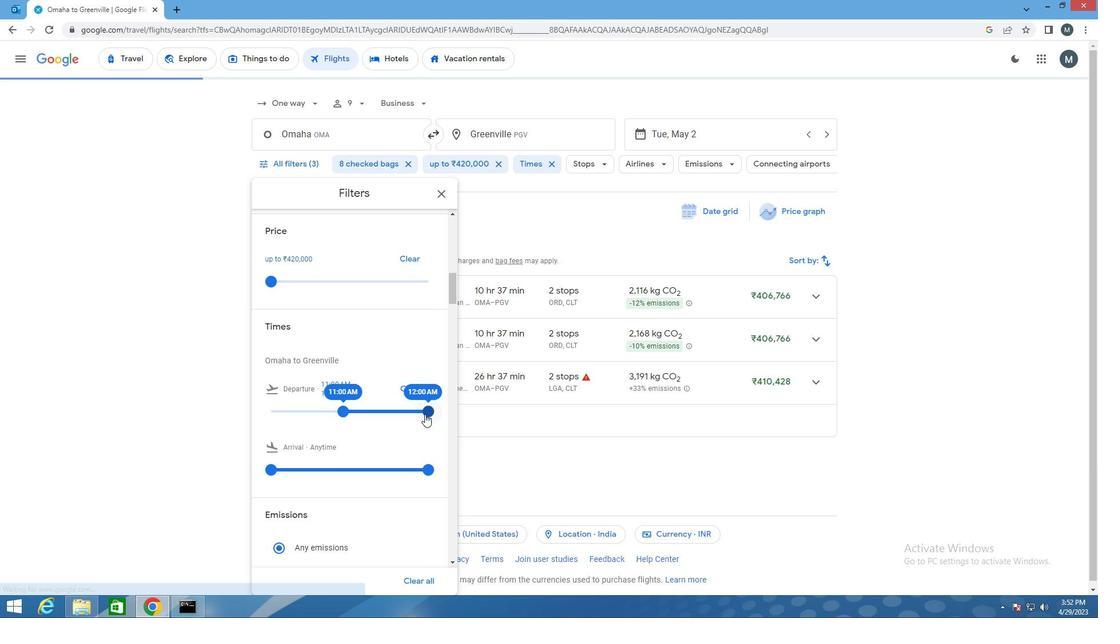
Action: Mouse pressed left at (426, 410)
Screenshot: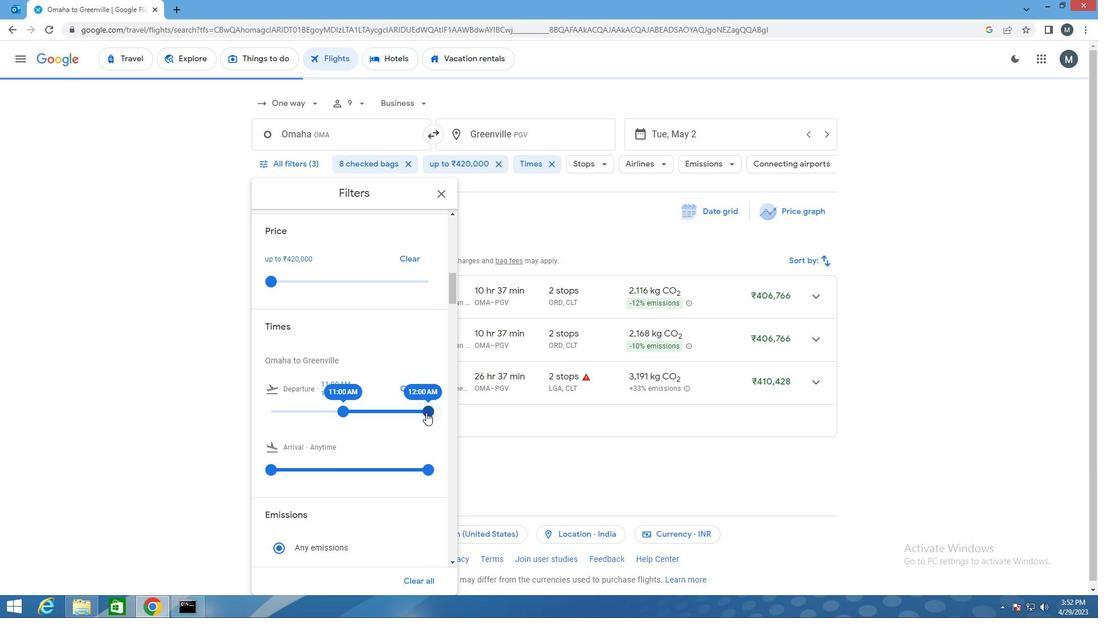
Action: Mouse moved to (338, 403)
Screenshot: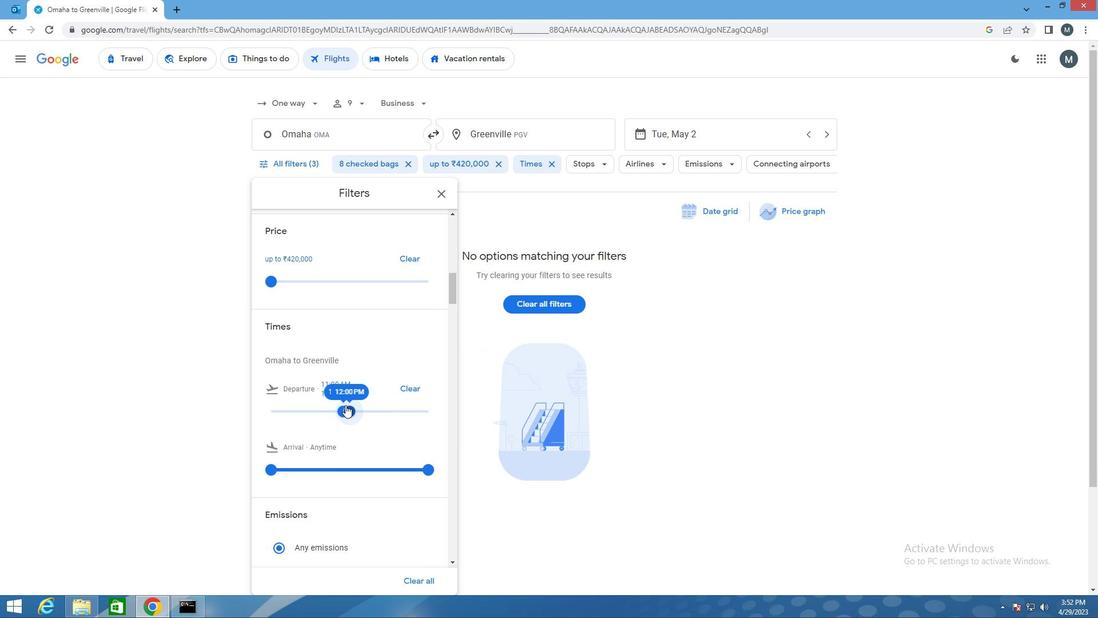 
Action: Mouse scrolled (338, 402) with delta (0, 0)
Screenshot: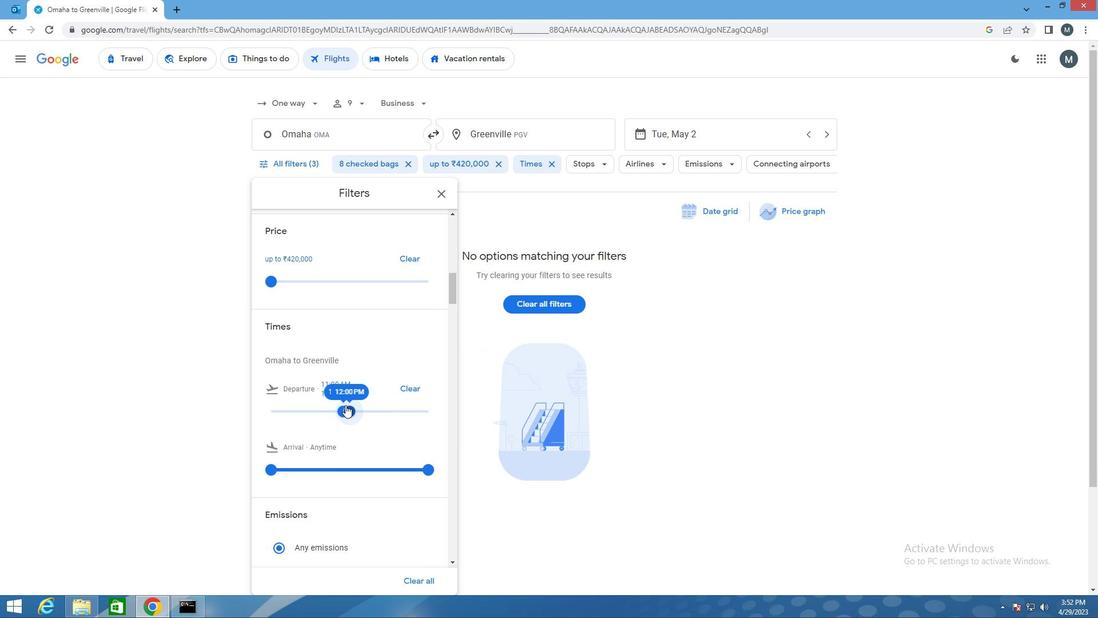 
Action: Mouse moved to (336, 404)
Screenshot: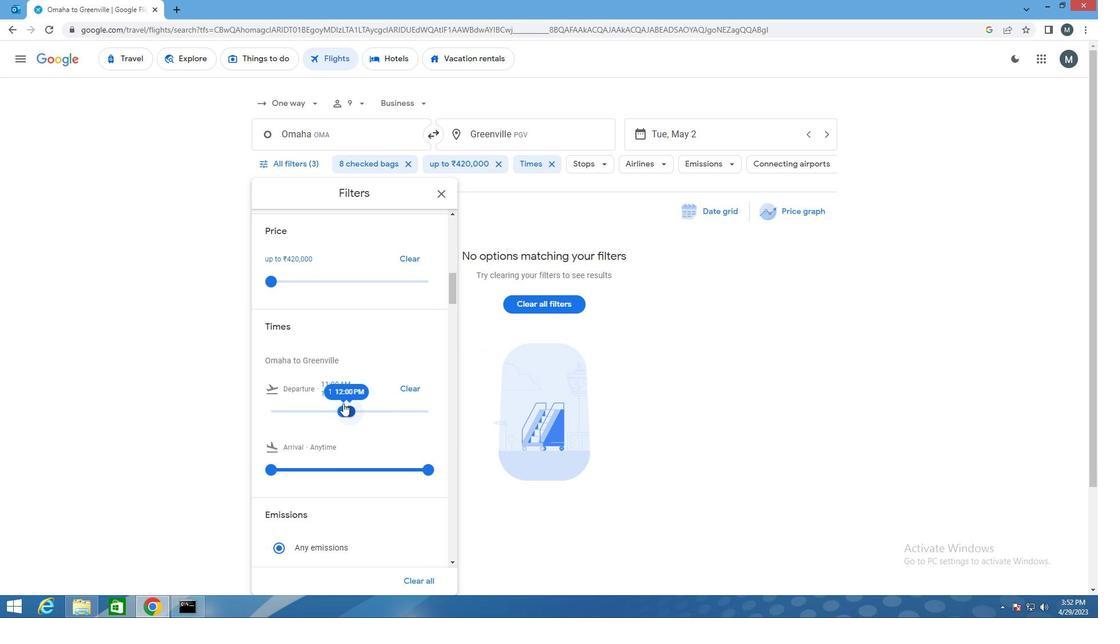 
Action: Mouse scrolled (336, 404) with delta (0, 0)
Screenshot: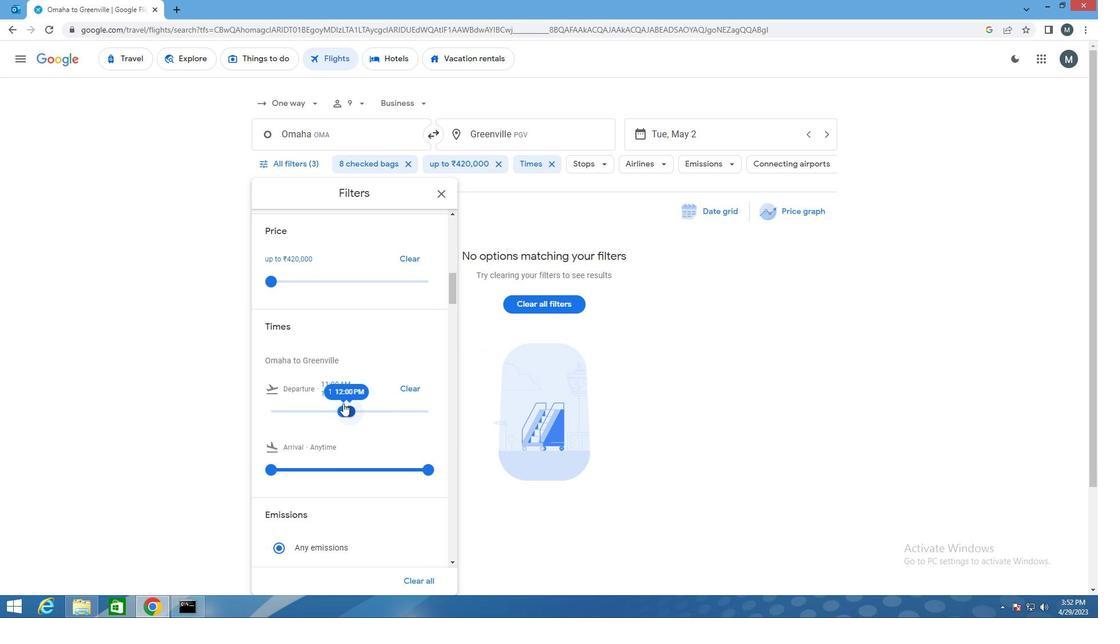 
Action: Mouse moved to (335, 405)
Screenshot: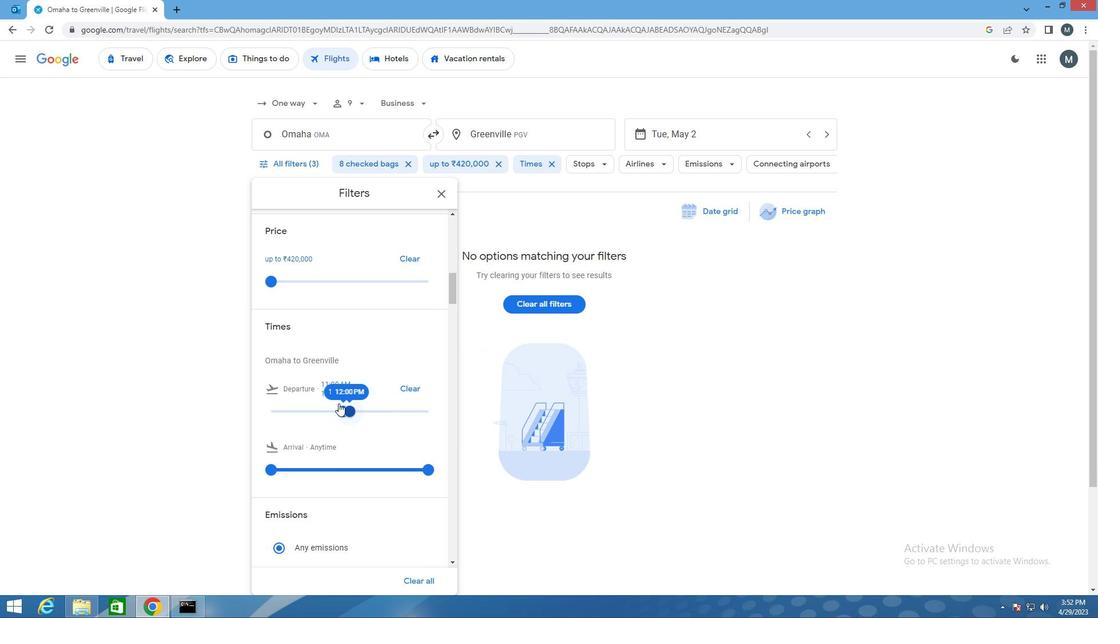 
Action: Mouse scrolled (335, 404) with delta (0, 0)
Screenshot: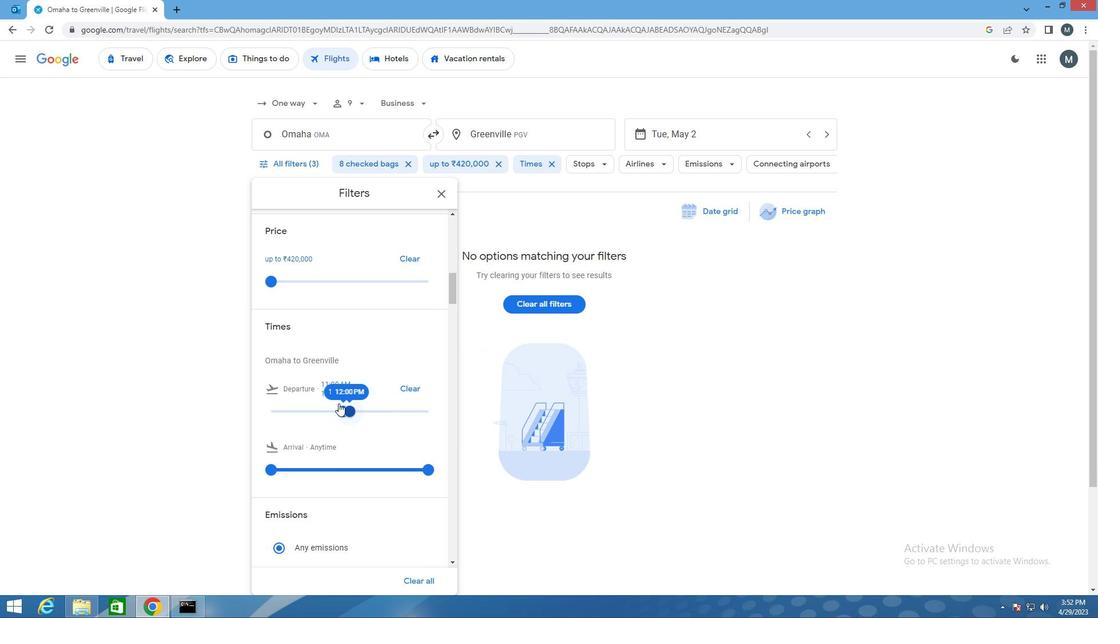 
Action: Mouse moved to (442, 191)
Screenshot: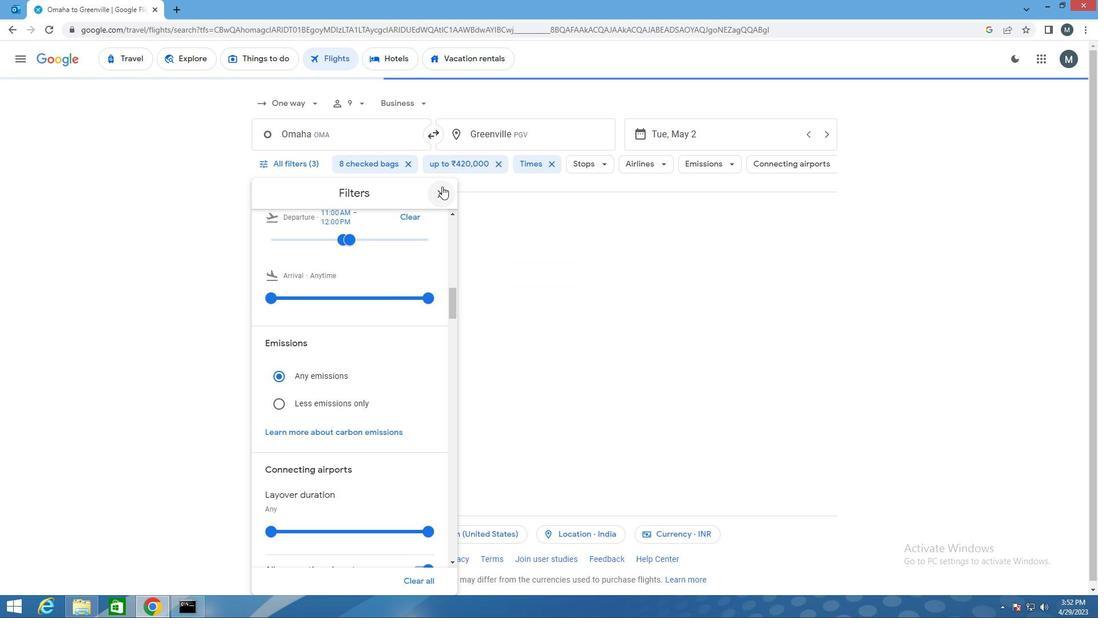 
Action: Mouse pressed left at (442, 191)
Screenshot: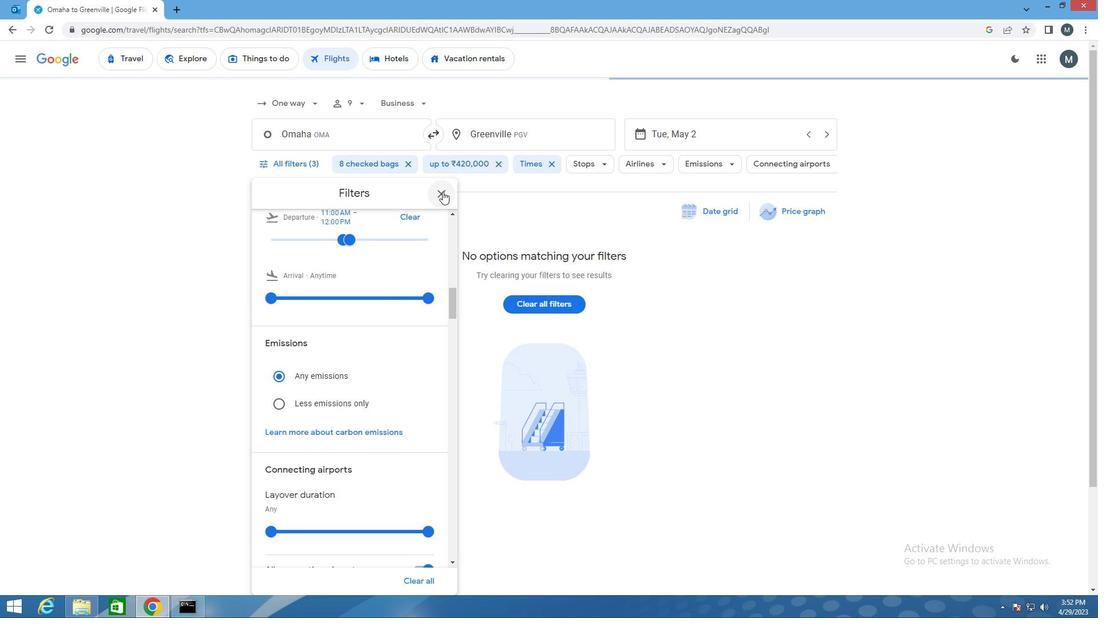 
